Task: Search one way flight ticket for 5 adults, 2 children, 1 infant in seat and 2 infants on lap in economy from Tyler: Tyler Pounds Regional Airport to Gillette: Gillette Campbell County Airport on 5-1-2023. Choice of flights is Royal air maroc. Number of bags: 1 carry on bag and 1 checked bag. Price is upto 55000. Outbound departure time preference is 13:45.
Action: Mouse moved to (182, 329)
Screenshot: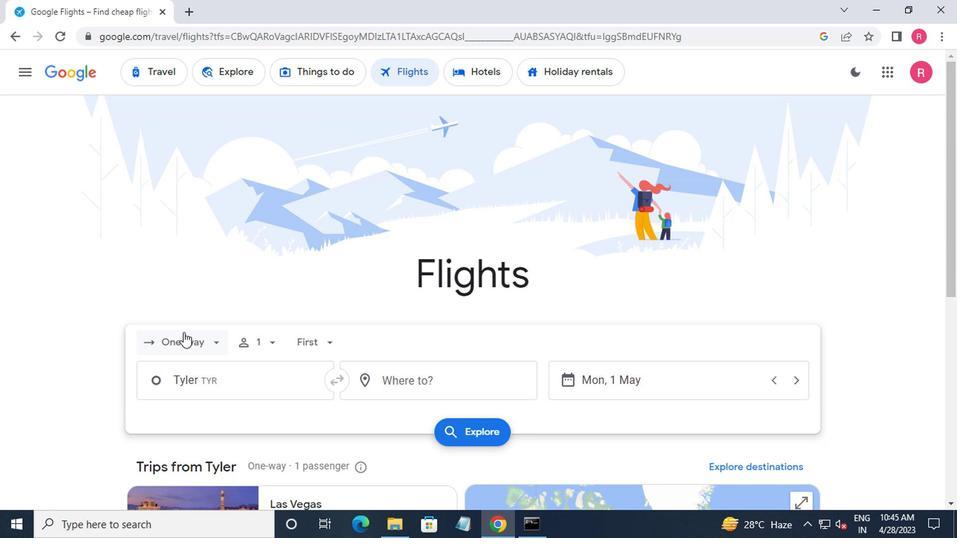 
Action: Mouse pressed left at (182, 329)
Screenshot: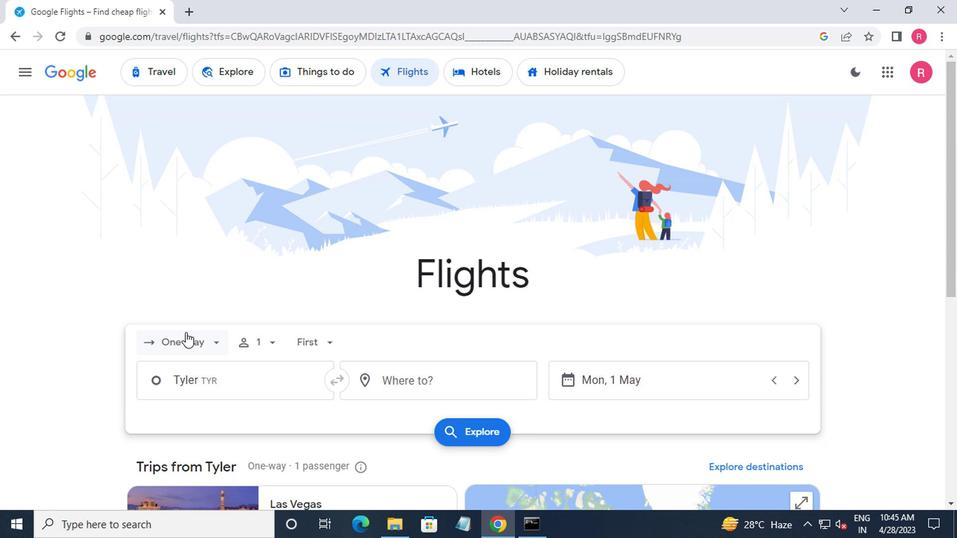 
Action: Mouse moved to (182, 402)
Screenshot: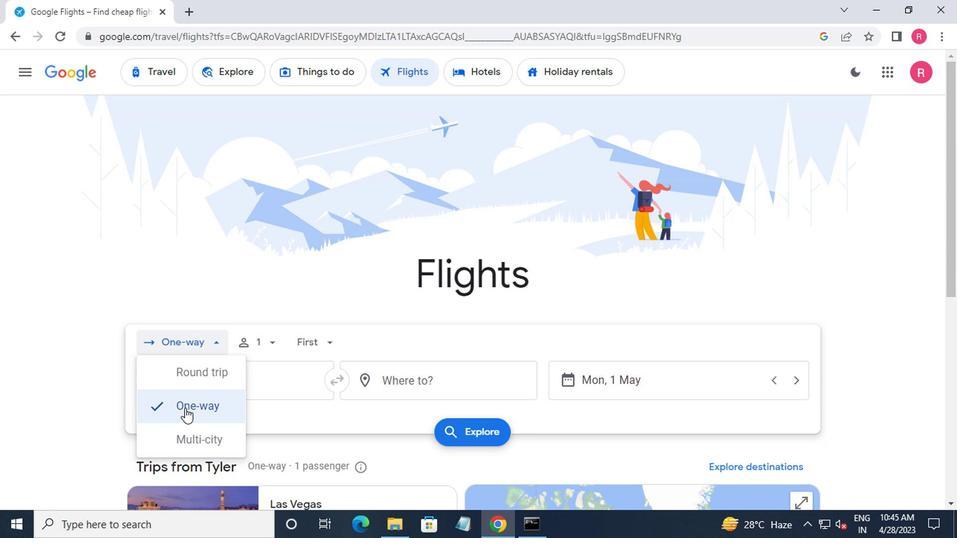 
Action: Mouse pressed left at (182, 402)
Screenshot: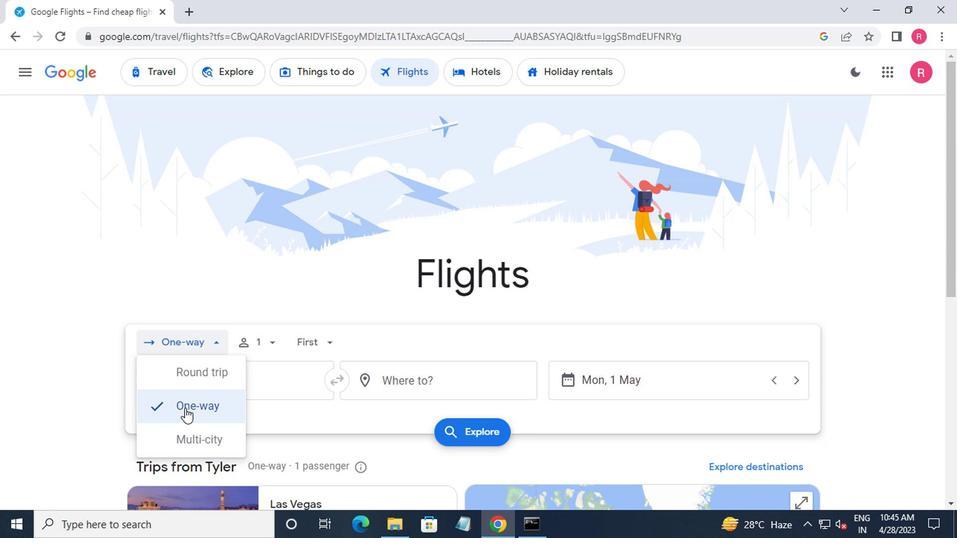 
Action: Mouse moved to (258, 351)
Screenshot: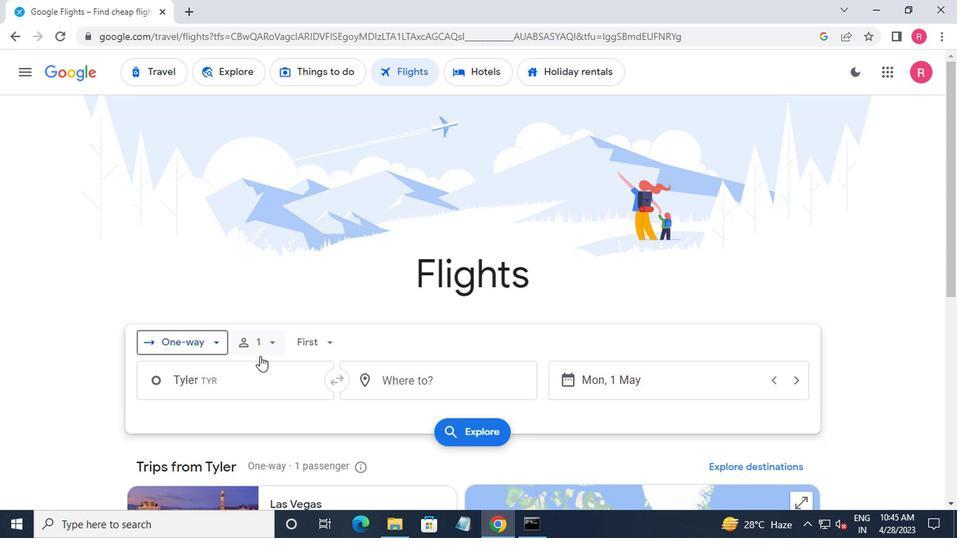 
Action: Mouse pressed left at (258, 351)
Screenshot: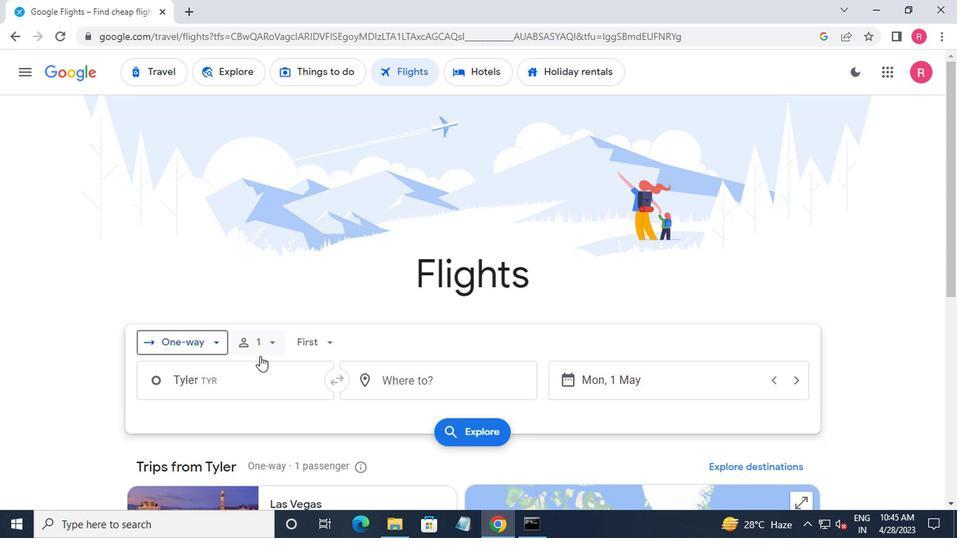 
Action: Mouse moved to (379, 372)
Screenshot: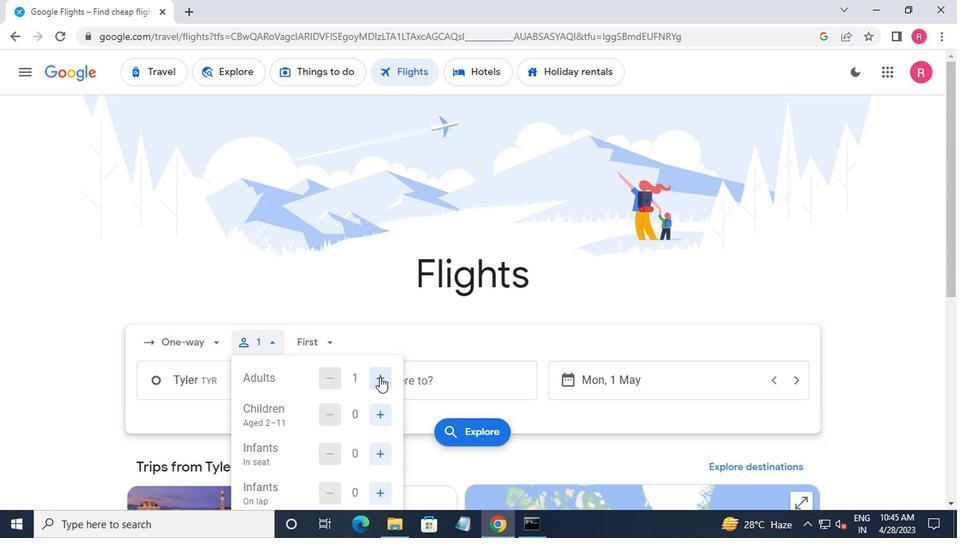 
Action: Mouse pressed left at (379, 372)
Screenshot: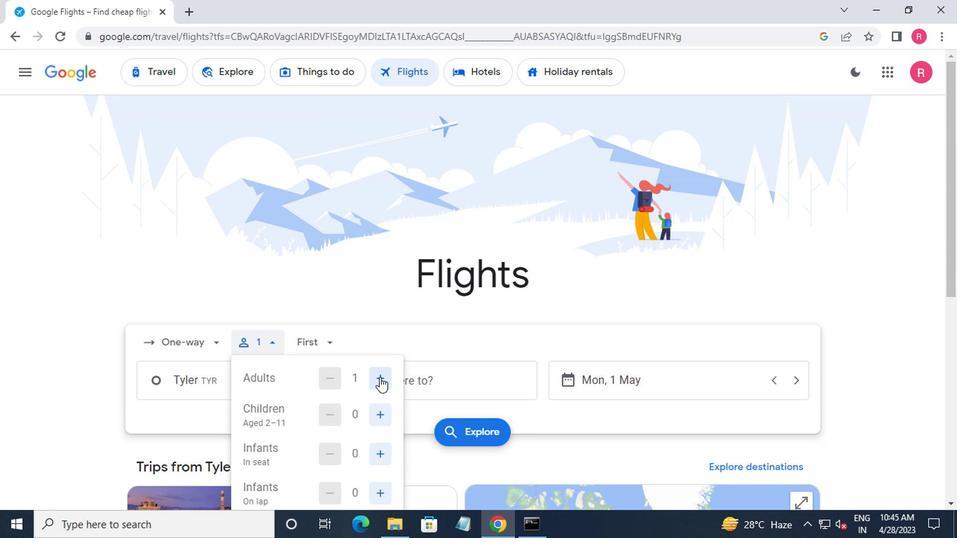 
Action: Mouse pressed left at (379, 372)
Screenshot: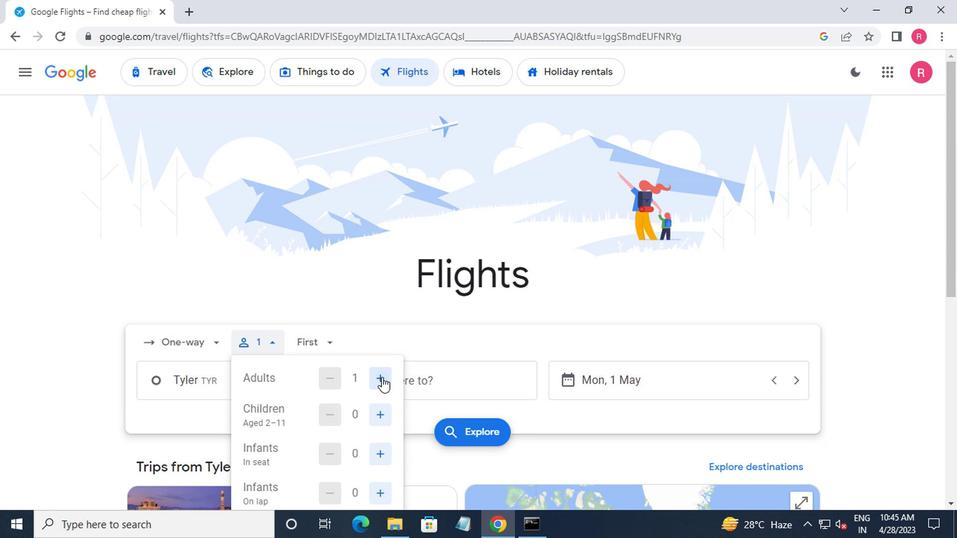 
Action: Mouse pressed left at (379, 372)
Screenshot: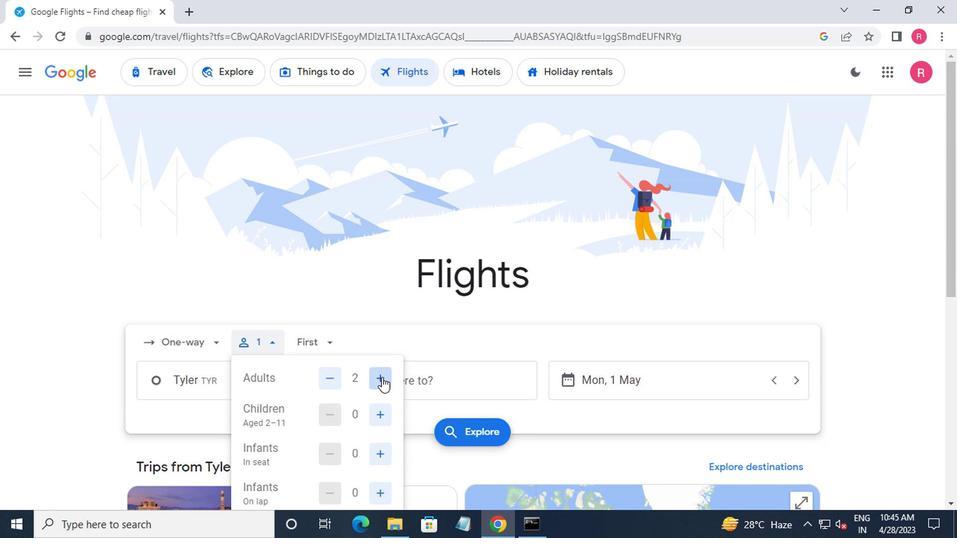 
Action: Mouse moved to (380, 372)
Screenshot: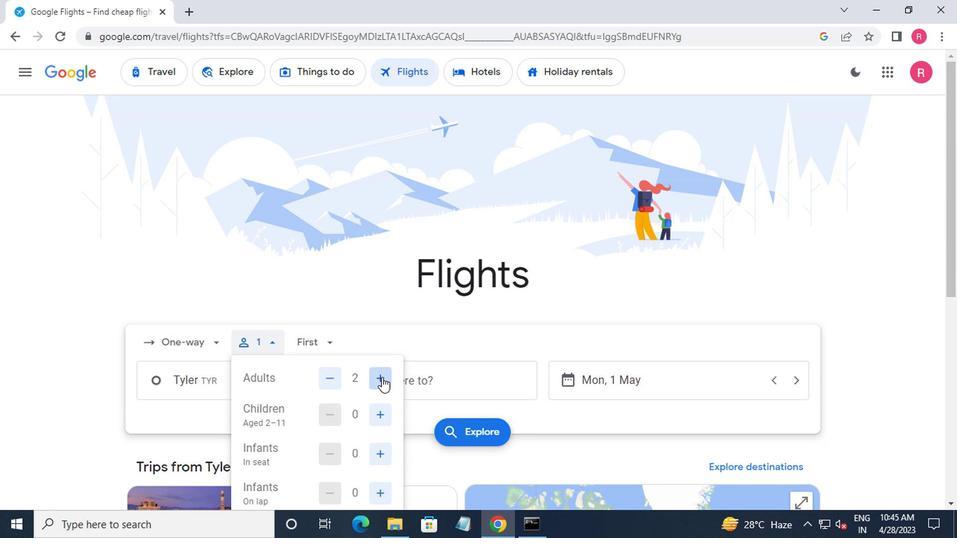 
Action: Mouse pressed left at (380, 372)
Screenshot: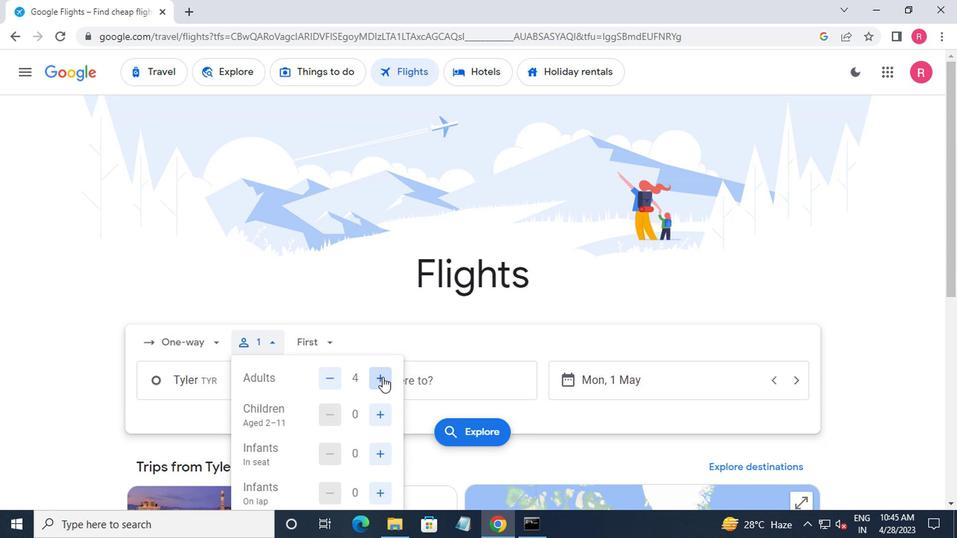 
Action: Mouse moved to (375, 418)
Screenshot: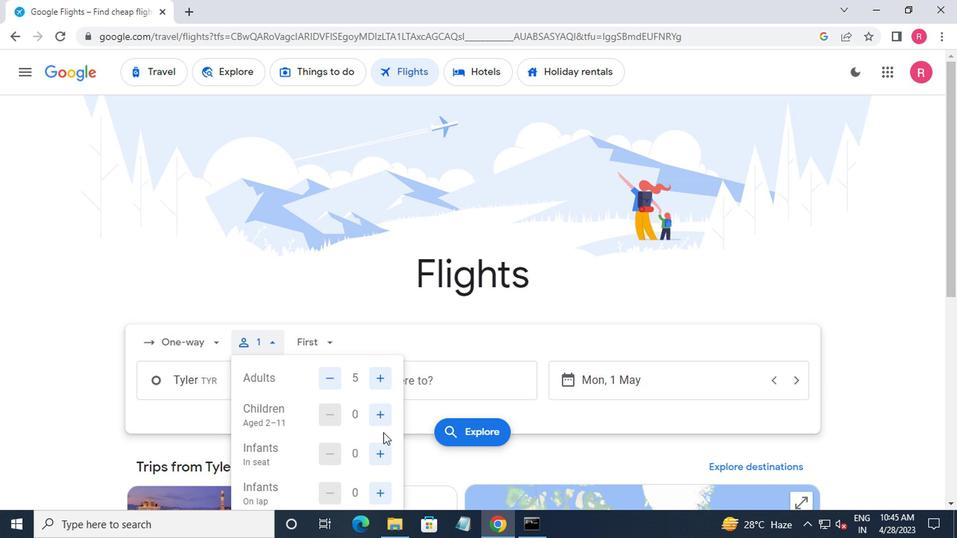 
Action: Mouse pressed left at (375, 418)
Screenshot: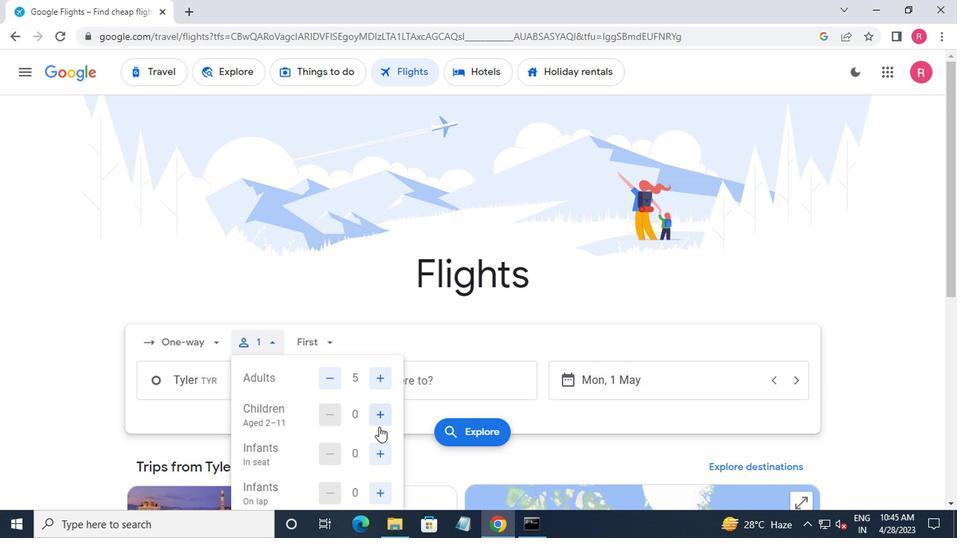 
Action: Mouse pressed left at (375, 418)
Screenshot: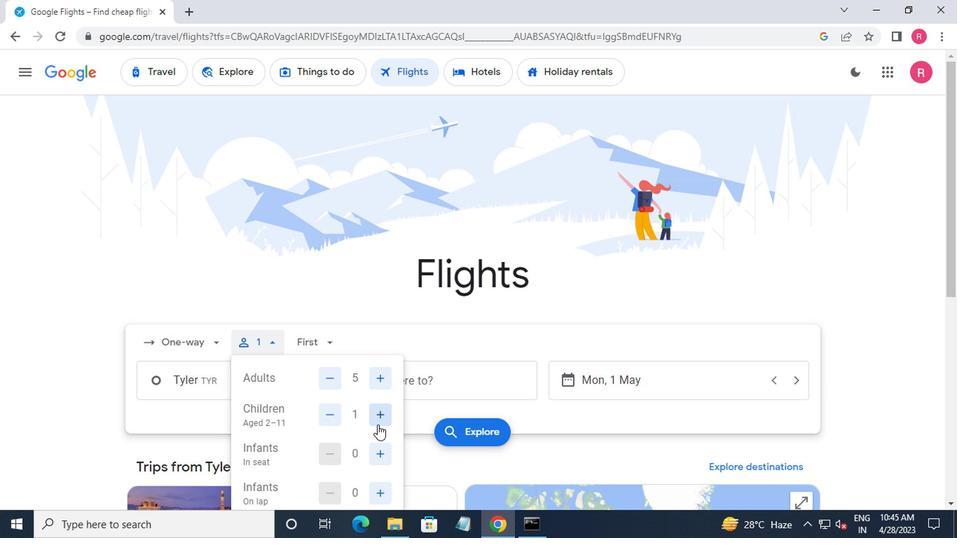 
Action: Mouse moved to (377, 450)
Screenshot: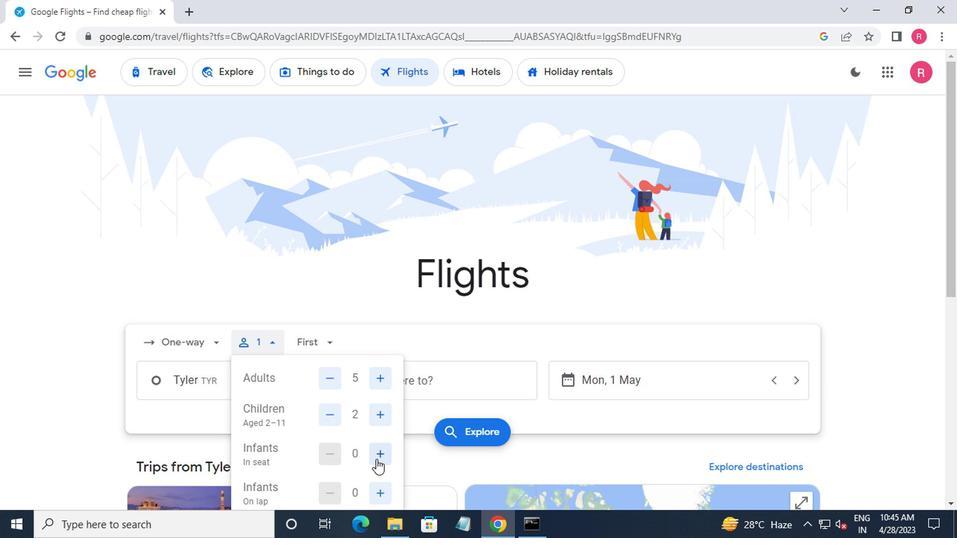 
Action: Mouse pressed left at (377, 450)
Screenshot: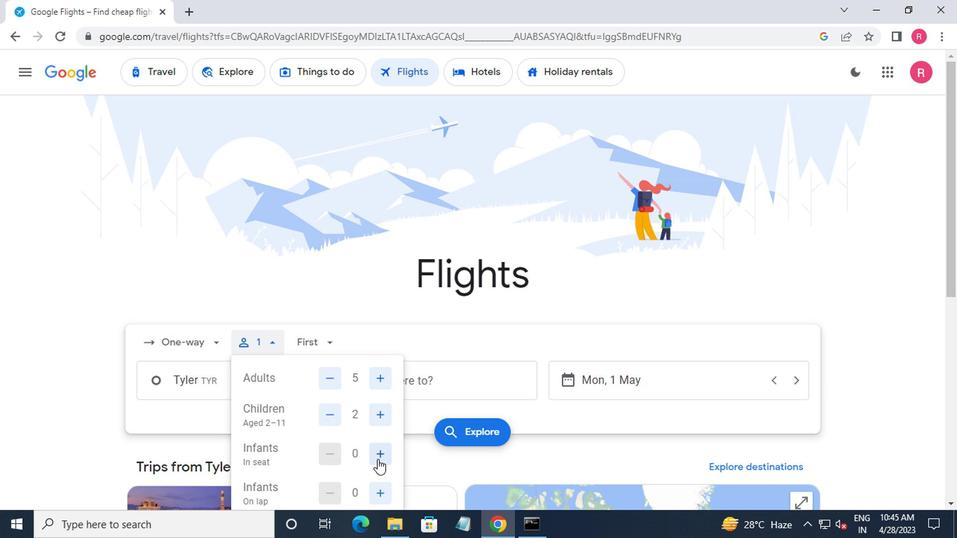 
Action: Mouse moved to (377, 446)
Screenshot: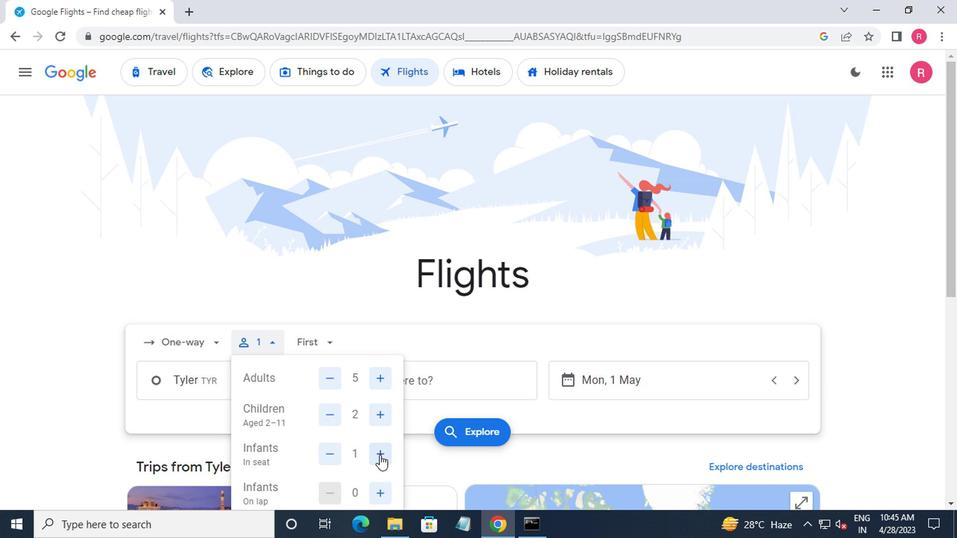
Action: Mouse scrolled (377, 446) with delta (0, 0)
Screenshot: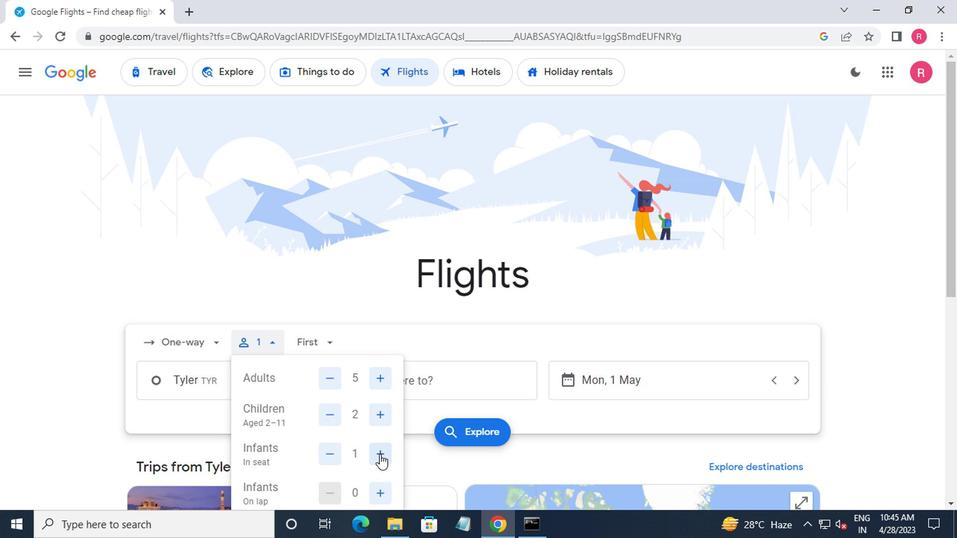 
Action: Mouse scrolled (377, 446) with delta (0, 0)
Screenshot: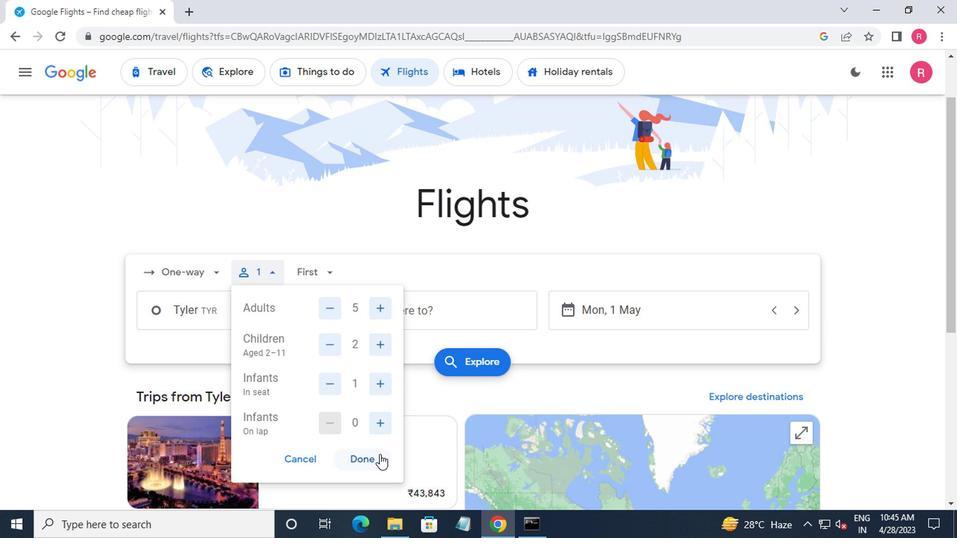 
Action: Mouse moved to (377, 354)
Screenshot: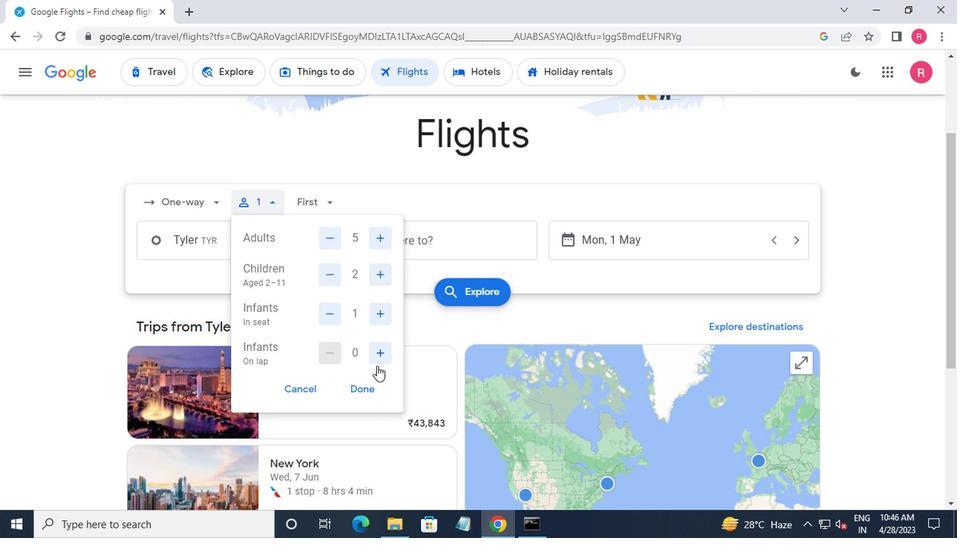 
Action: Mouse pressed left at (377, 354)
Screenshot: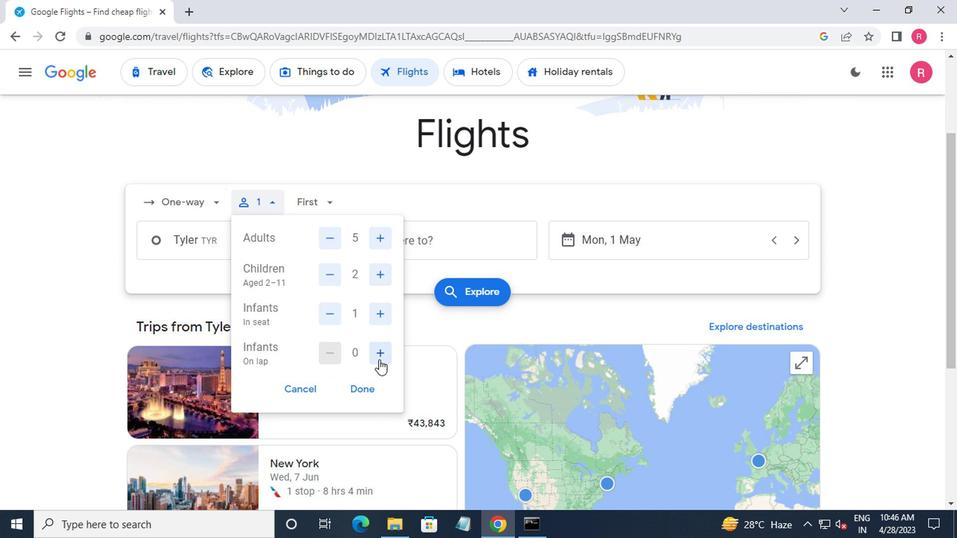 
Action: Mouse pressed left at (377, 354)
Screenshot: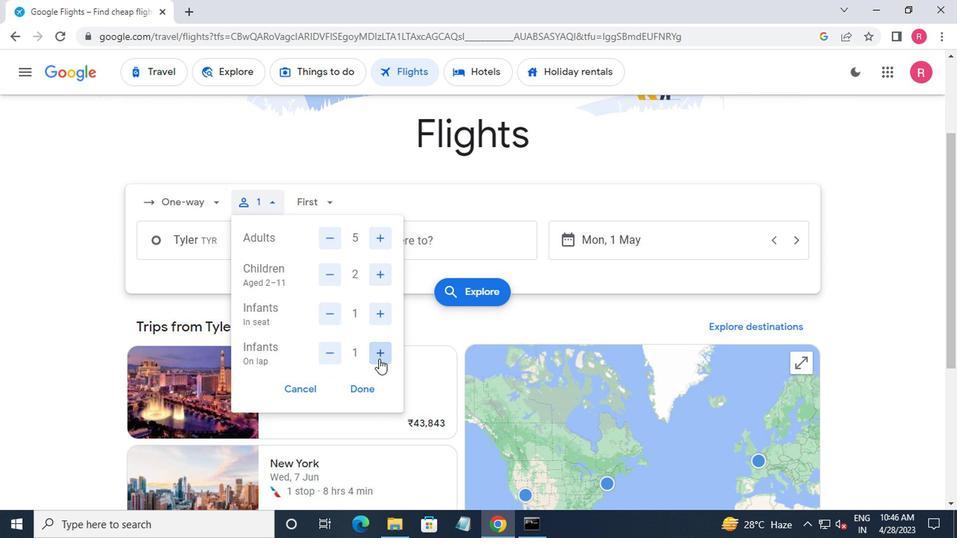 
Action: Mouse moved to (341, 350)
Screenshot: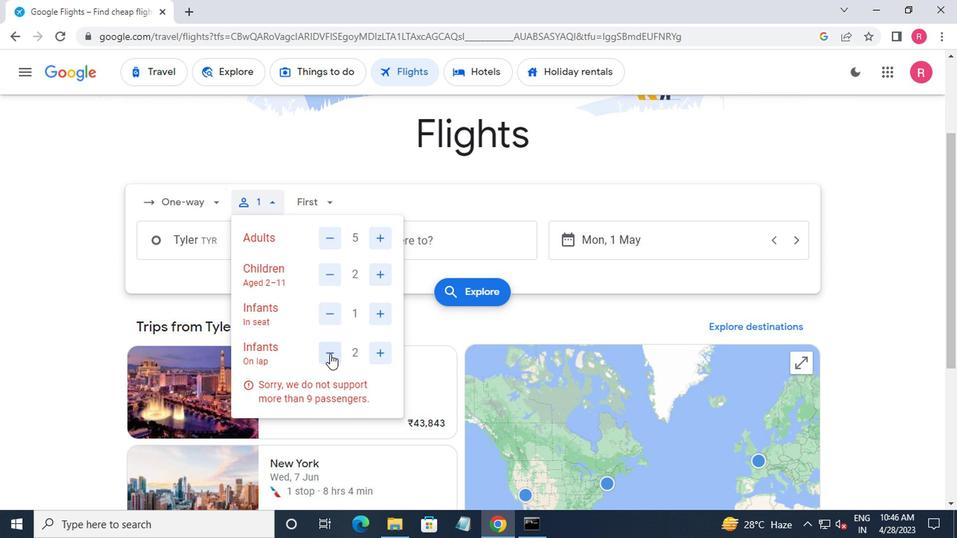 
Action: Mouse pressed left at (341, 350)
Screenshot: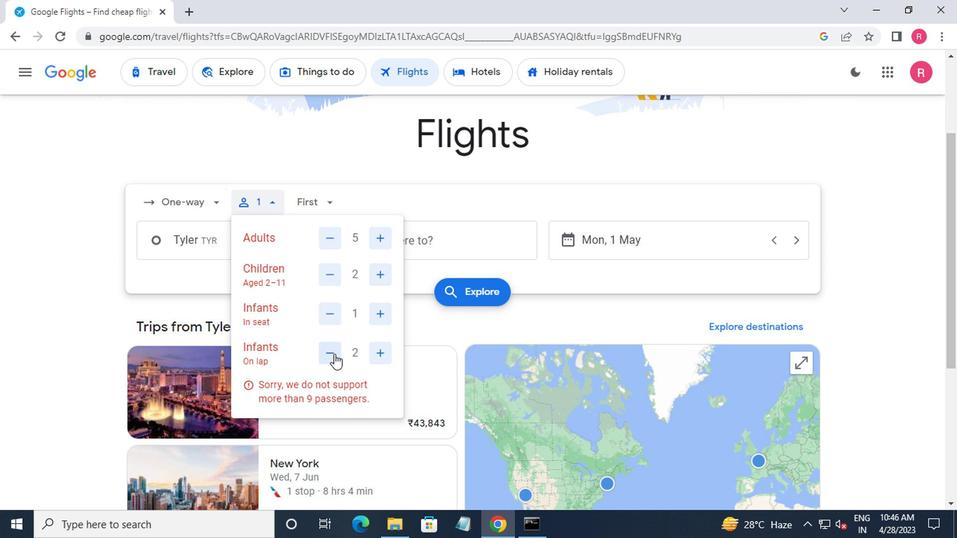 
Action: Mouse moved to (336, 350)
Screenshot: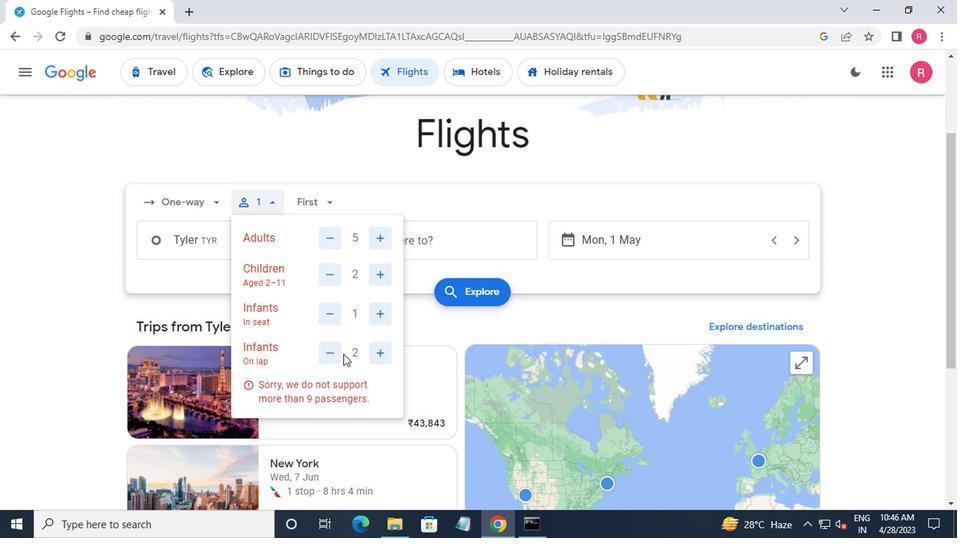 
Action: Mouse pressed left at (336, 350)
Screenshot: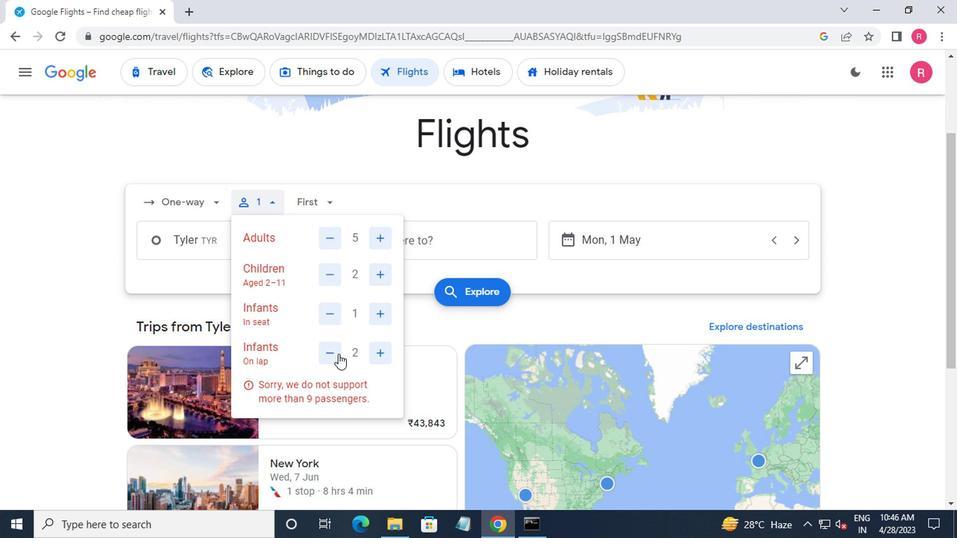 
Action: Mouse moved to (363, 386)
Screenshot: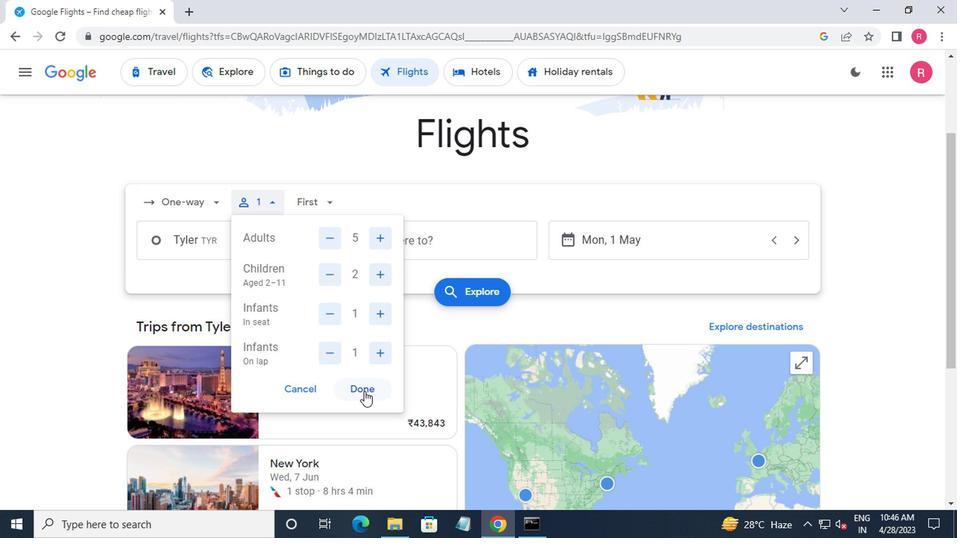 
Action: Mouse pressed left at (363, 386)
Screenshot: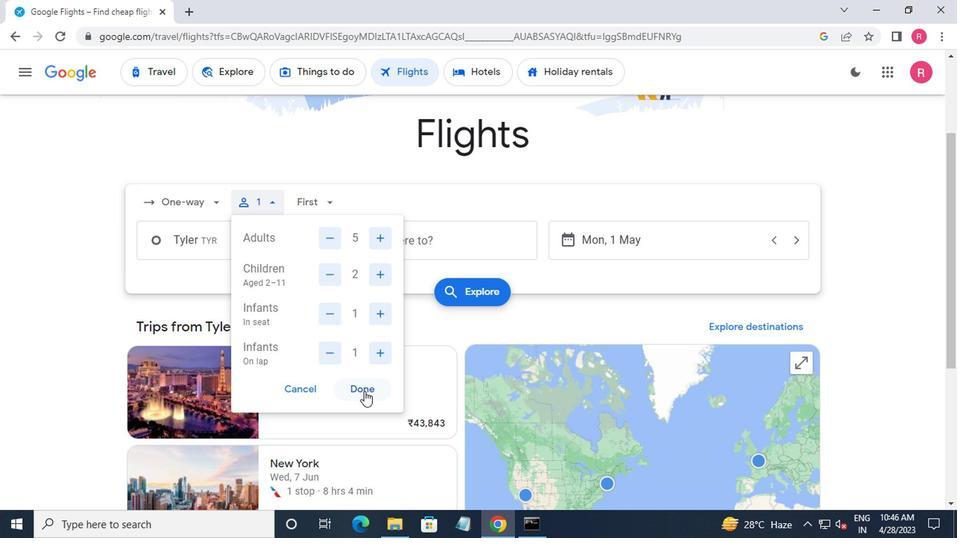 
Action: Mouse moved to (325, 202)
Screenshot: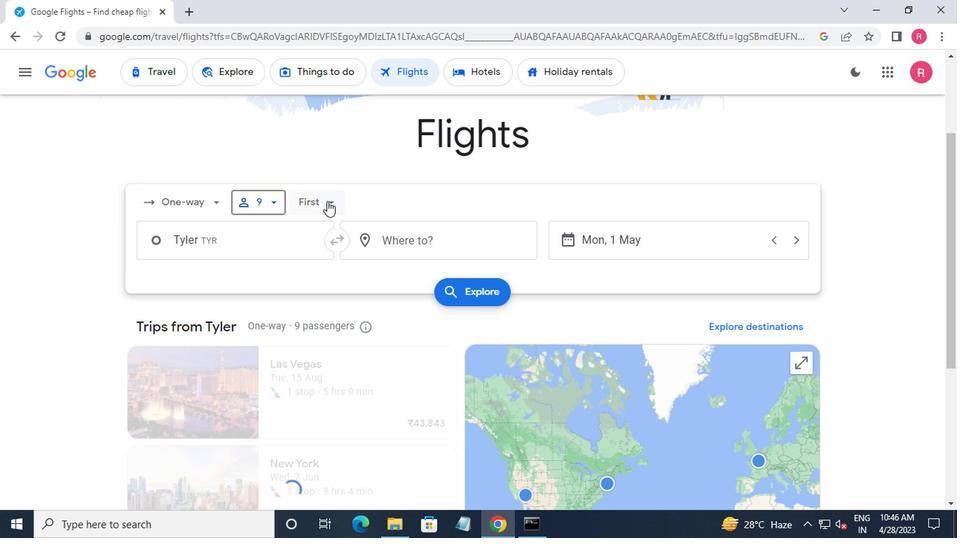 
Action: Mouse pressed left at (325, 202)
Screenshot: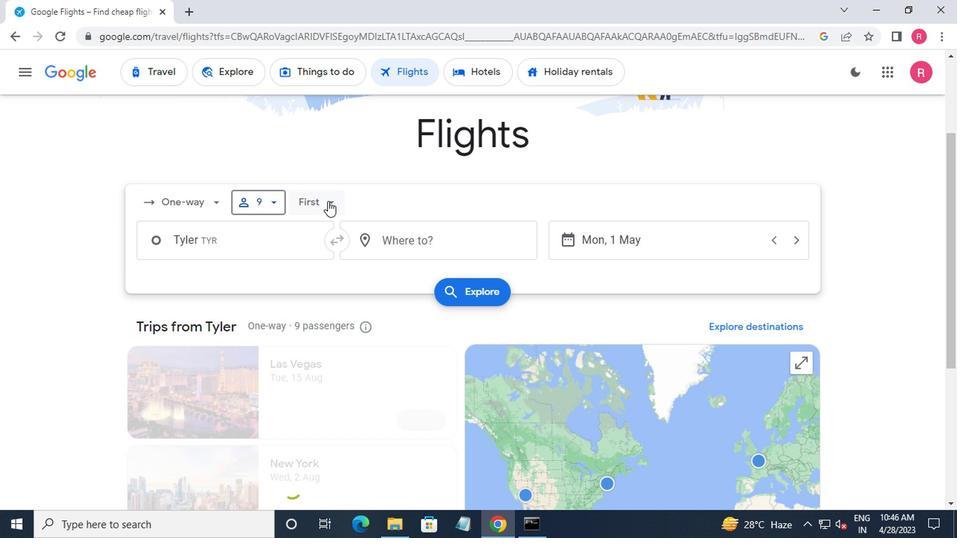 
Action: Mouse moved to (336, 232)
Screenshot: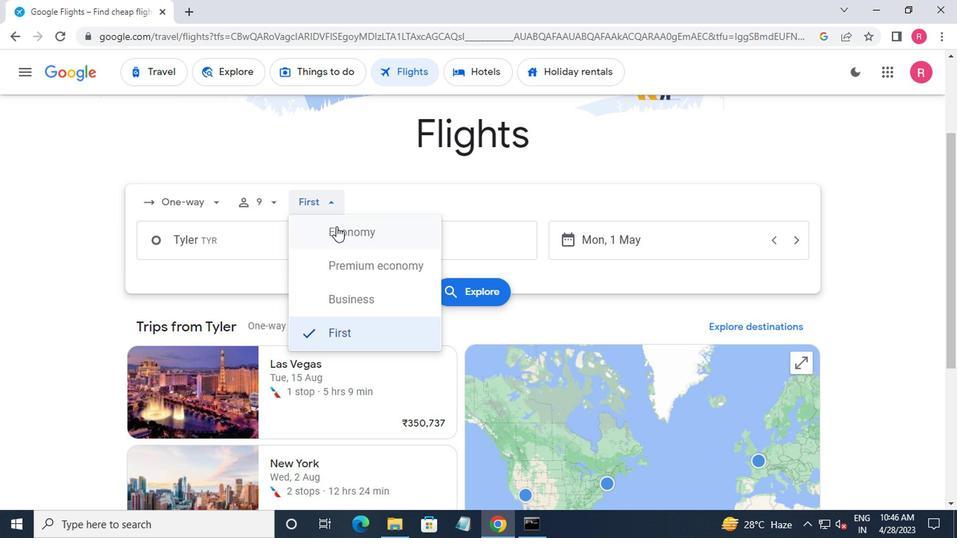 
Action: Mouse pressed left at (336, 232)
Screenshot: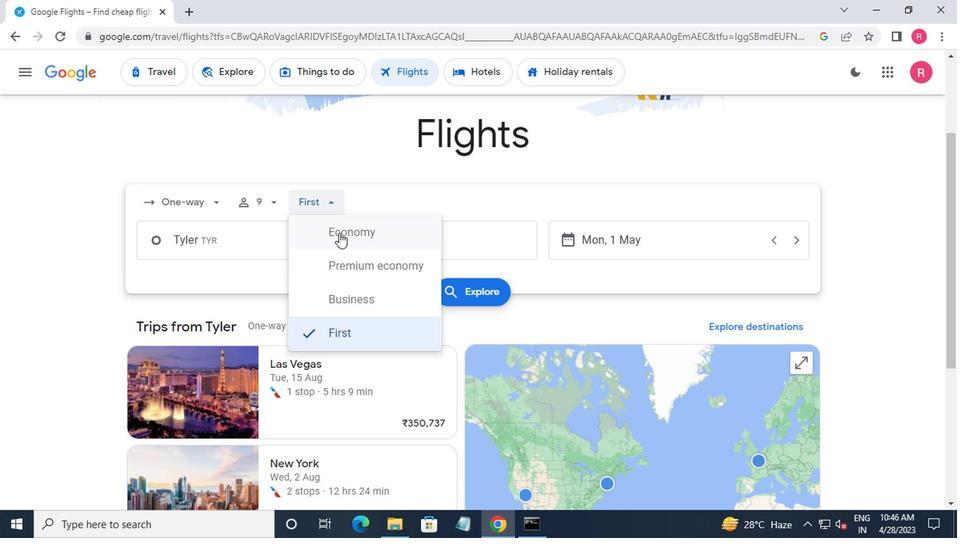 
Action: Mouse moved to (263, 246)
Screenshot: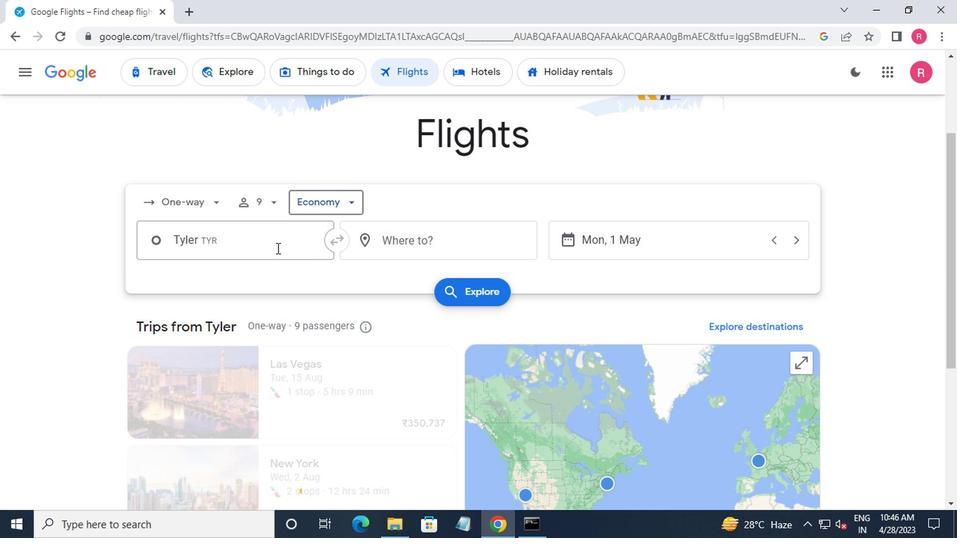 
Action: Mouse pressed left at (263, 246)
Screenshot: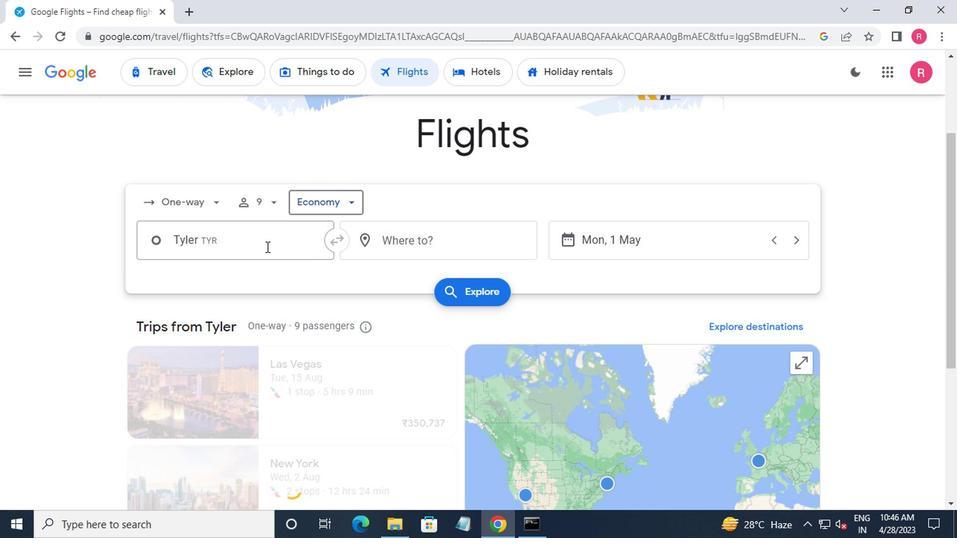 
Action: Mouse moved to (260, 246)
Screenshot: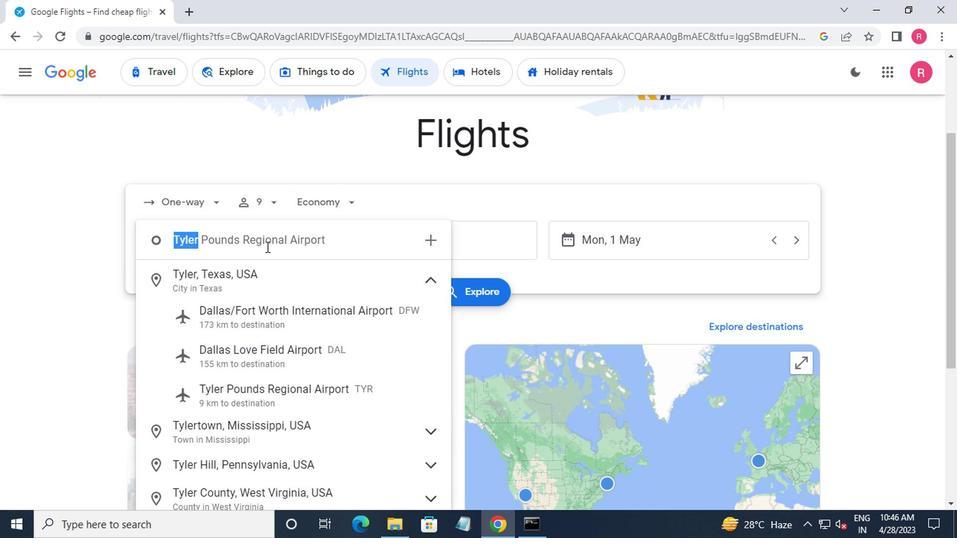 
Action: Key pressed <Key.shift>TY
Screenshot: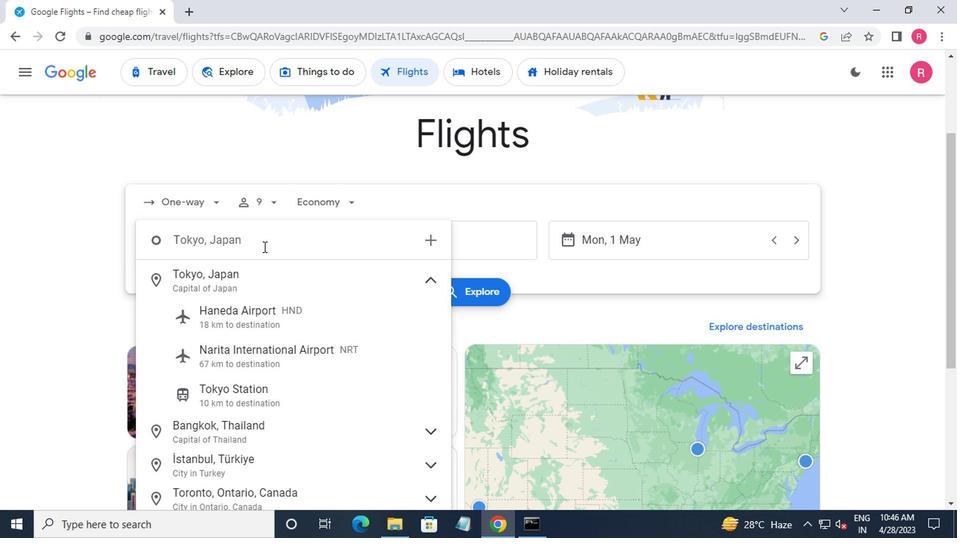 
Action: Mouse moved to (314, 219)
Screenshot: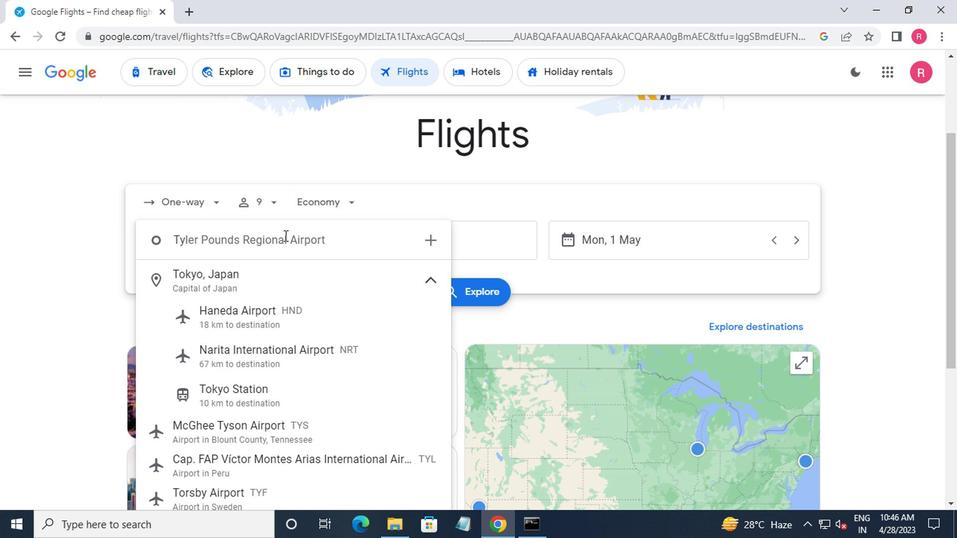 
Action: Mouse pressed left at (314, 219)
Screenshot: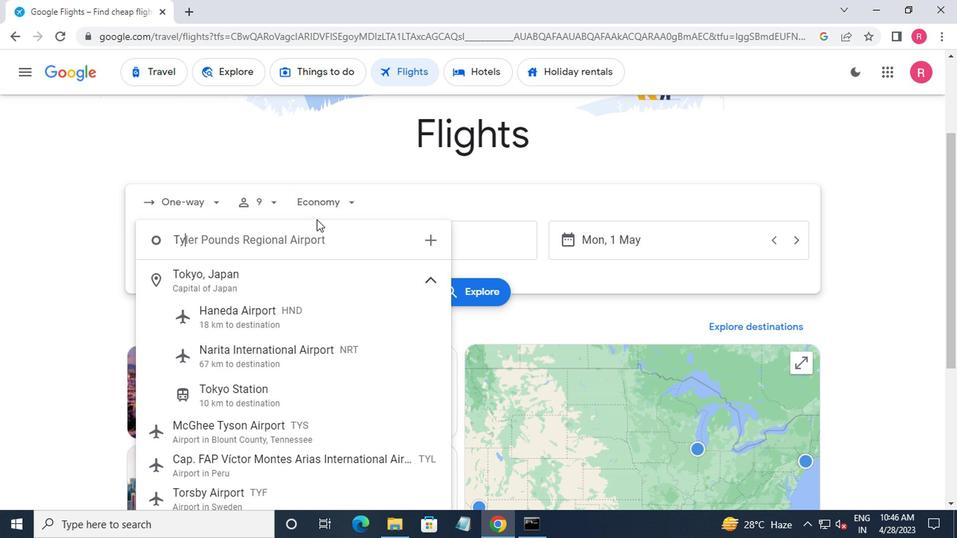 
Action: Mouse moved to (445, 246)
Screenshot: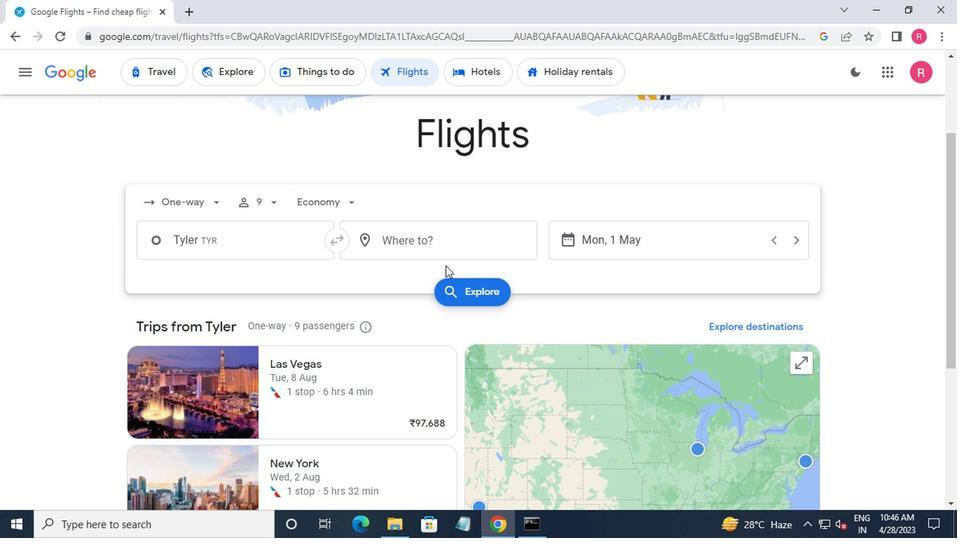 
Action: Mouse pressed left at (445, 246)
Screenshot: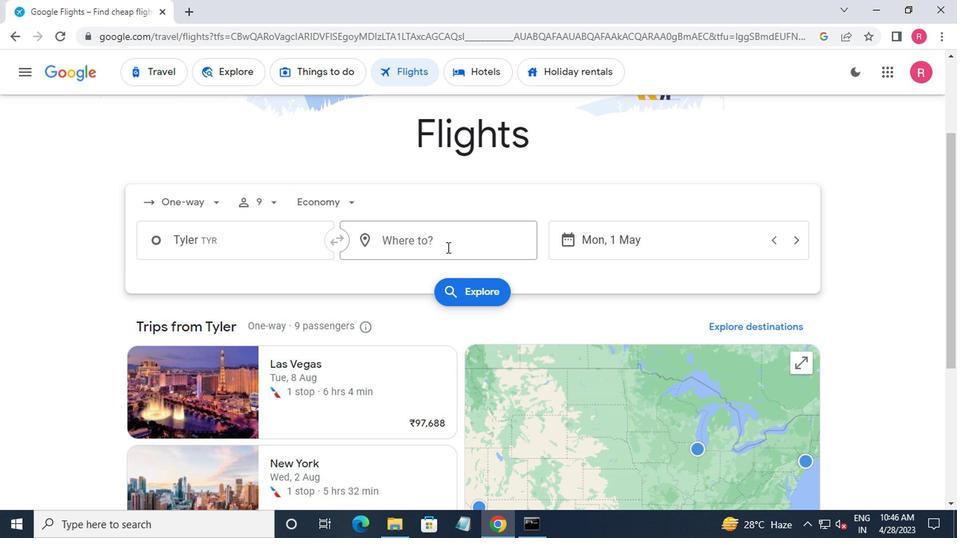 
Action: Mouse moved to (441, 251)
Screenshot: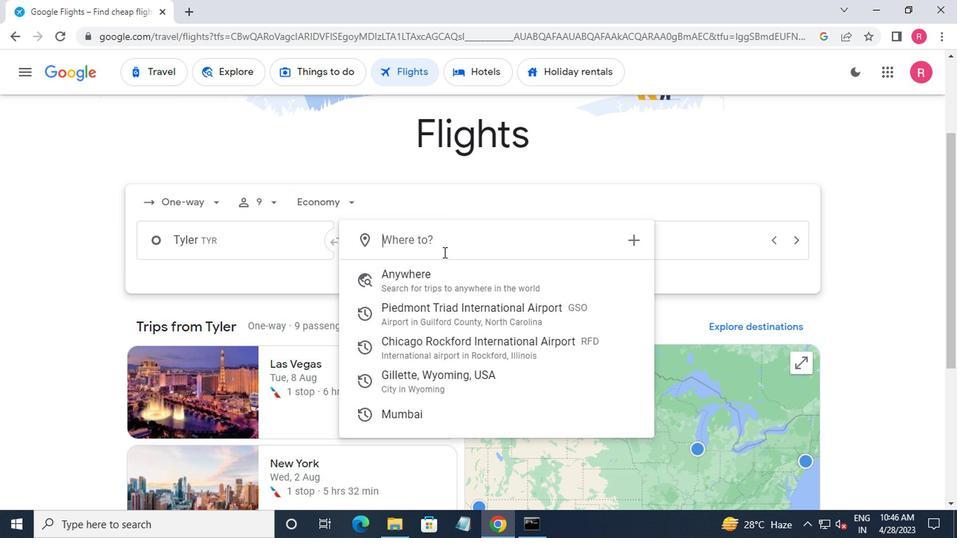 
Action: Key pressed <Key.shift_r><Key.shift_r><Key.shift_r>GILLETTE<Key.down><Key.enter>
Screenshot: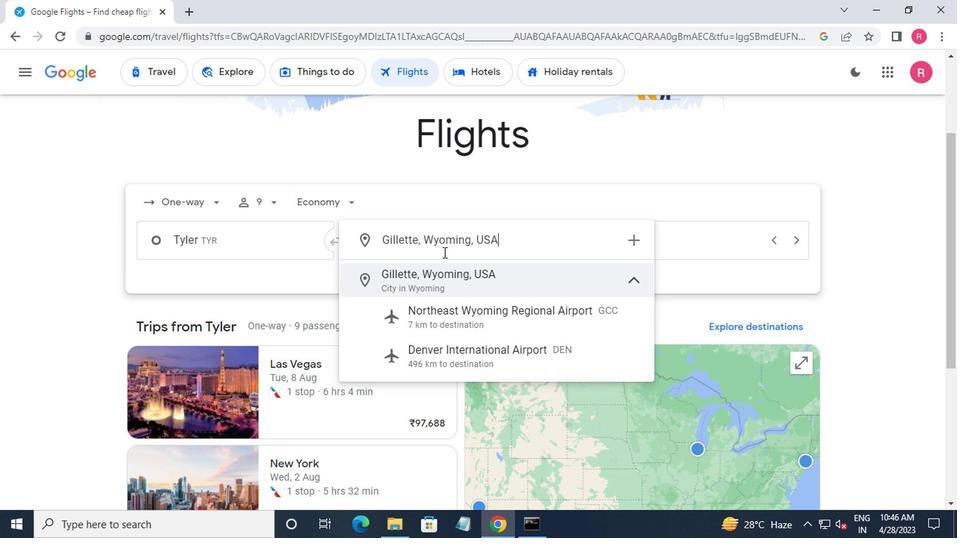 
Action: Mouse moved to (678, 243)
Screenshot: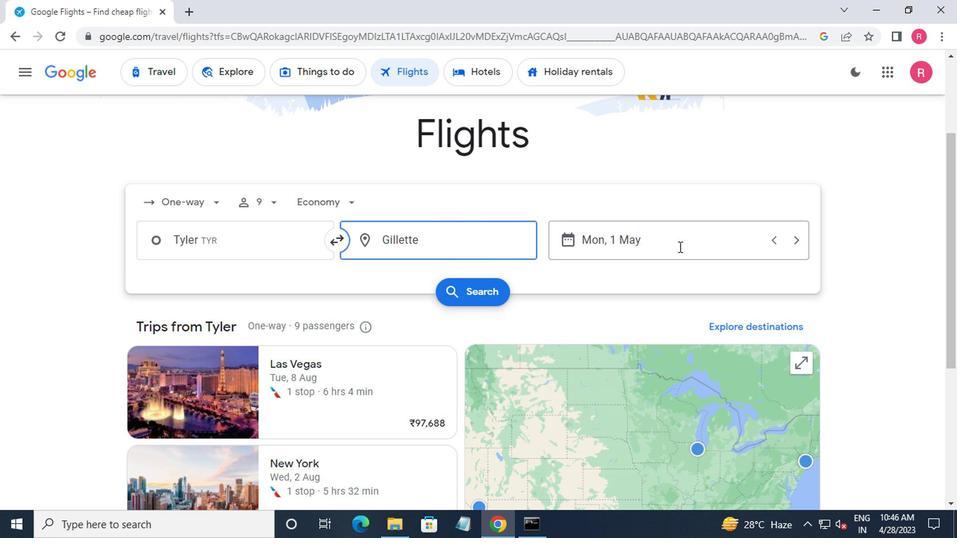 
Action: Mouse pressed left at (678, 243)
Screenshot: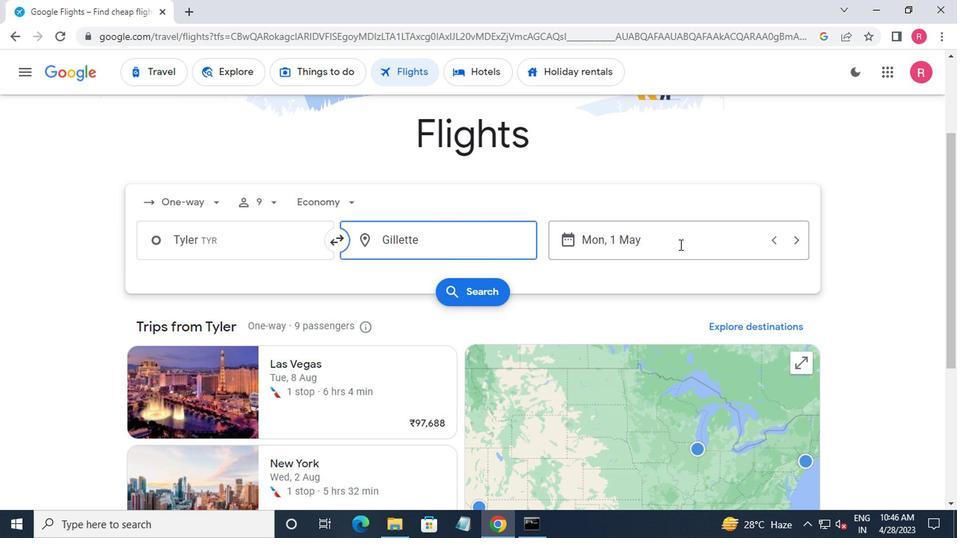 
Action: Mouse moved to (609, 253)
Screenshot: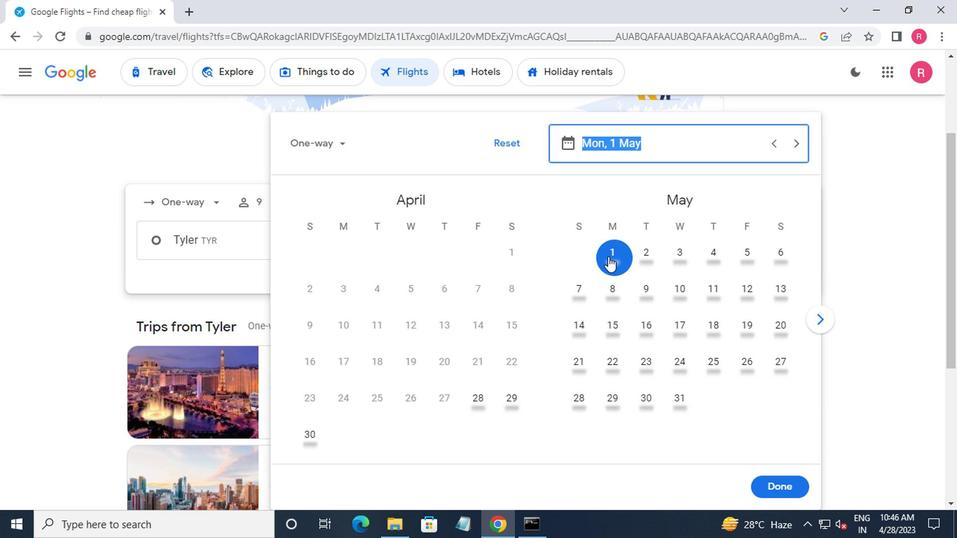 
Action: Mouse pressed left at (609, 253)
Screenshot: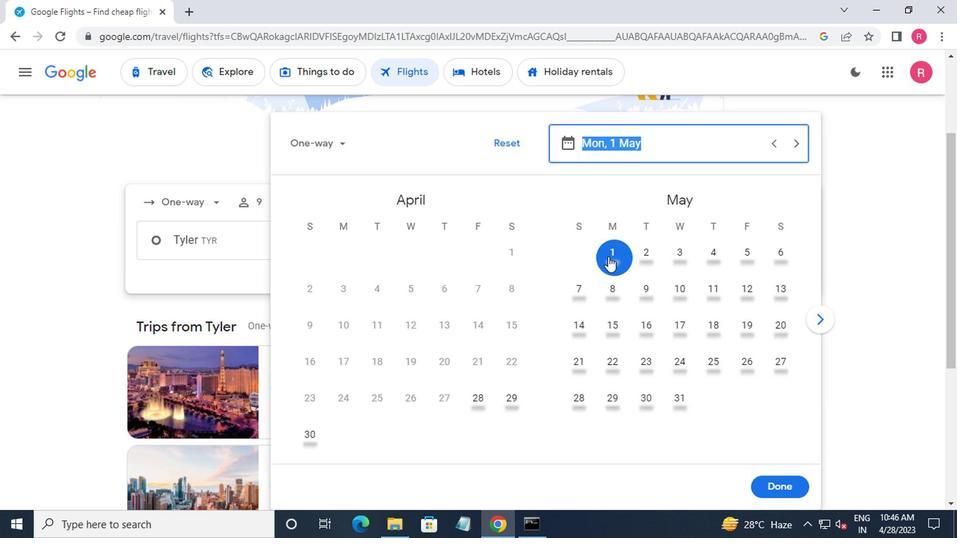 
Action: Mouse moved to (770, 485)
Screenshot: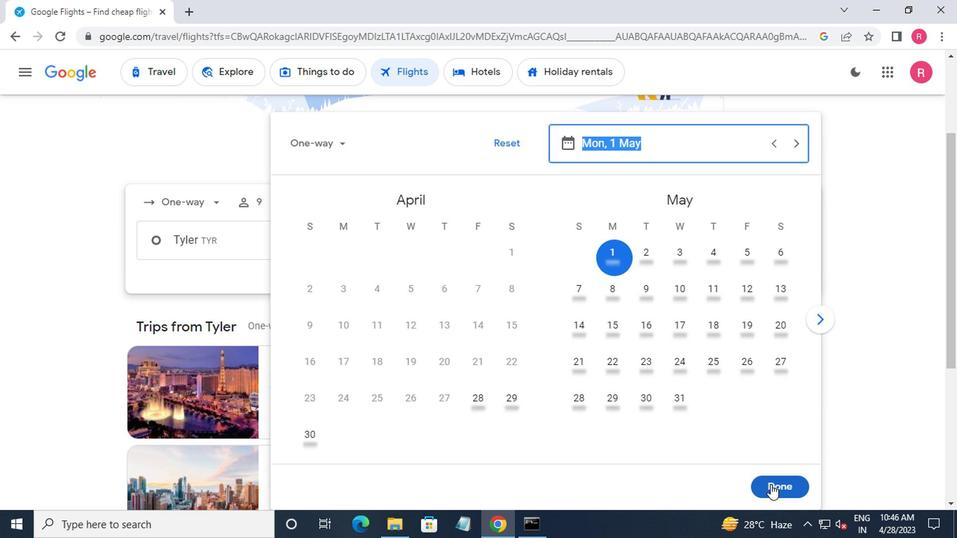 
Action: Mouse pressed left at (770, 485)
Screenshot: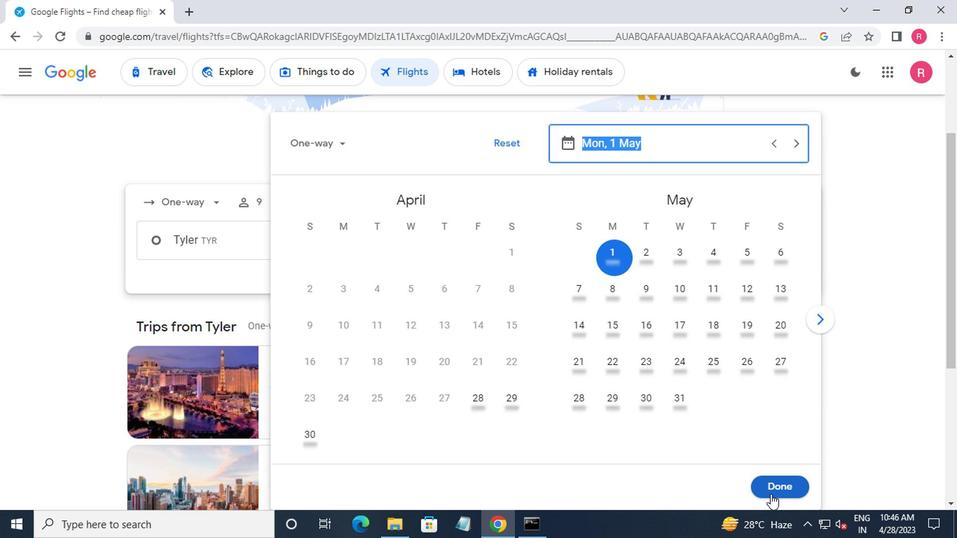 
Action: Mouse moved to (489, 288)
Screenshot: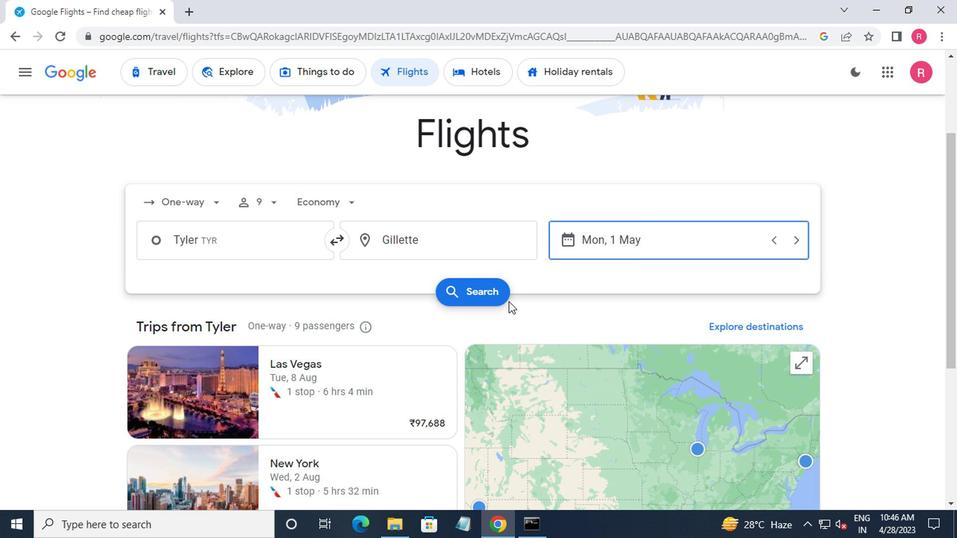 
Action: Mouse pressed left at (489, 288)
Screenshot: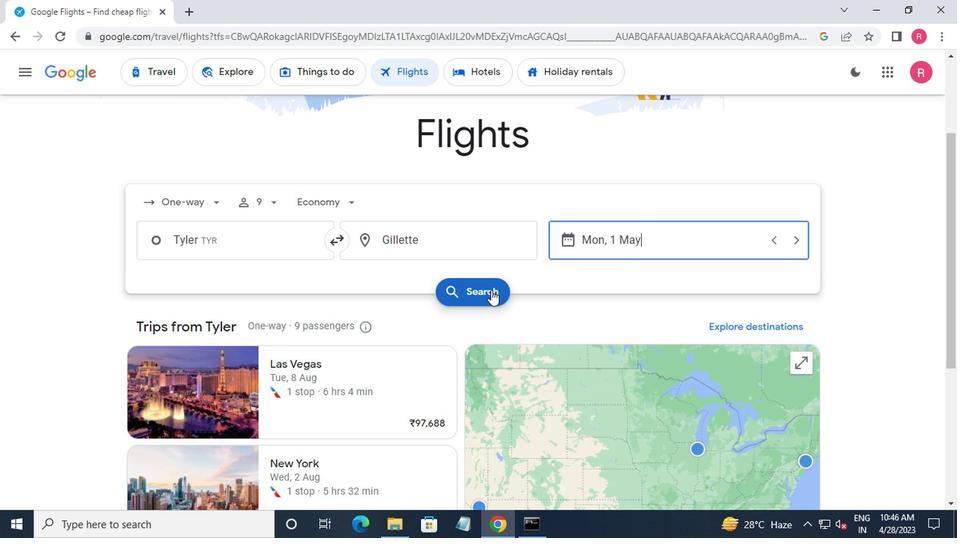 
Action: Mouse moved to (485, 289)
Screenshot: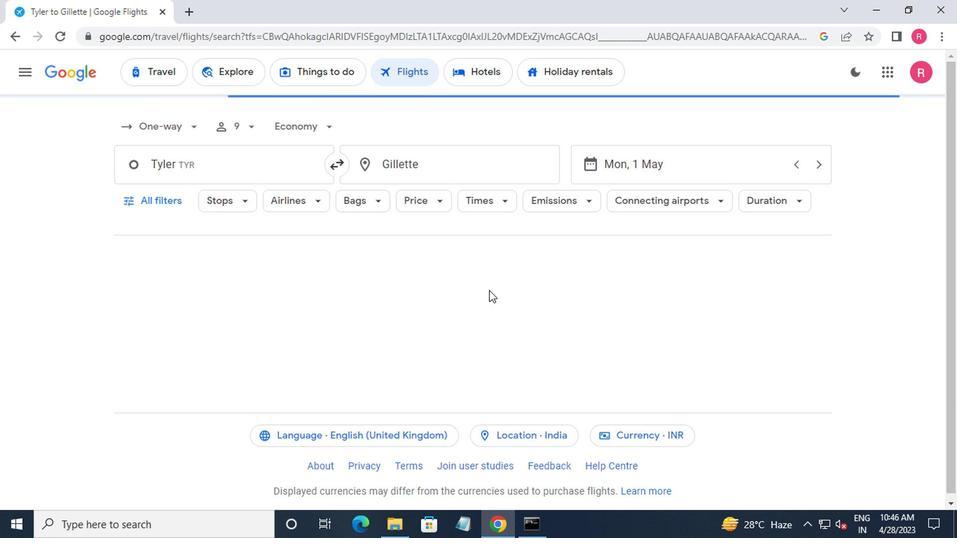 
Action: Mouse scrolled (485, 288) with delta (0, 0)
Screenshot: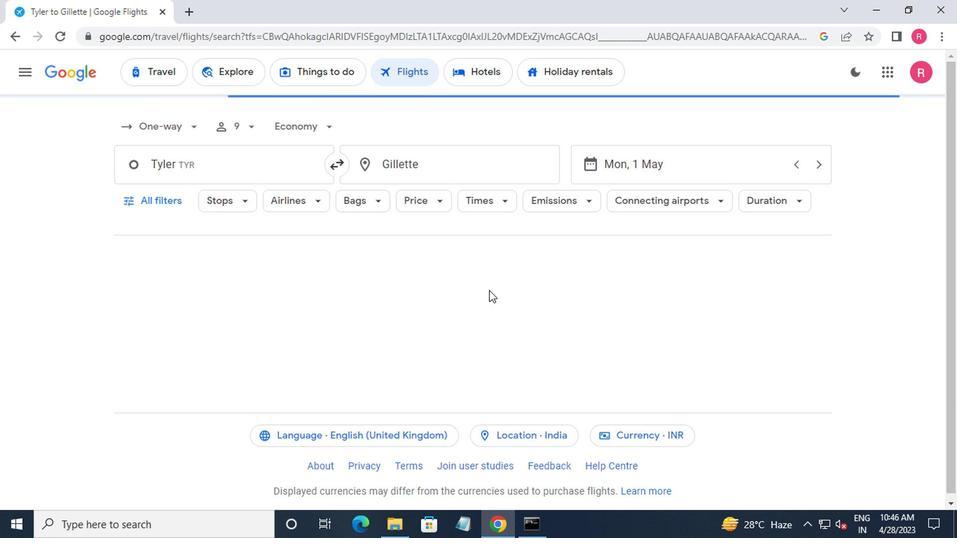 
Action: Mouse moved to (151, 194)
Screenshot: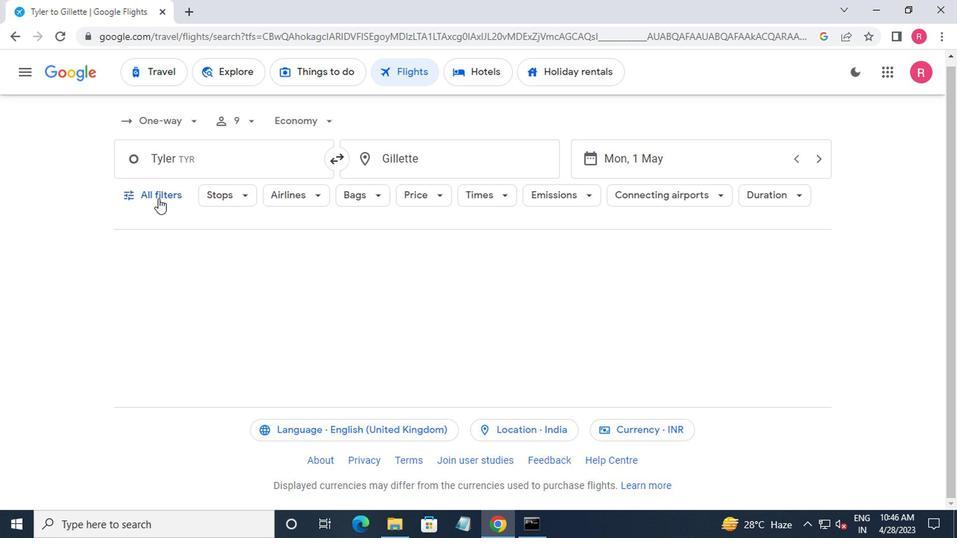 
Action: Mouse pressed left at (151, 194)
Screenshot: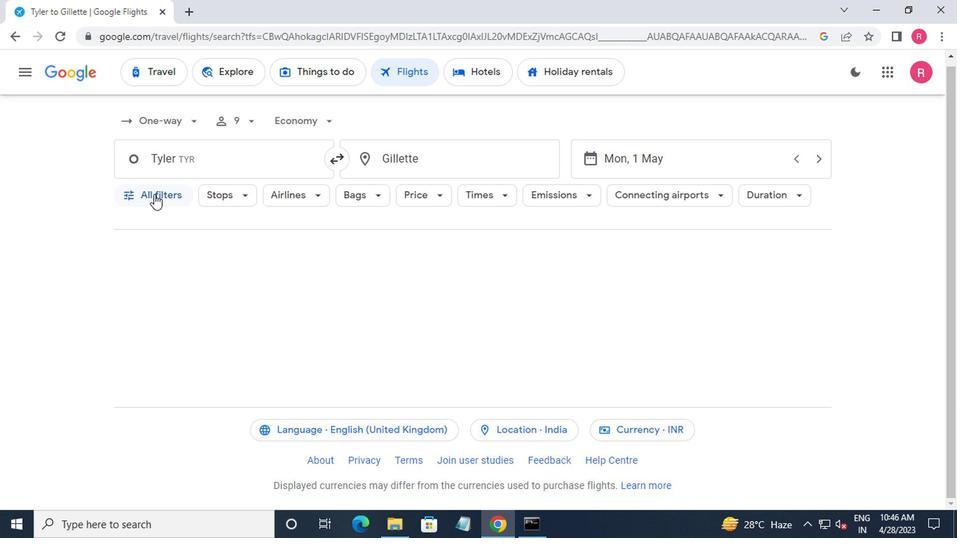 
Action: Mouse moved to (88, 224)
Screenshot: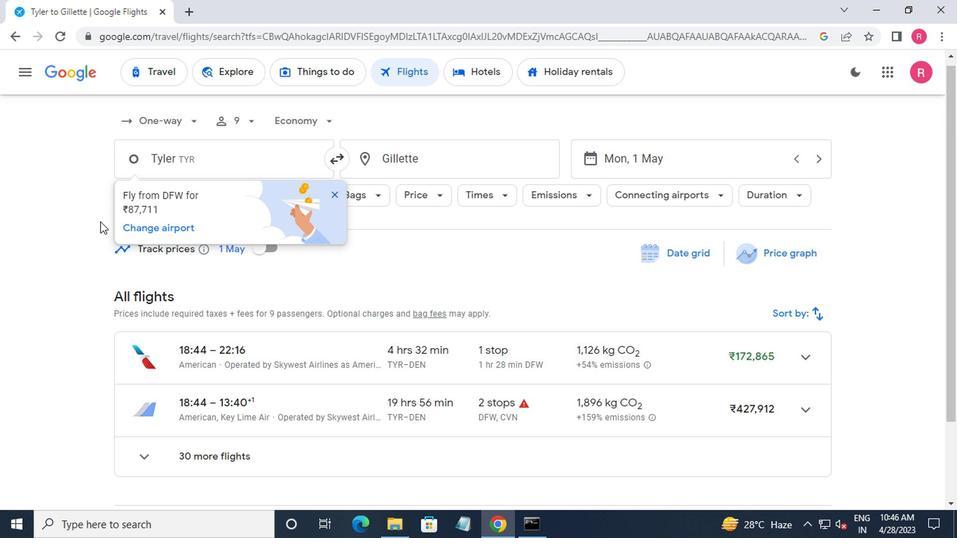
Action: Mouse pressed left at (88, 224)
Screenshot: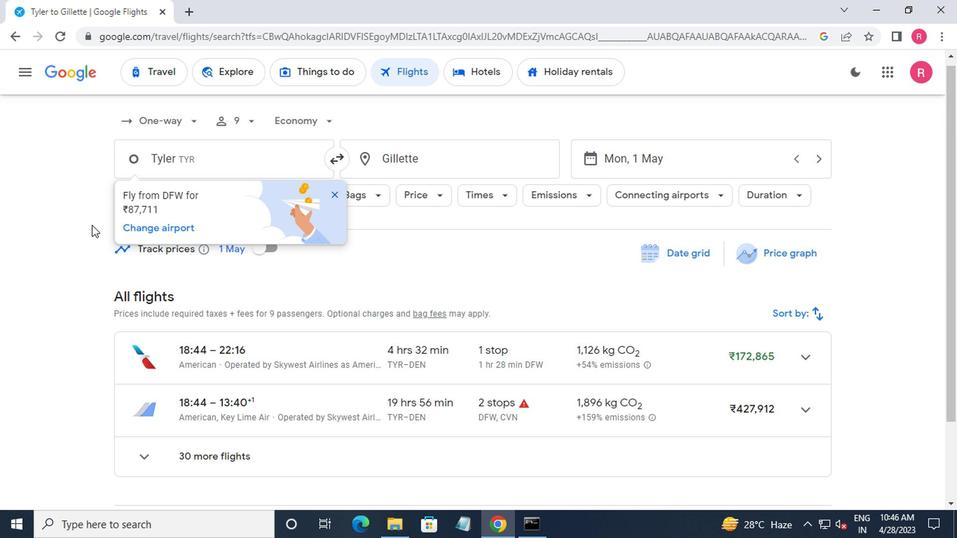
Action: Mouse moved to (332, 196)
Screenshot: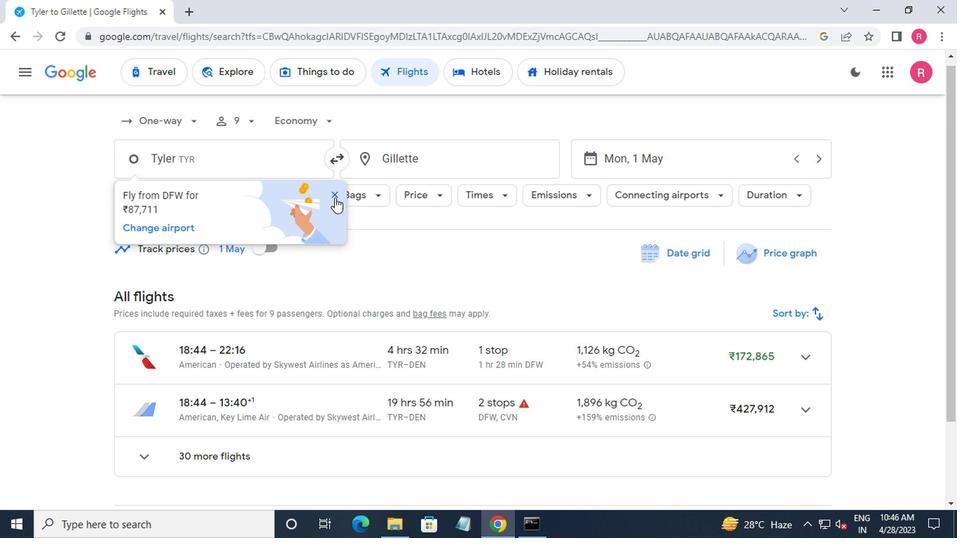 
Action: Mouse pressed left at (332, 196)
Screenshot: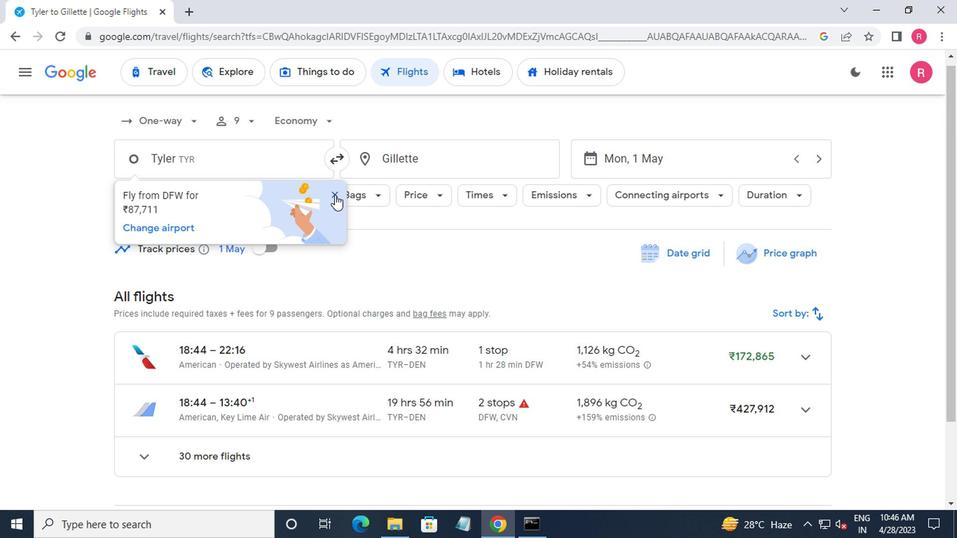 
Action: Mouse moved to (154, 196)
Screenshot: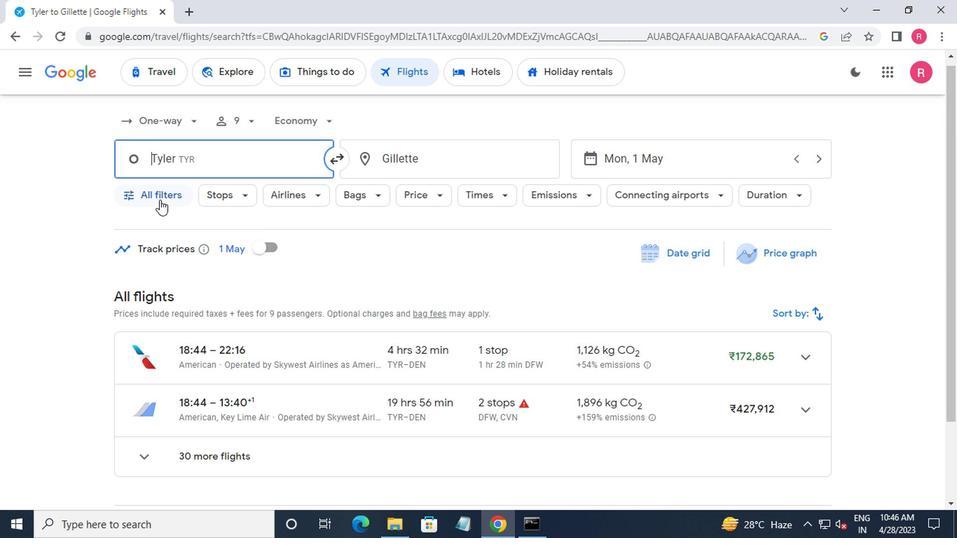 
Action: Mouse pressed left at (154, 196)
Screenshot: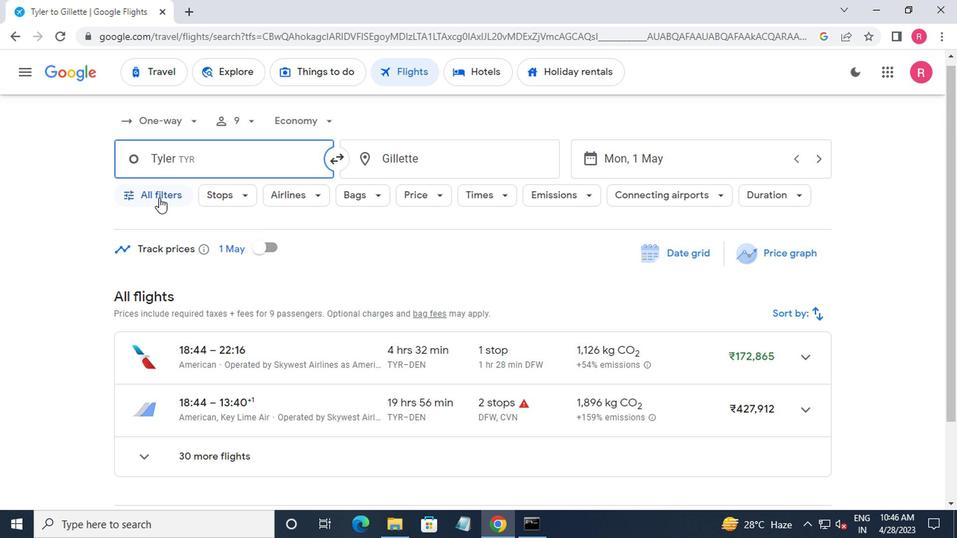 
Action: Mouse moved to (169, 263)
Screenshot: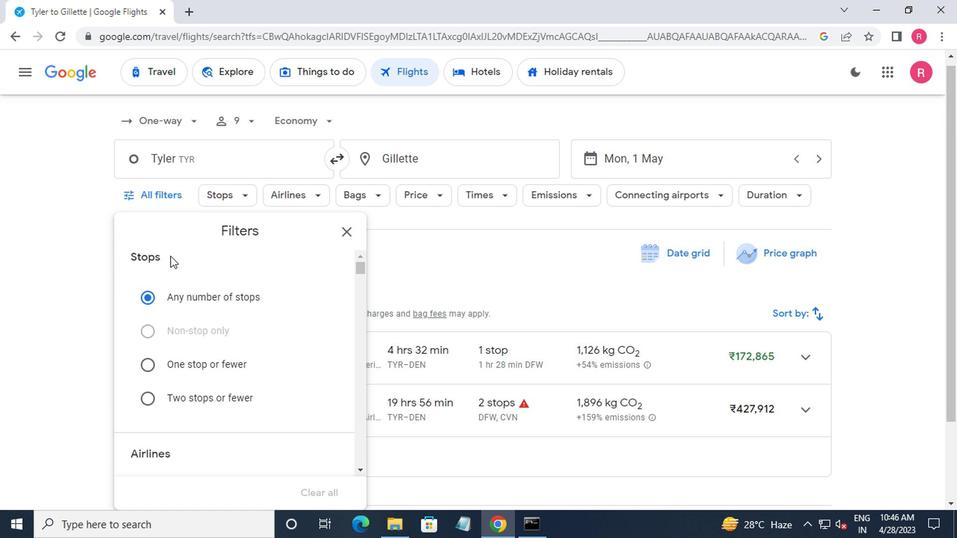 
Action: Mouse scrolled (169, 262) with delta (0, 0)
Screenshot: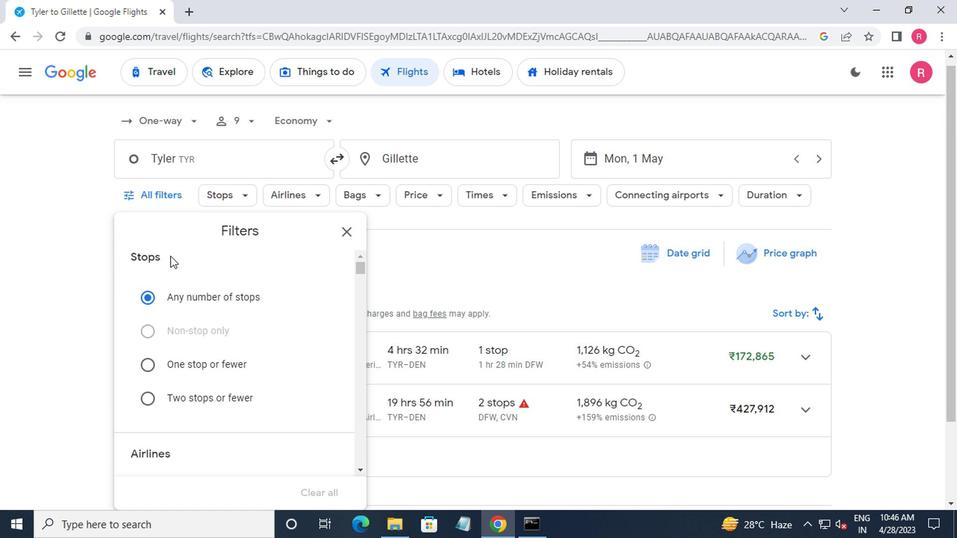 
Action: Mouse moved to (177, 278)
Screenshot: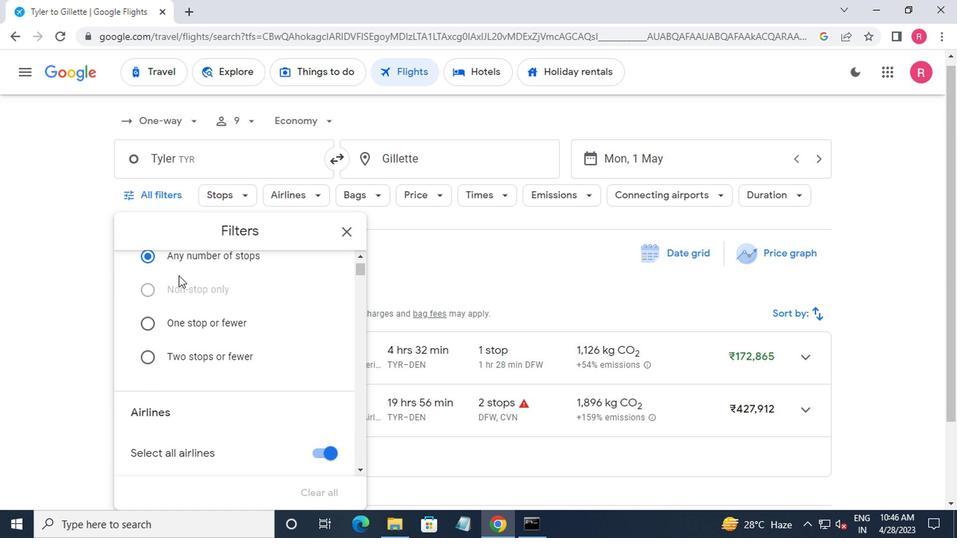 
Action: Mouse scrolled (177, 277) with delta (0, 0)
Screenshot: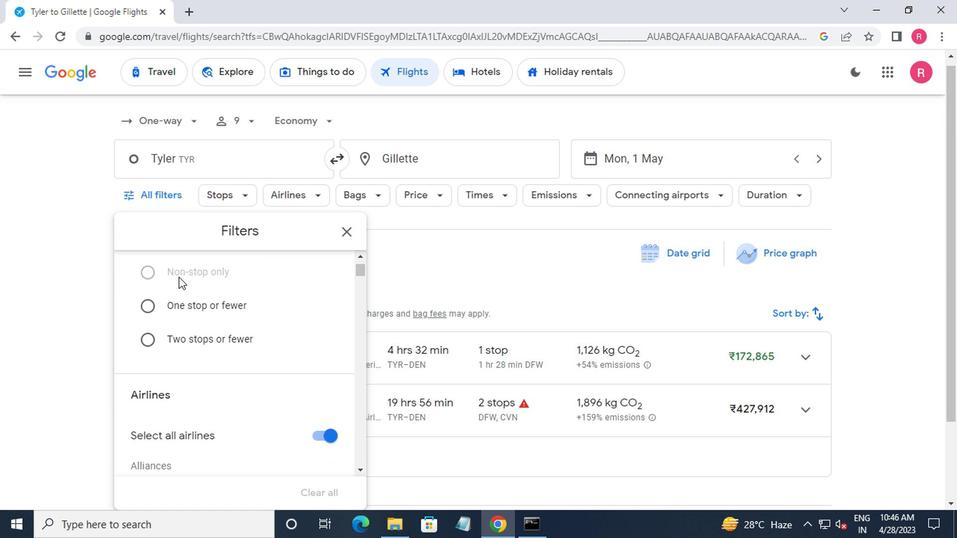 
Action: Mouse moved to (177, 281)
Screenshot: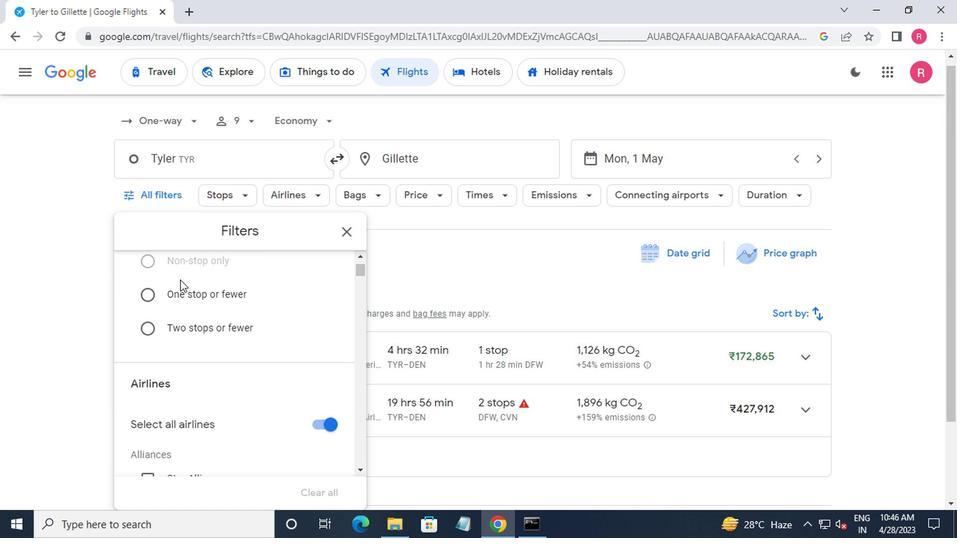 
Action: Mouse scrolled (177, 280) with delta (0, 0)
Screenshot: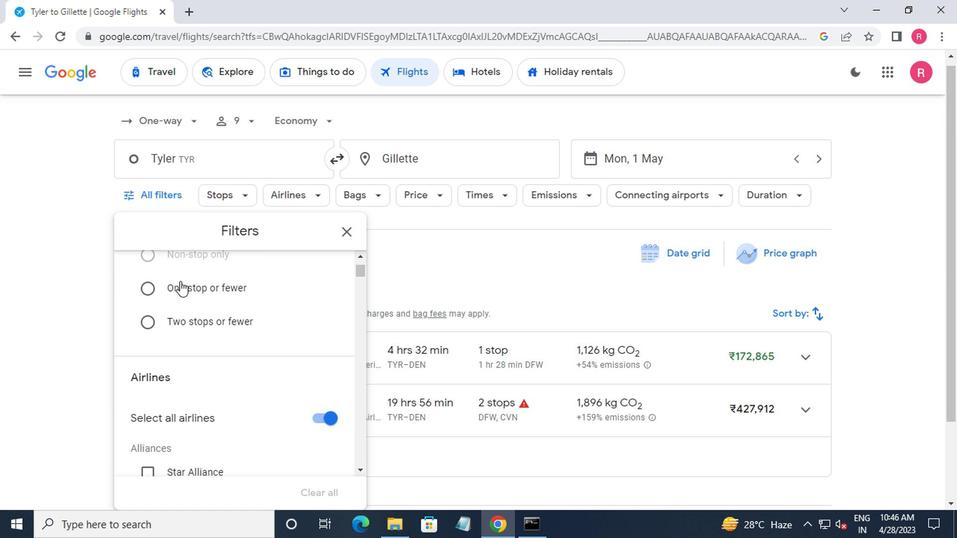 
Action: Mouse moved to (319, 278)
Screenshot: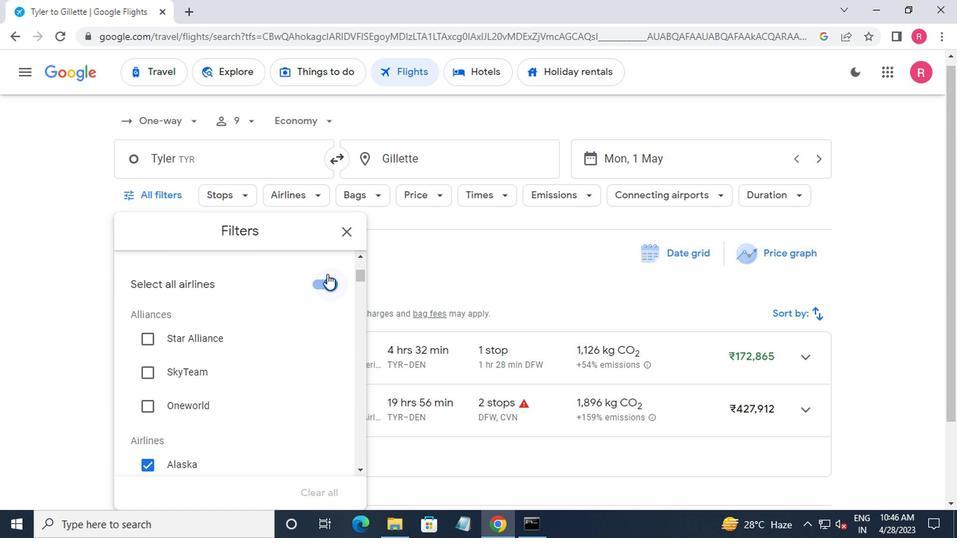 
Action: Mouse pressed left at (319, 278)
Screenshot: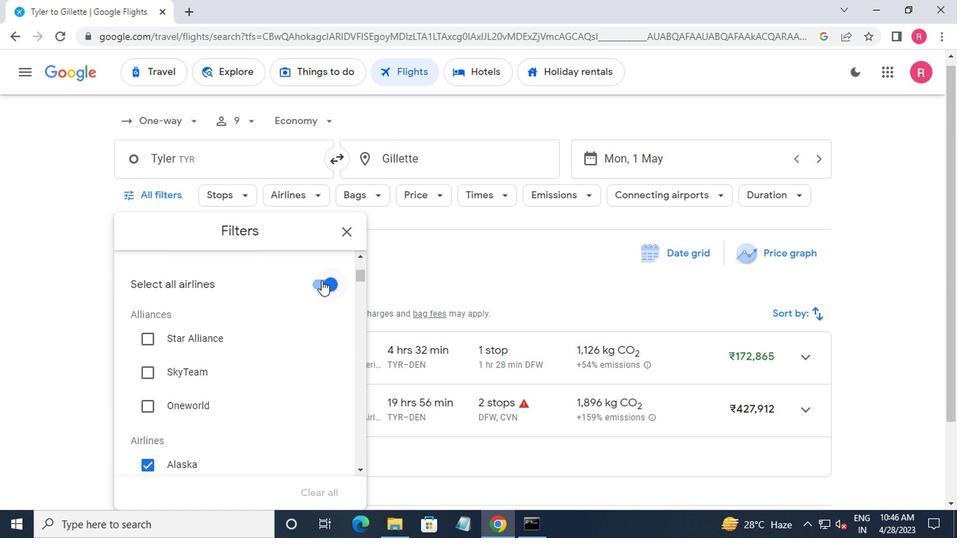 
Action: Mouse moved to (313, 288)
Screenshot: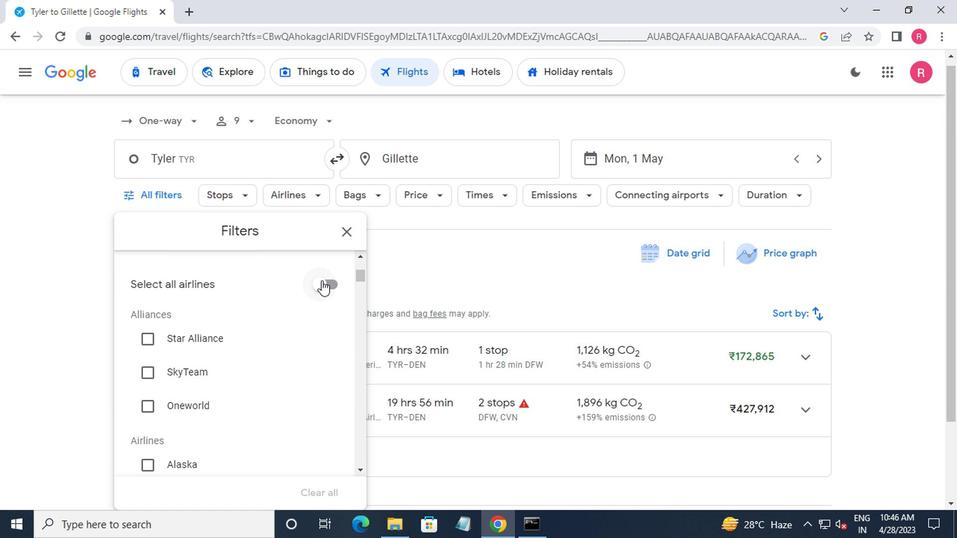 
Action: Mouse scrolled (313, 287) with delta (0, 0)
Screenshot: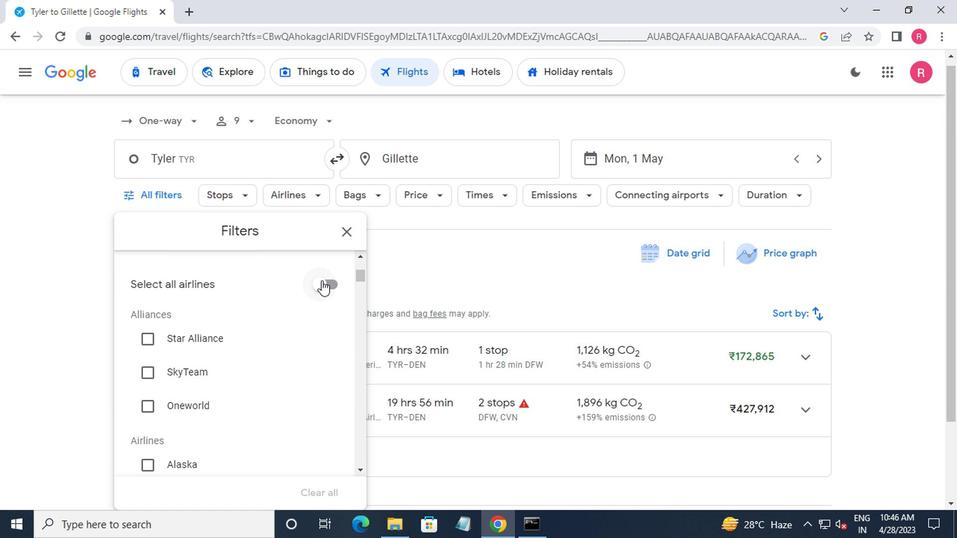 
Action: Mouse moved to (293, 292)
Screenshot: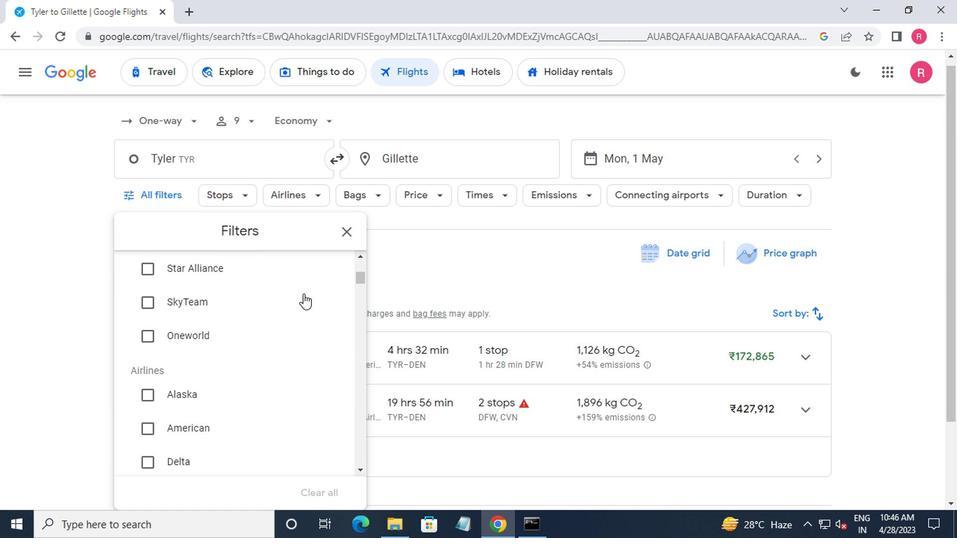 
Action: Mouse scrolled (293, 292) with delta (0, 0)
Screenshot: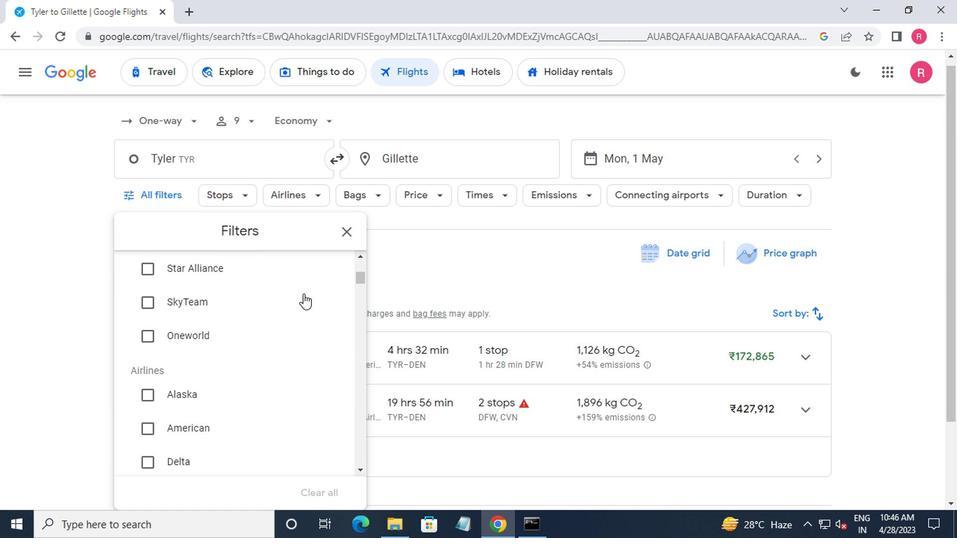 
Action: Mouse moved to (288, 295)
Screenshot: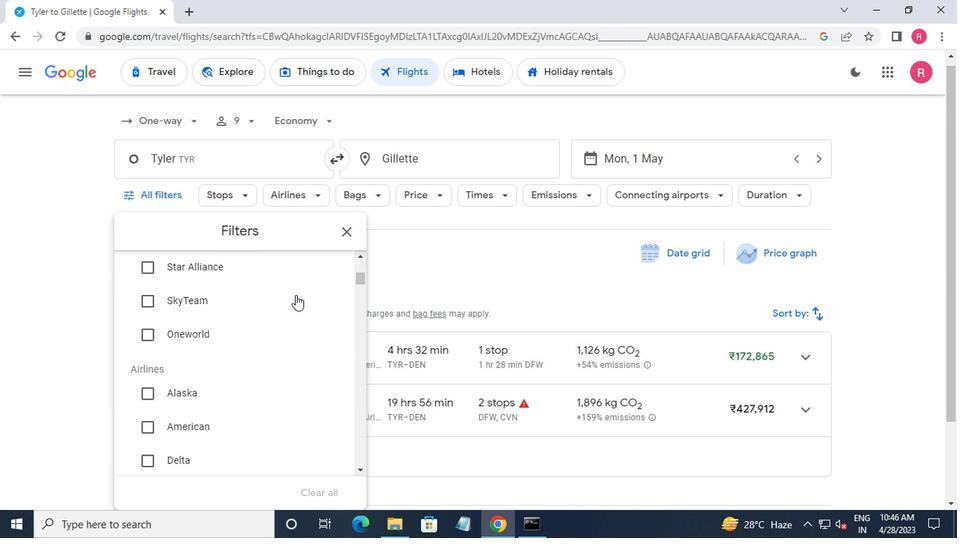 
Action: Mouse scrolled (288, 294) with delta (0, 0)
Screenshot: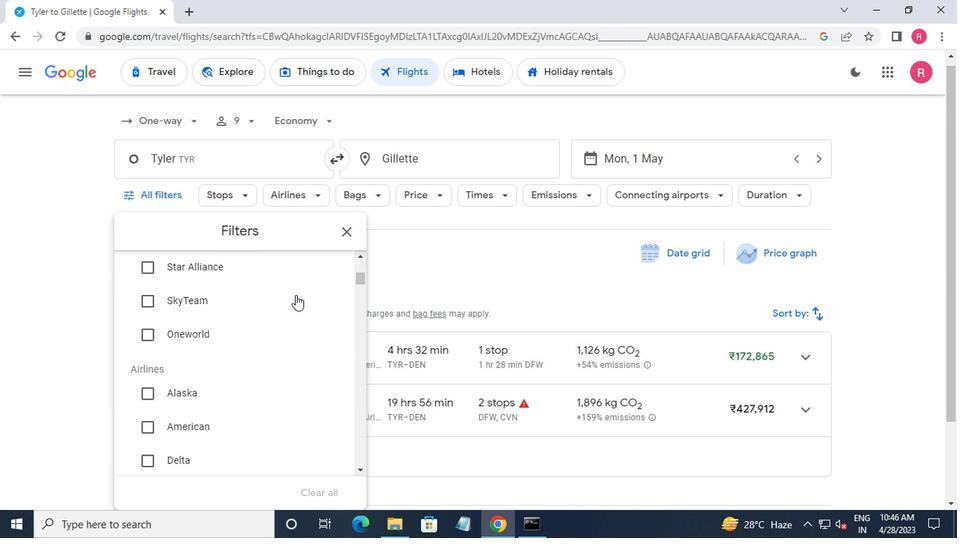 
Action: Mouse moved to (259, 299)
Screenshot: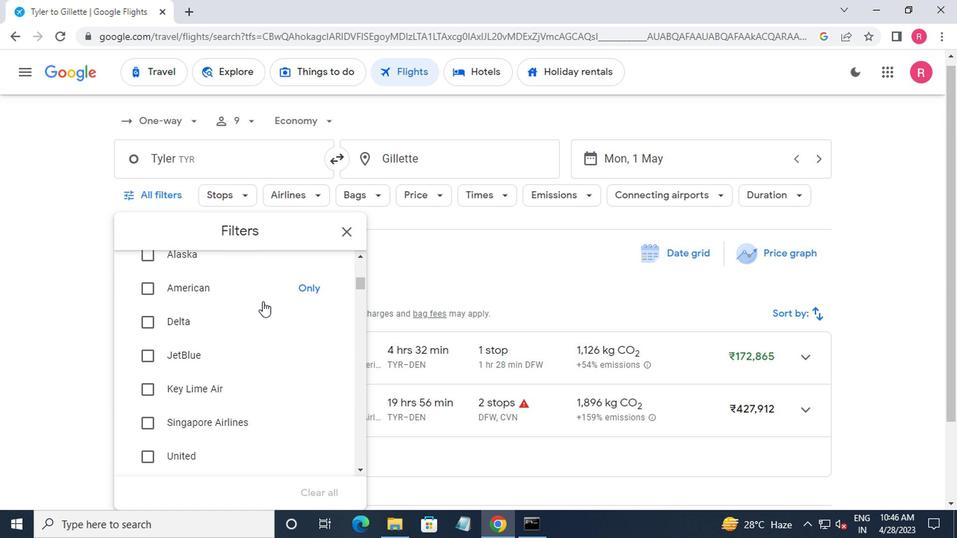 
Action: Mouse scrolled (259, 299) with delta (0, 0)
Screenshot: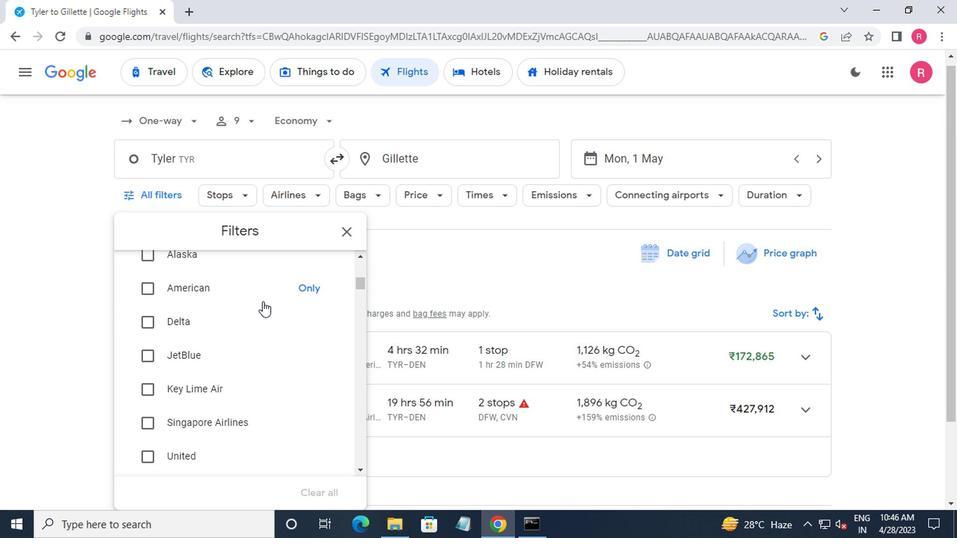 
Action: Mouse scrolled (259, 299) with delta (0, 0)
Screenshot: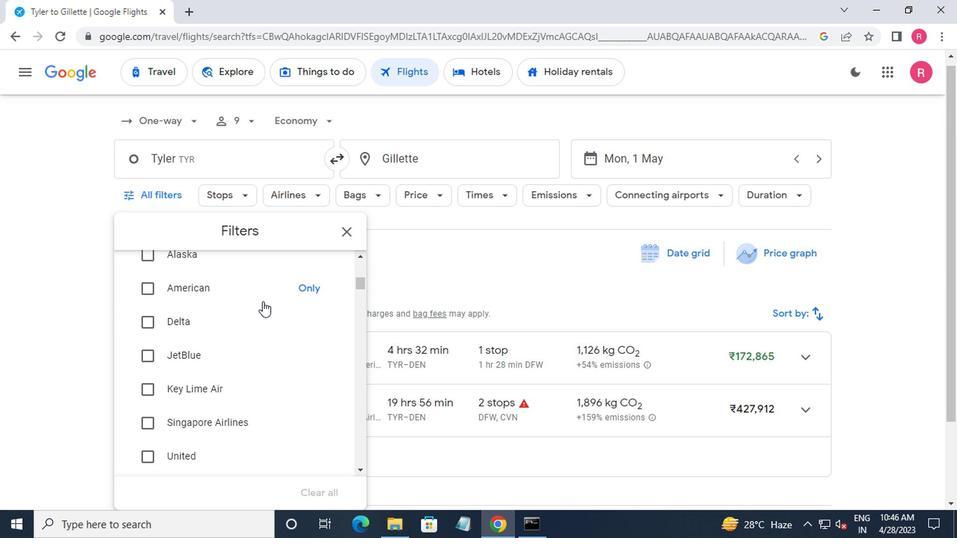 
Action: Mouse scrolled (259, 299) with delta (0, 0)
Screenshot: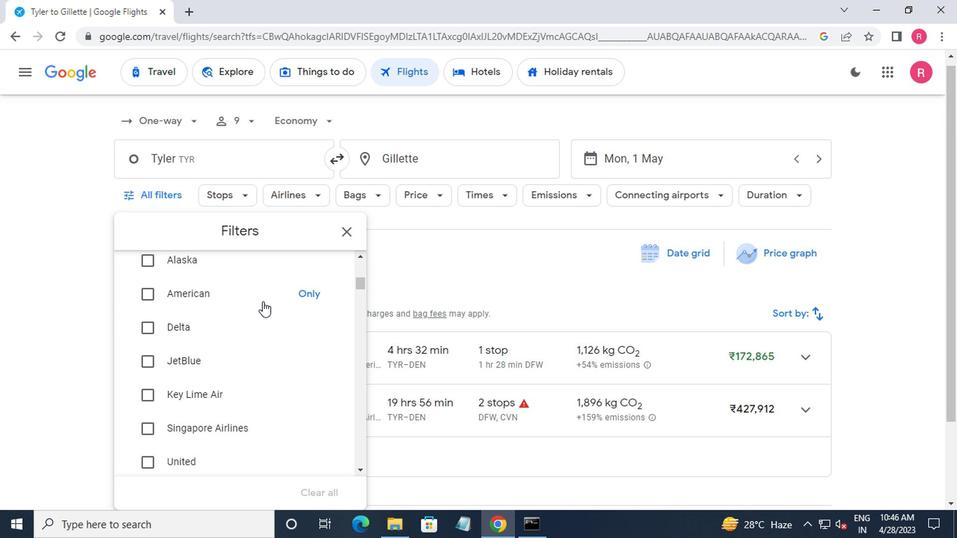 
Action: Mouse scrolled (259, 298) with delta (0, 0)
Screenshot: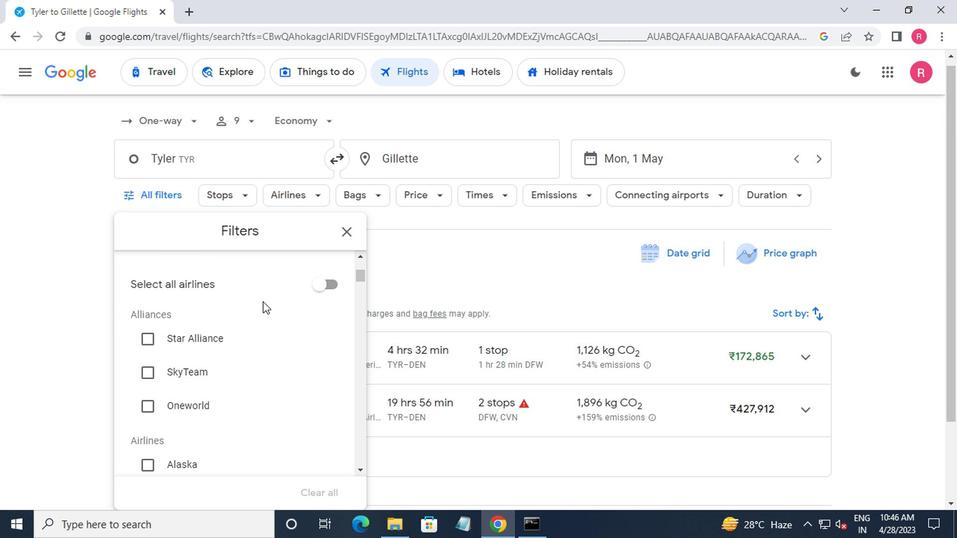 
Action: Mouse scrolled (259, 298) with delta (0, 0)
Screenshot: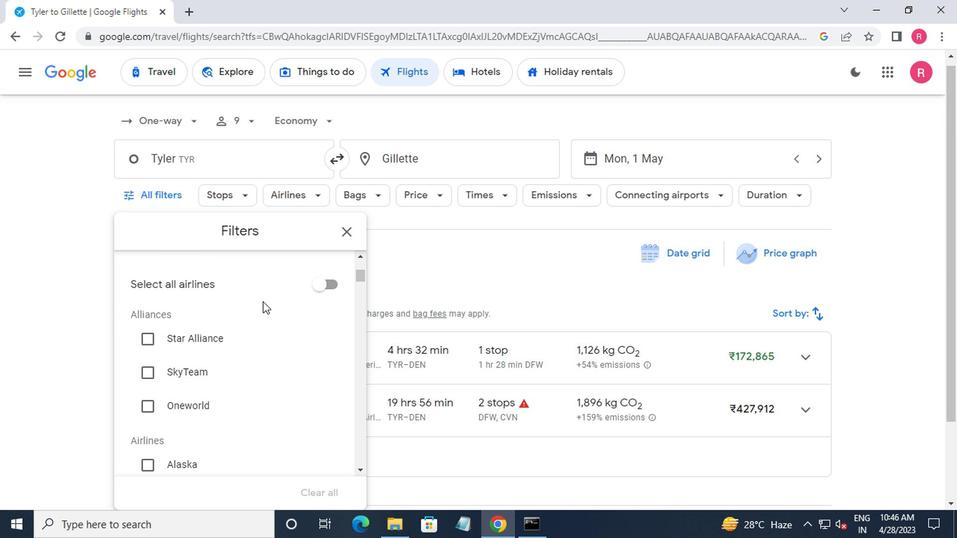 
Action: Mouse scrolled (259, 298) with delta (0, 0)
Screenshot: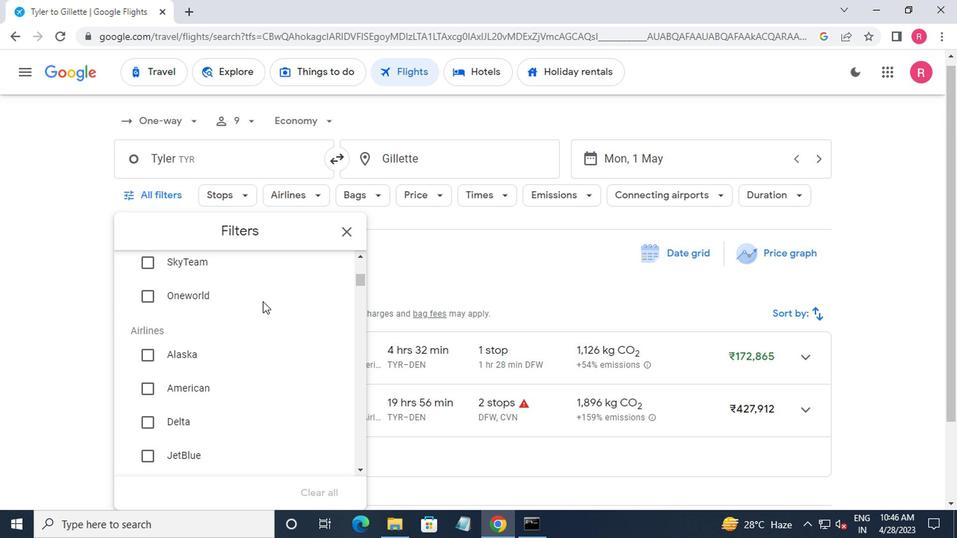 
Action: Mouse scrolled (259, 298) with delta (0, 0)
Screenshot: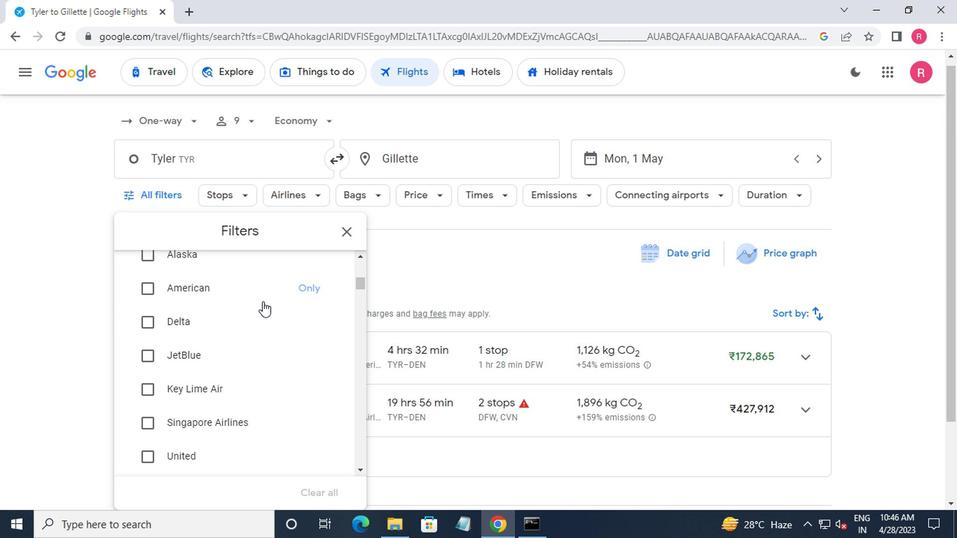 
Action: Mouse scrolled (259, 298) with delta (0, 0)
Screenshot: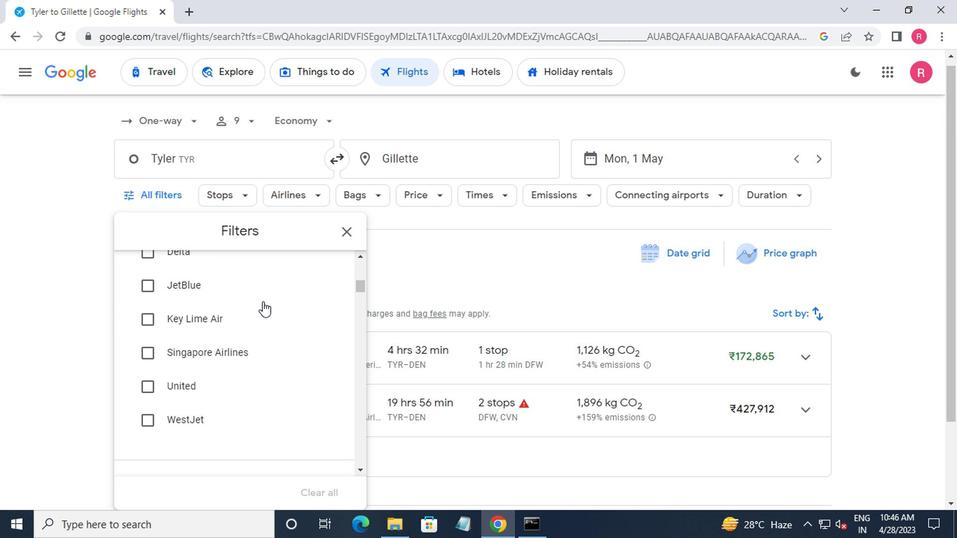 
Action: Mouse scrolled (259, 298) with delta (0, 0)
Screenshot: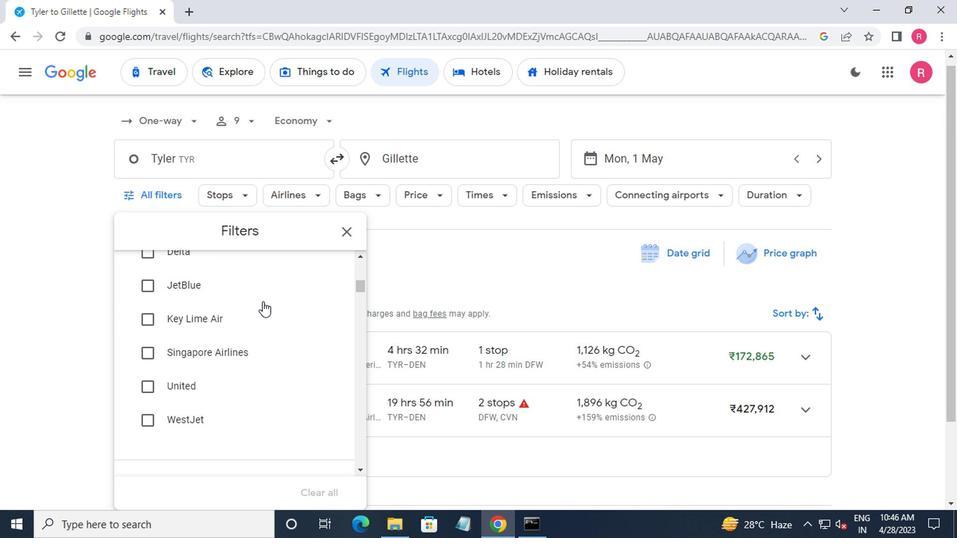 
Action: Mouse moved to (319, 376)
Screenshot: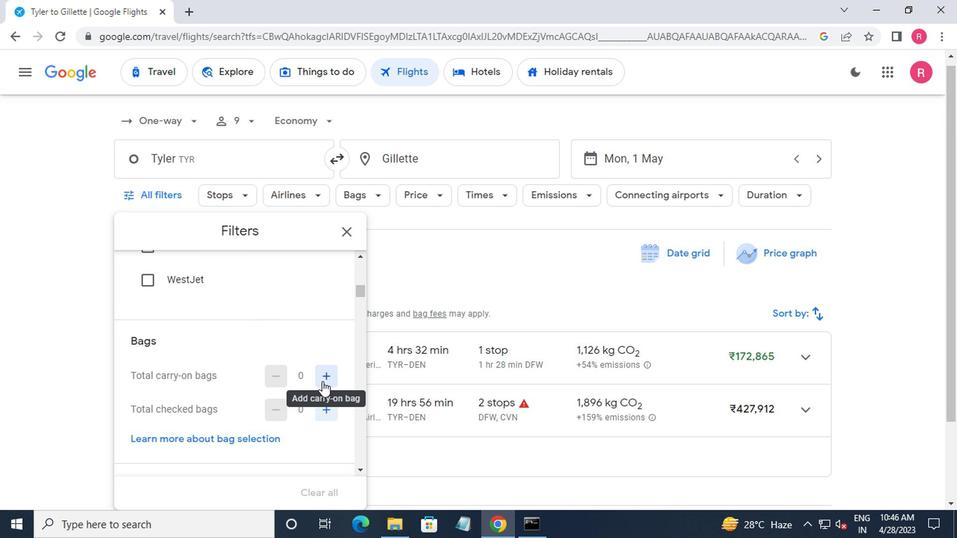 
Action: Mouse pressed left at (319, 376)
Screenshot: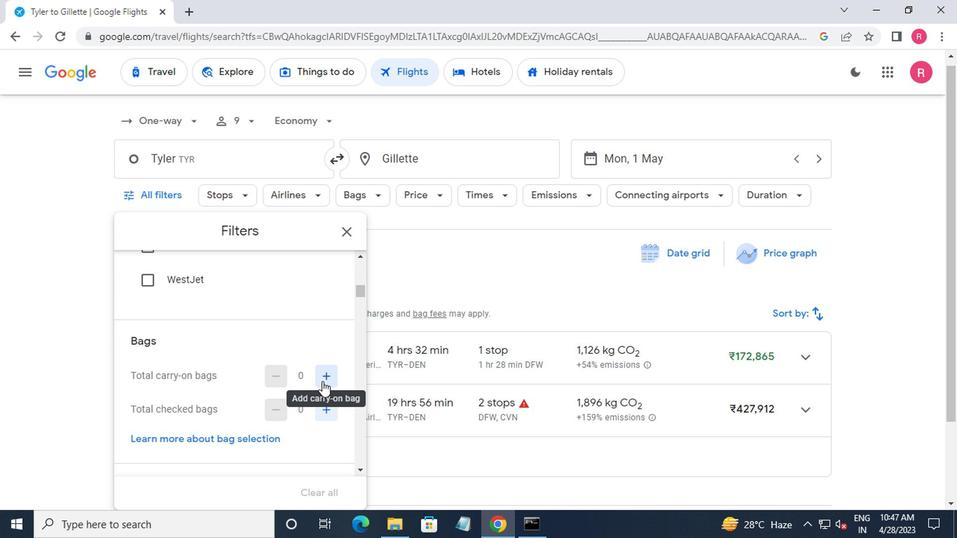 
Action: Mouse moved to (326, 404)
Screenshot: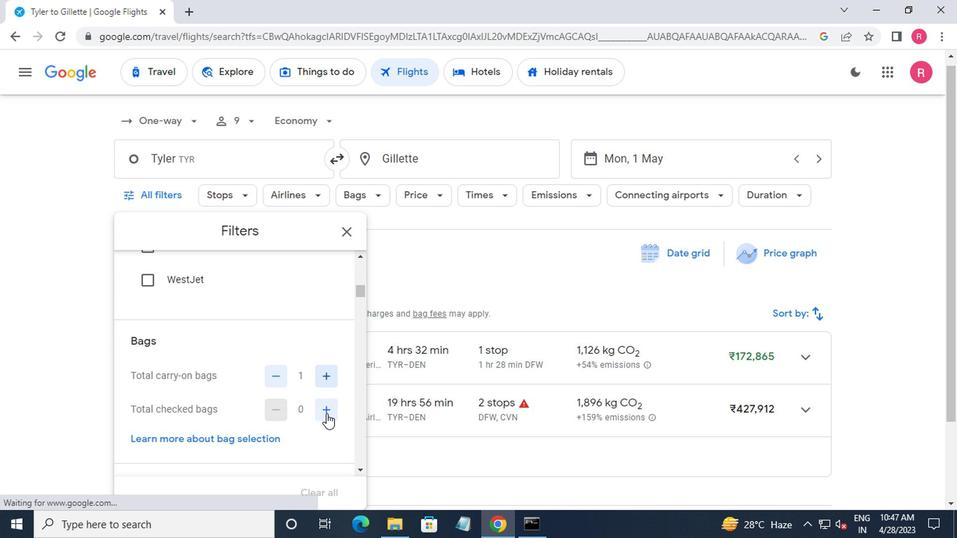 
Action: Mouse pressed left at (326, 404)
Screenshot: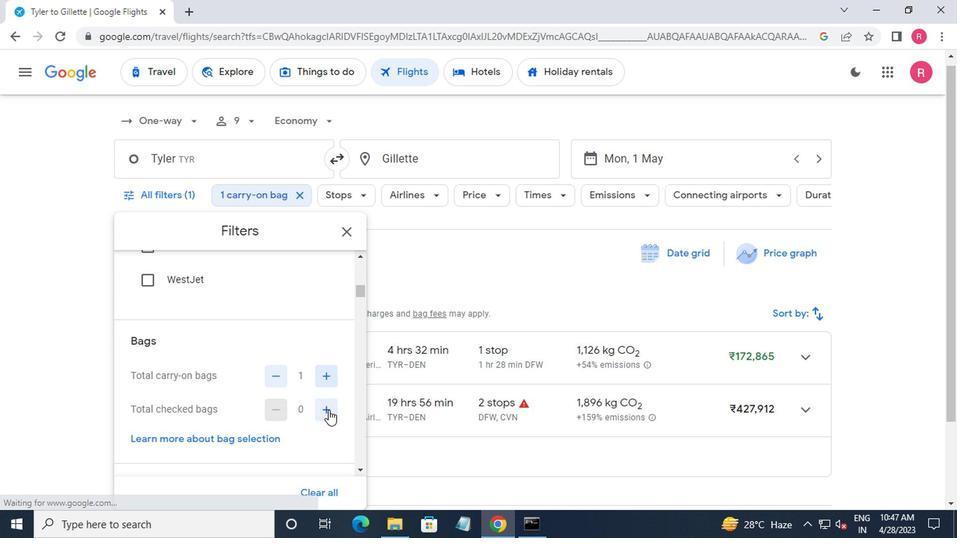 
Action: Mouse scrolled (326, 403) with delta (0, 0)
Screenshot: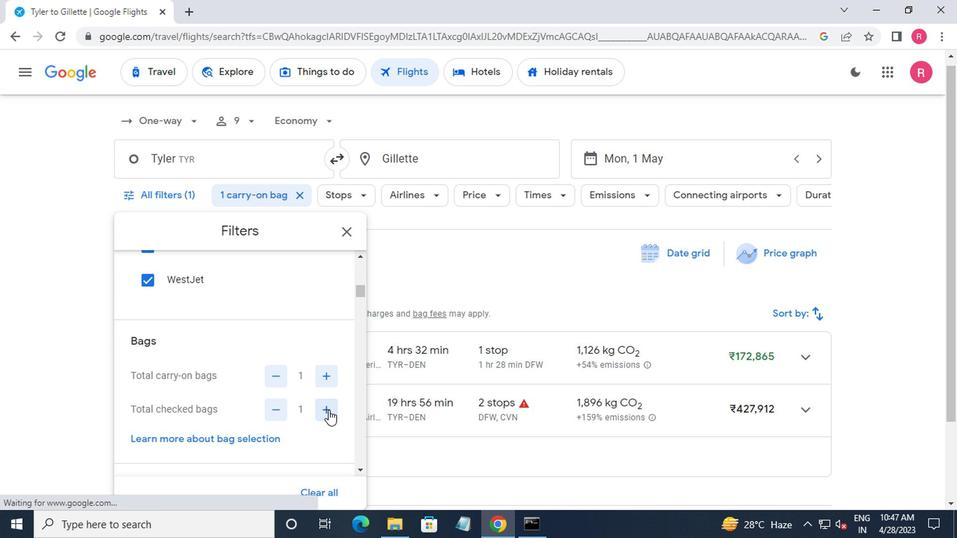 
Action: Mouse moved to (324, 399)
Screenshot: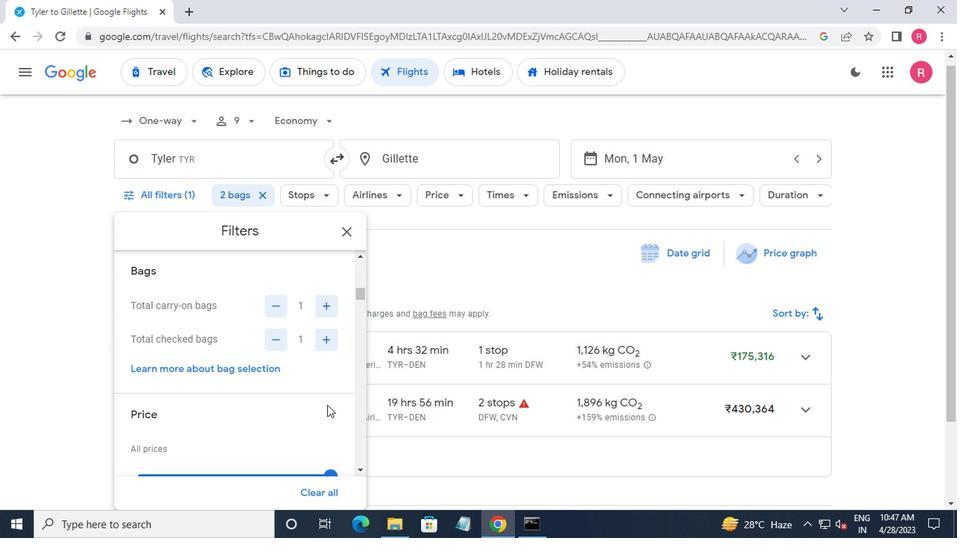 
Action: Mouse scrolled (324, 399) with delta (0, 0)
Screenshot: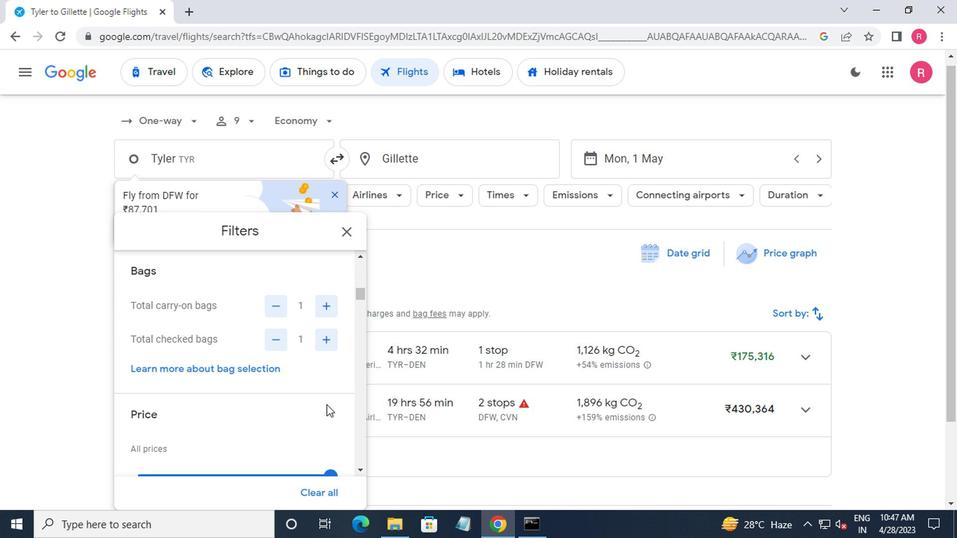 
Action: Mouse moved to (324, 397)
Screenshot: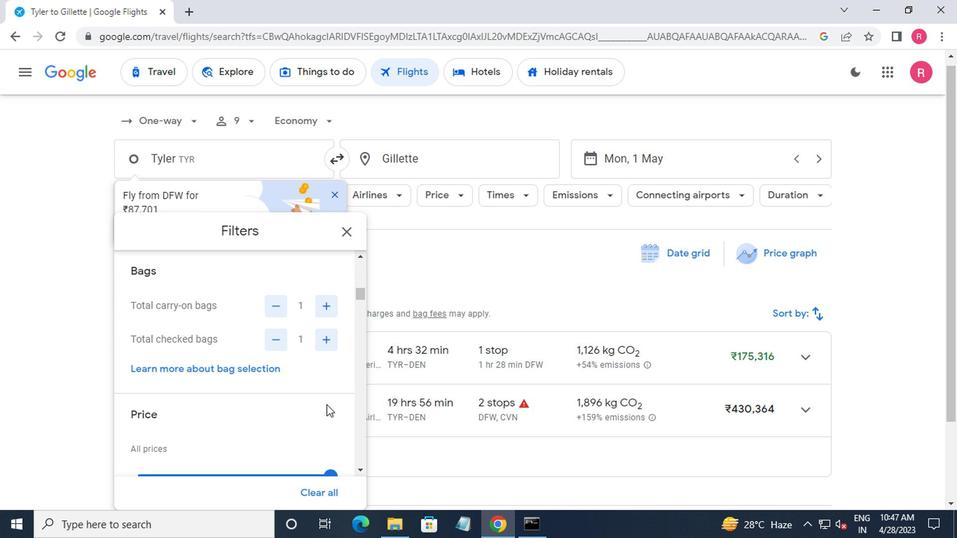 
Action: Mouse scrolled (324, 397) with delta (0, 0)
Screenshot: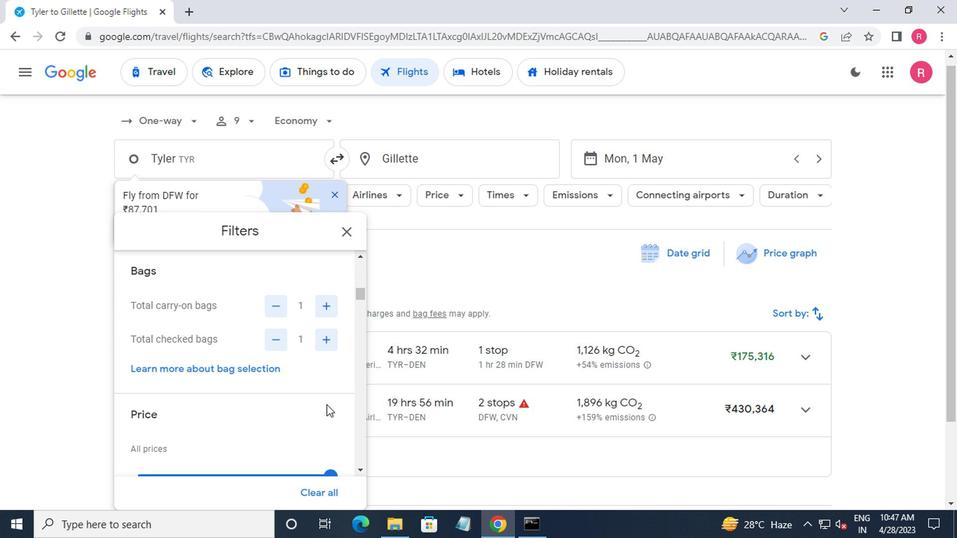 
Action: Mouse moved to (322, 393)
Screenshot: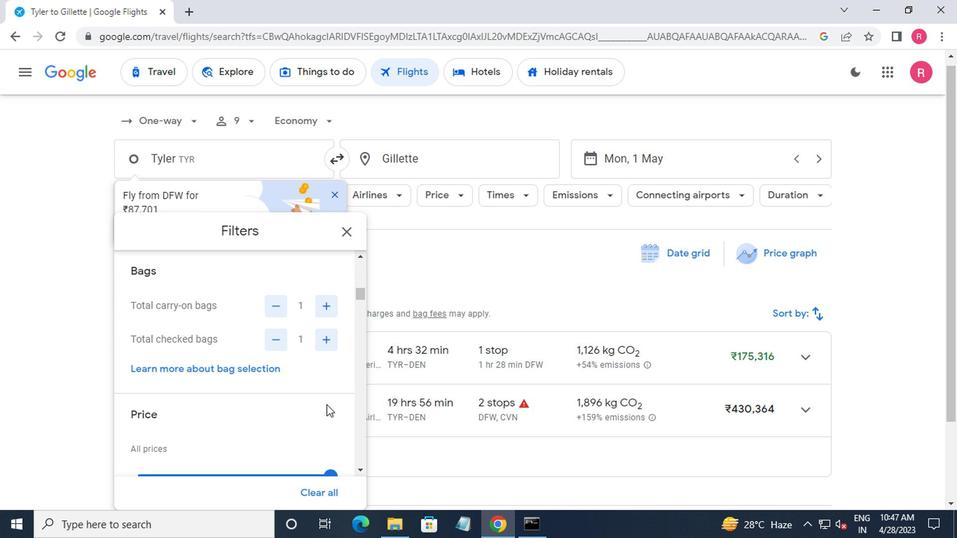 
Action: Mouse scrolled (322, 393) with delta (0, 0)
Screenshot: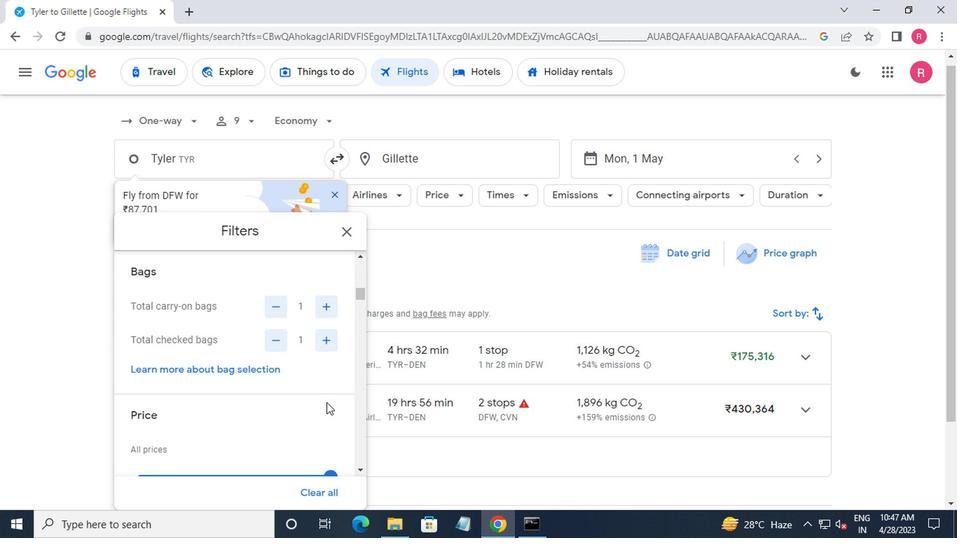 
Action: Mouse moved to (322, 392)
Screenshot: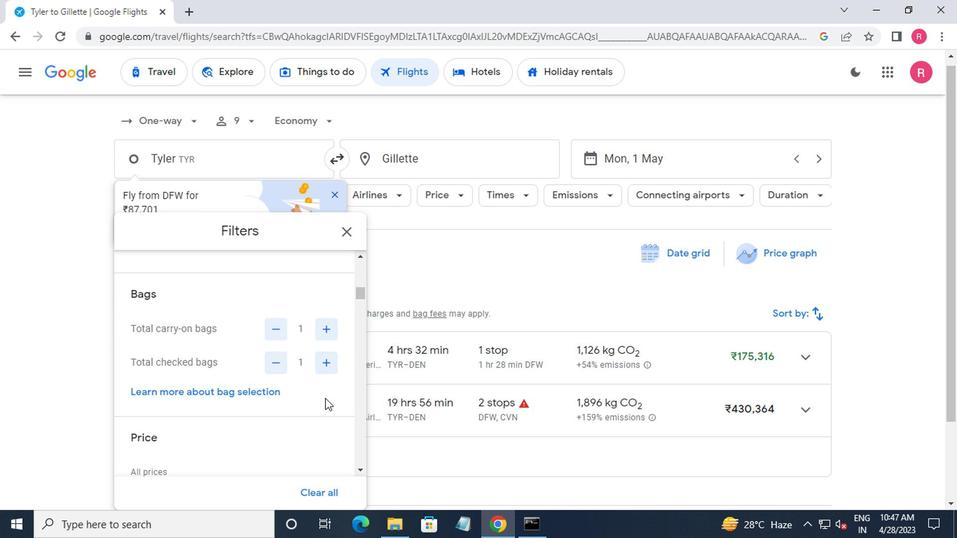 
Action: Mouse scrolled (322, 393) with delta (0, 0)
Screenshot: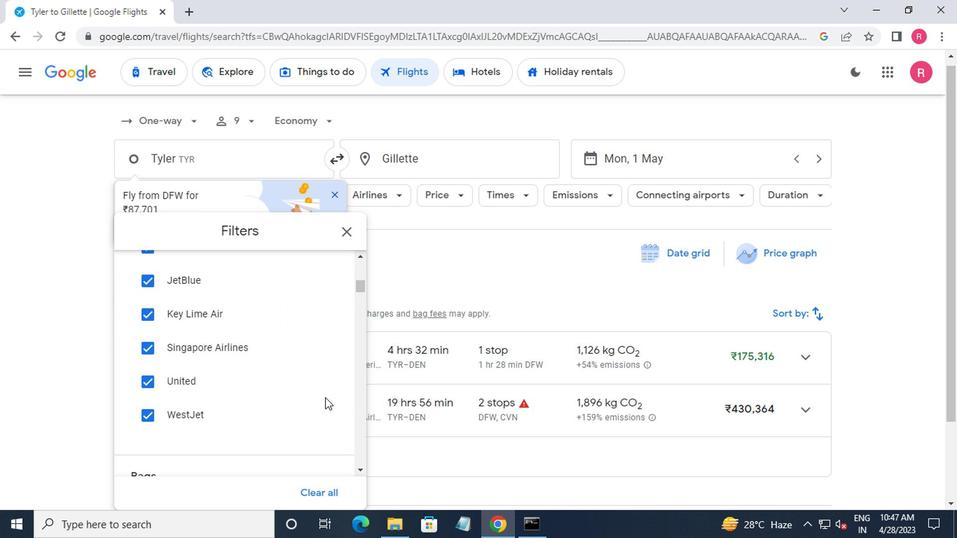 
Action: Mouse scrolled (322, 393) with delta (0, 0)
Screenshot: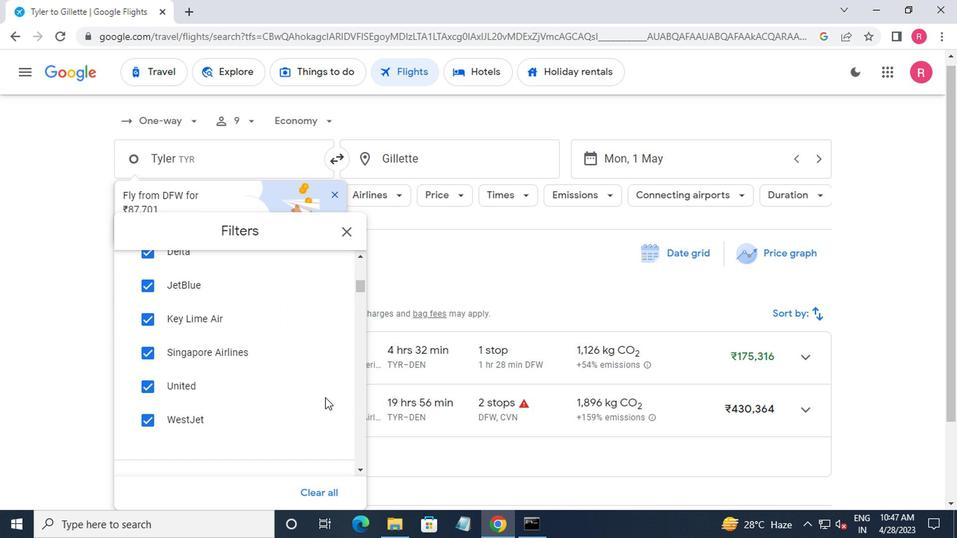 
Action: Mouse scrolled (322, 393) with delta (0, 0)
Screenshot: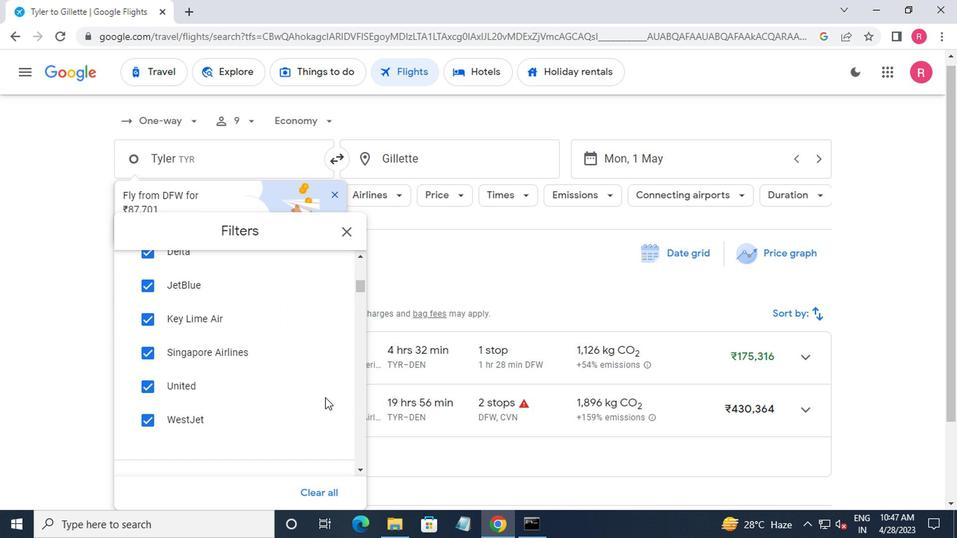 
Action: Mouse moved to (343, 322)
Screenshot: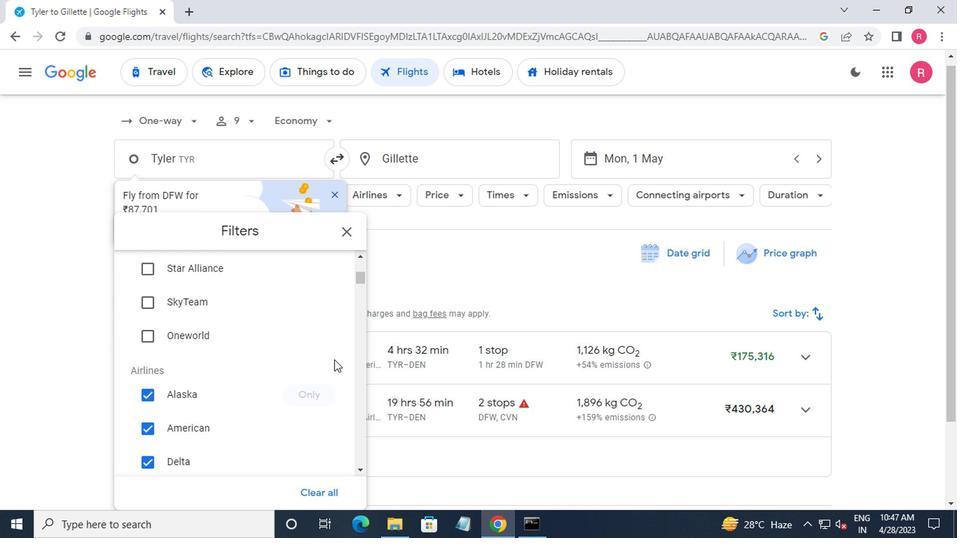 
Action: Mouse scrolled (343, 322) with delta (0, 0)
Screenshot: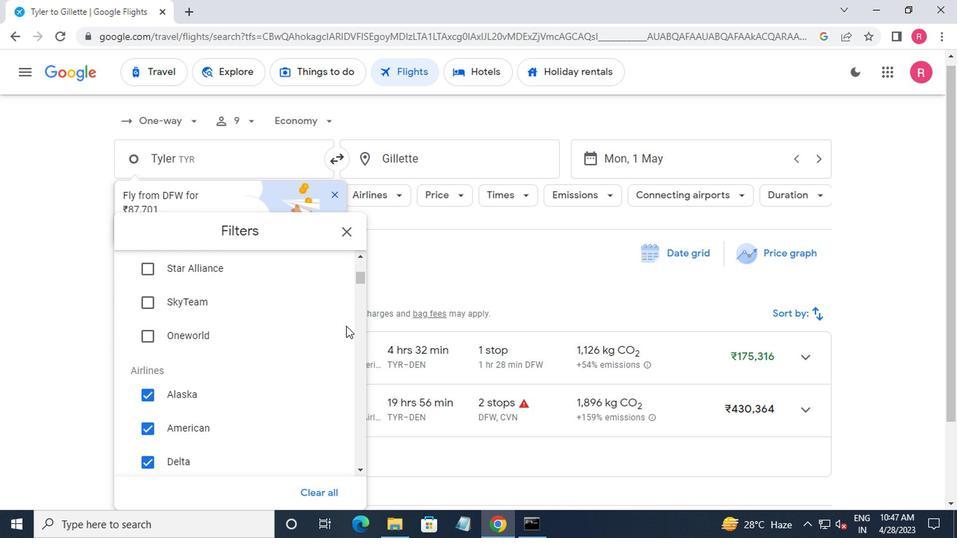 
Action: Mouse scrolled (343, 322) with delta (0, 0)
Screenshot: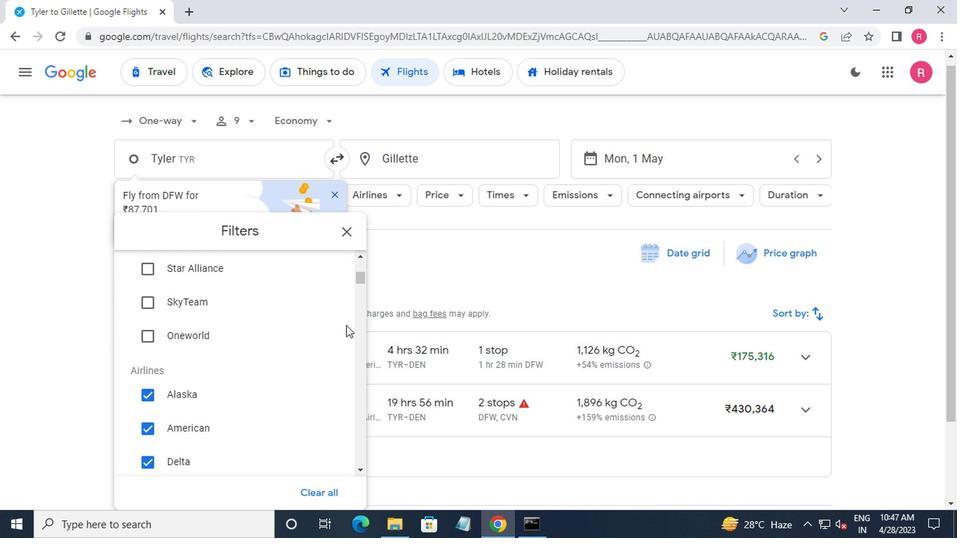 
Action: Mouse moved to (319, 384)
Screenshot: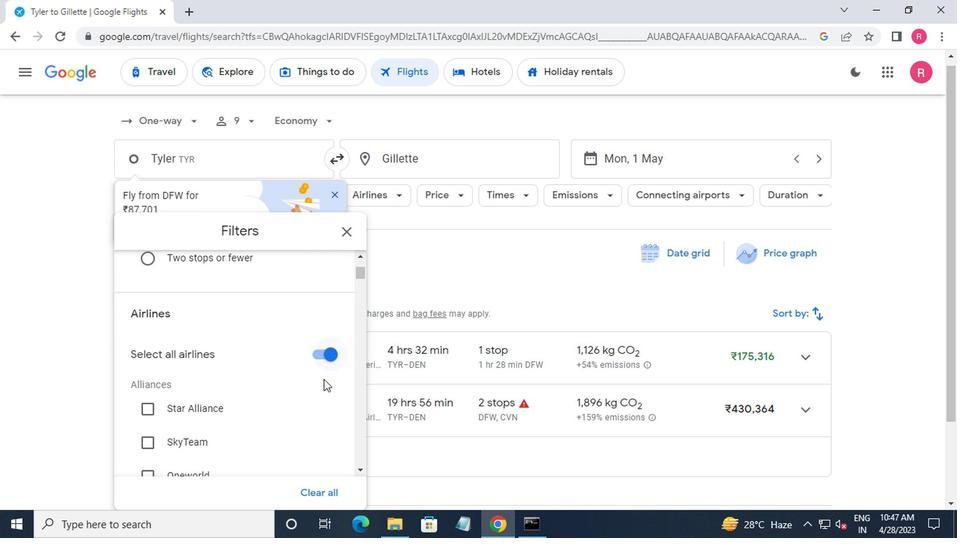 
Action: Mouse scrolled (319, 383) with delta (0, 0)
Screenshot: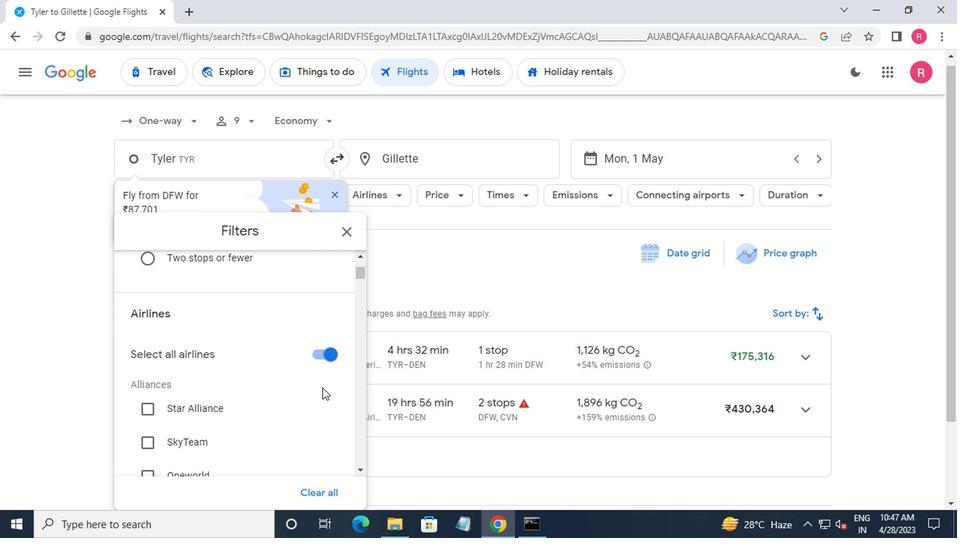 
Action: Mouse scrolled (319, 383) with delta (0, 0)
Screenshot: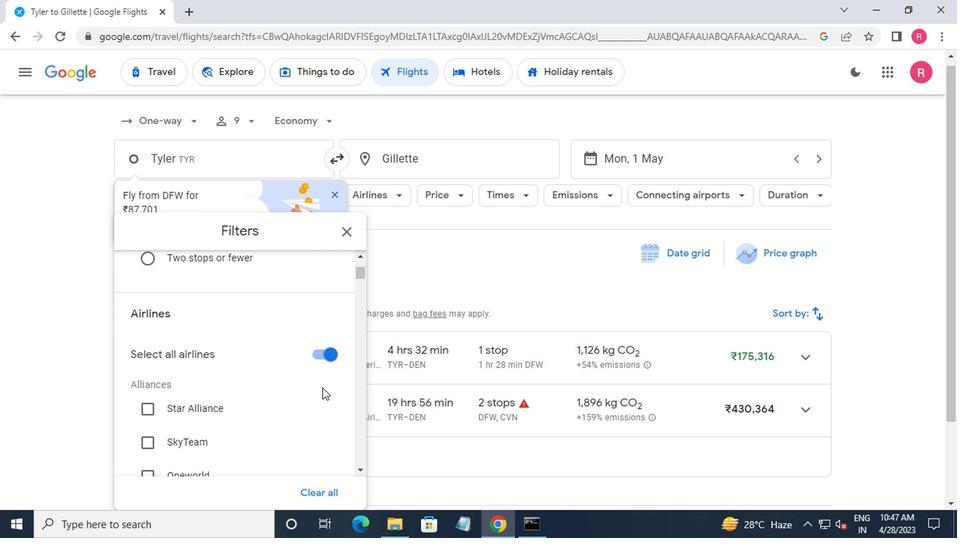 
Action: Mouse scrolled (319, 383) with delta (0, 0)
Screenshot: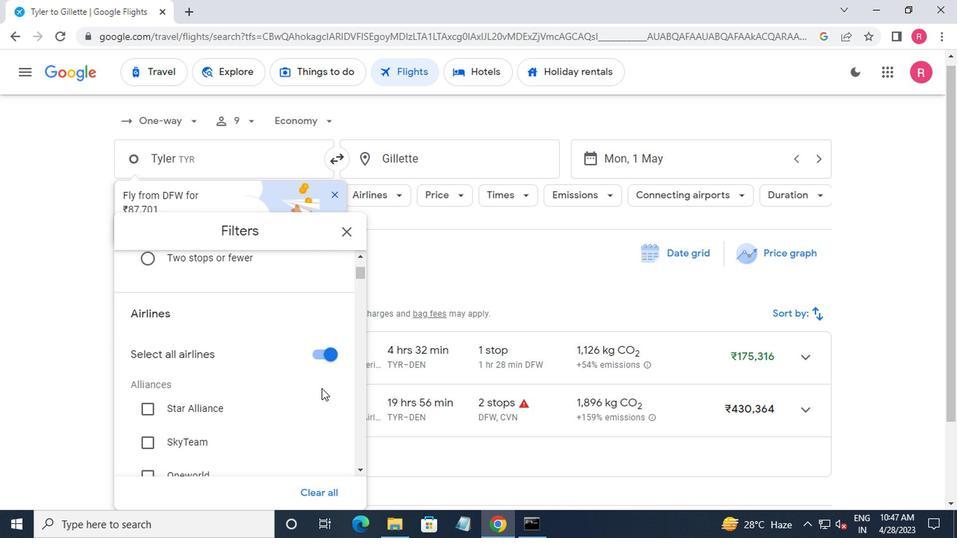 
Action: Mouse moved to (318, 384)
Screenshot: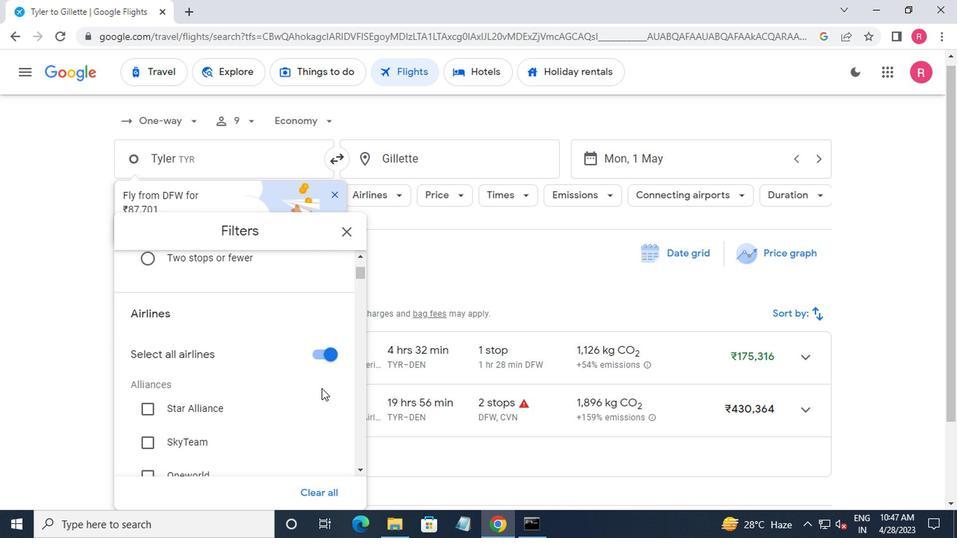 
Action: Mouse scrolled (318, 384) with delta (0, 0)
Screenshot: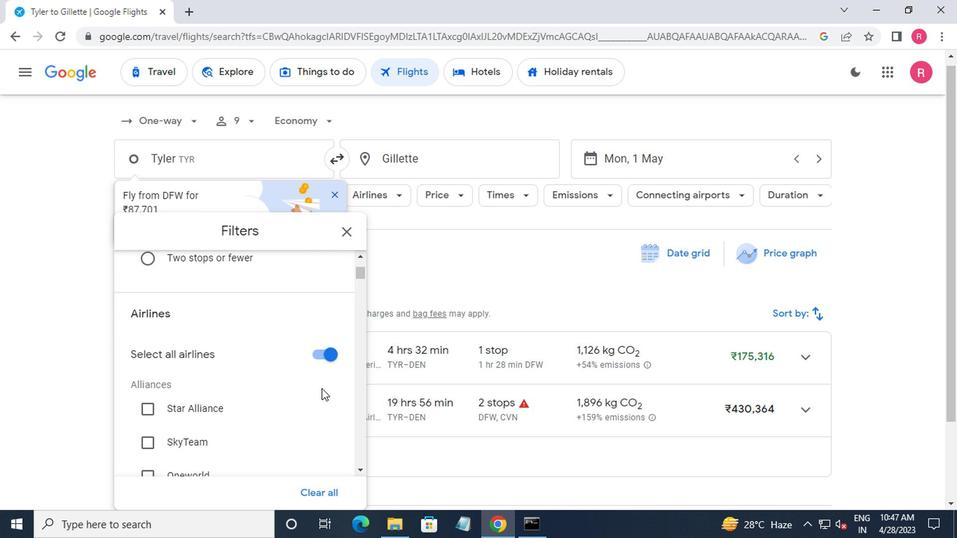 
Action: Mouse moved to (317, 385)
Screenshot: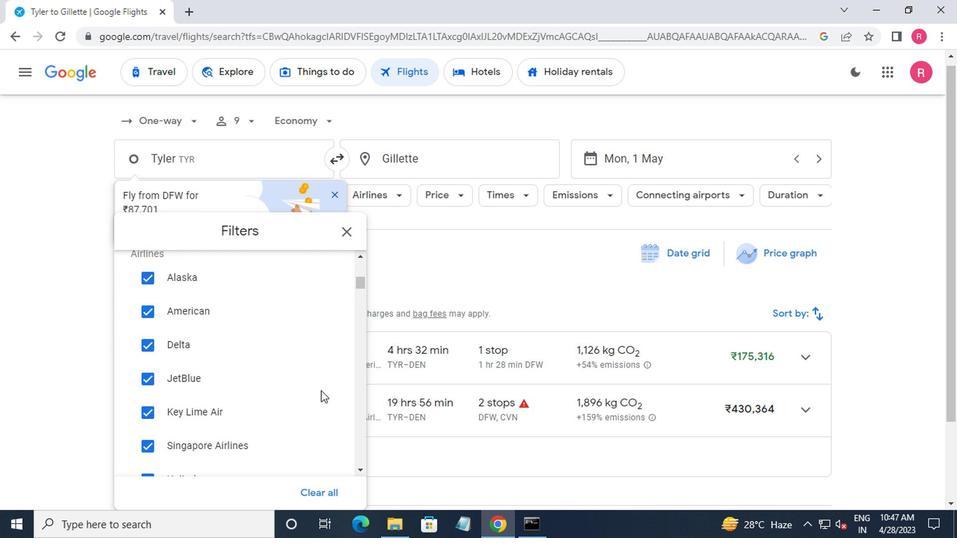 
Action: Mouse scrolled (317, 384) with delta (0, 0)
Screenshot: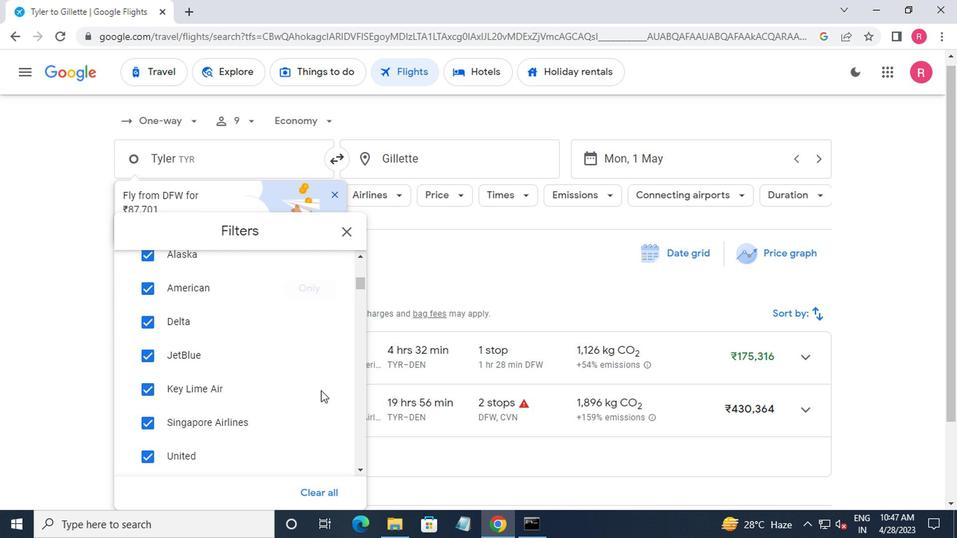 
Action: Mouse scrolled (317, 384) with delta (0, 0)
Screenshot: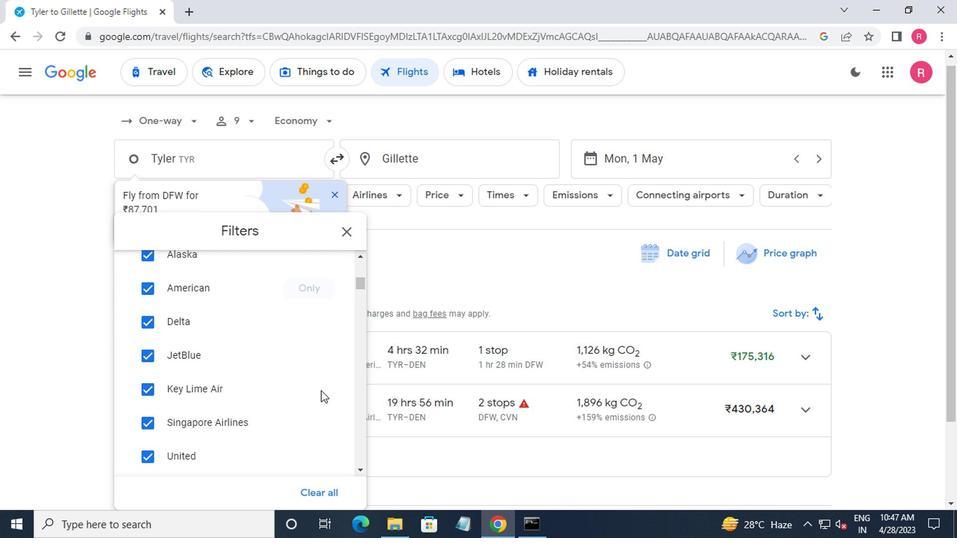 
Action: Mouse scrolled (317, 384) with delta (0, 0)
Screenshot: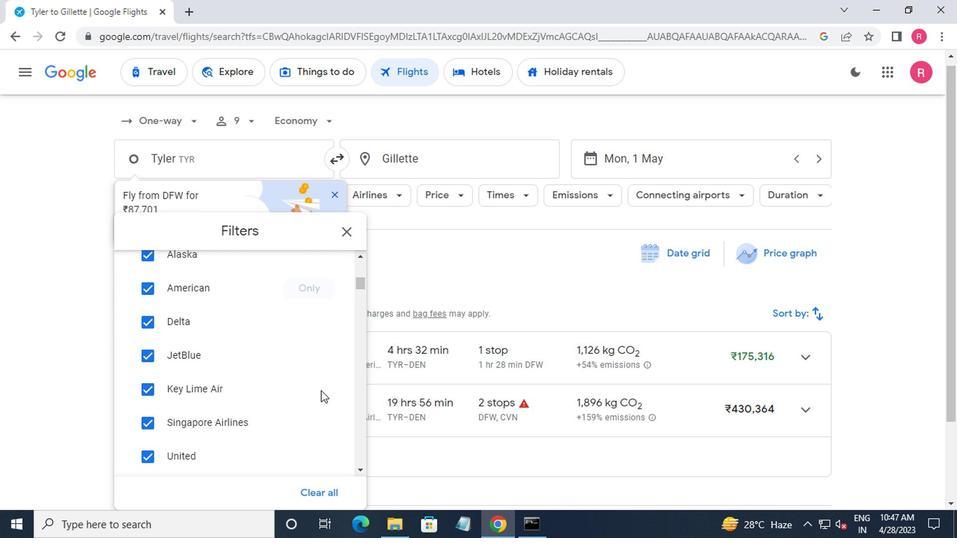 
Action: Mouse scrolled (317, 384) with delta (0, 0)
Screenshot: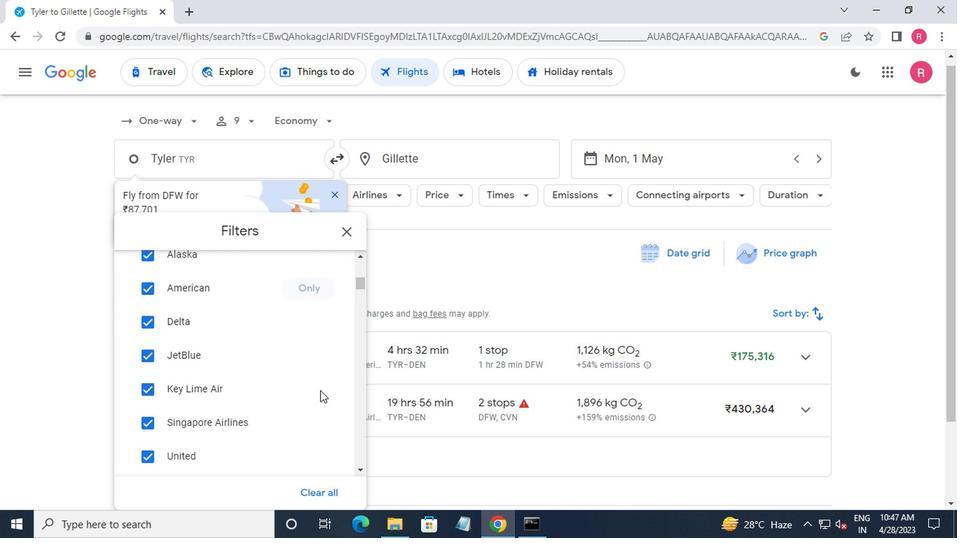 
Action: Mouse scrolled (317, 384) with delta (0, 0)
Screenshot: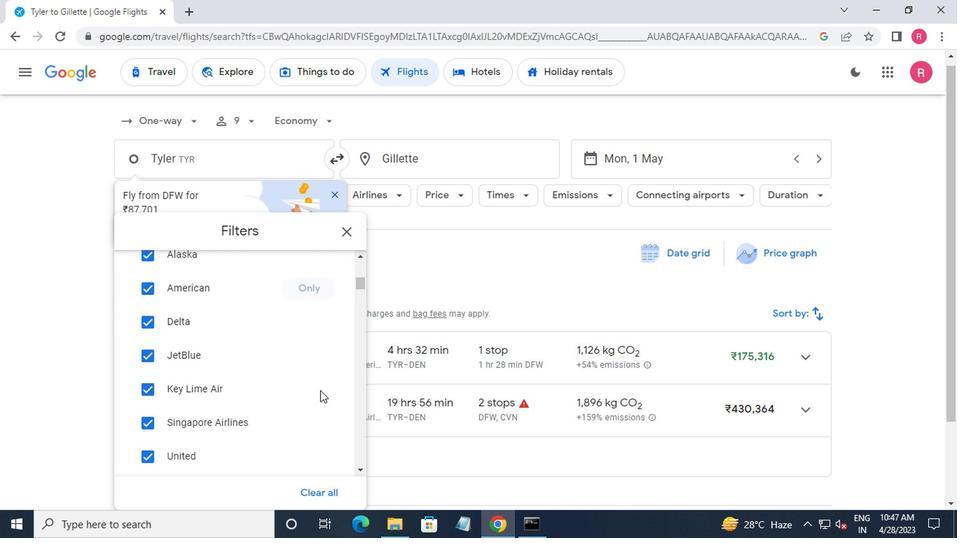 
Action: Mouse moved to (316, 382)
Screenshot: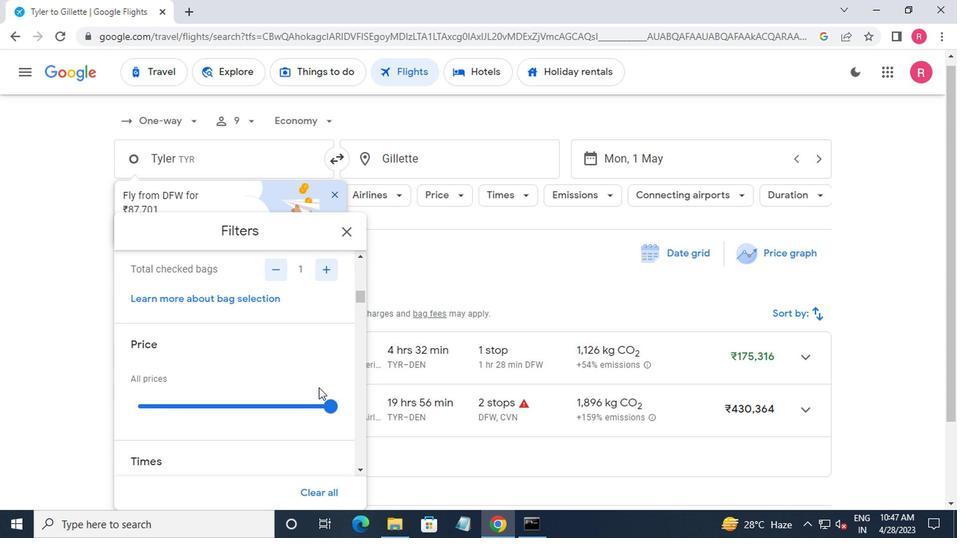 
Action: Mouse scrolled (316, 382) with delta (0, 0)
Screenshot: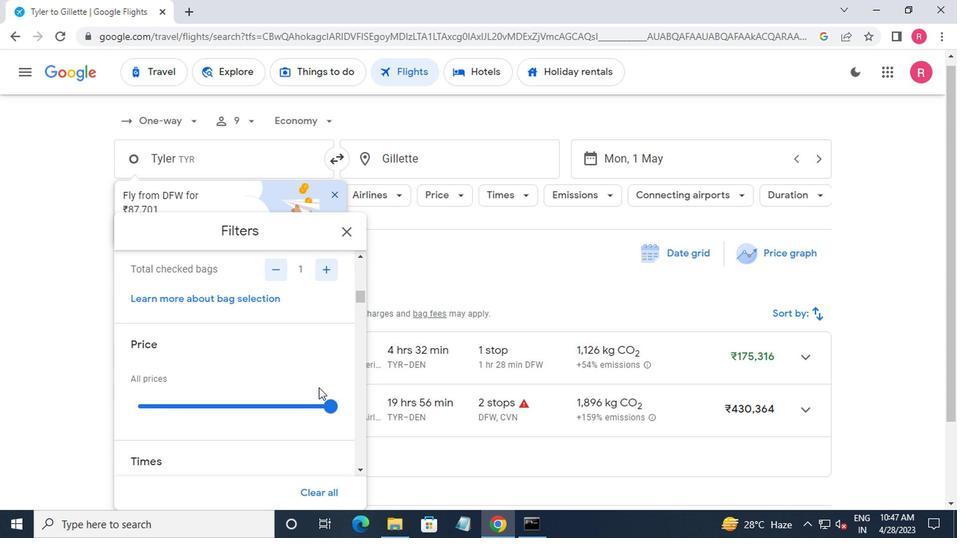 
Action: Mouse moved to (322, 337)
Screenshot: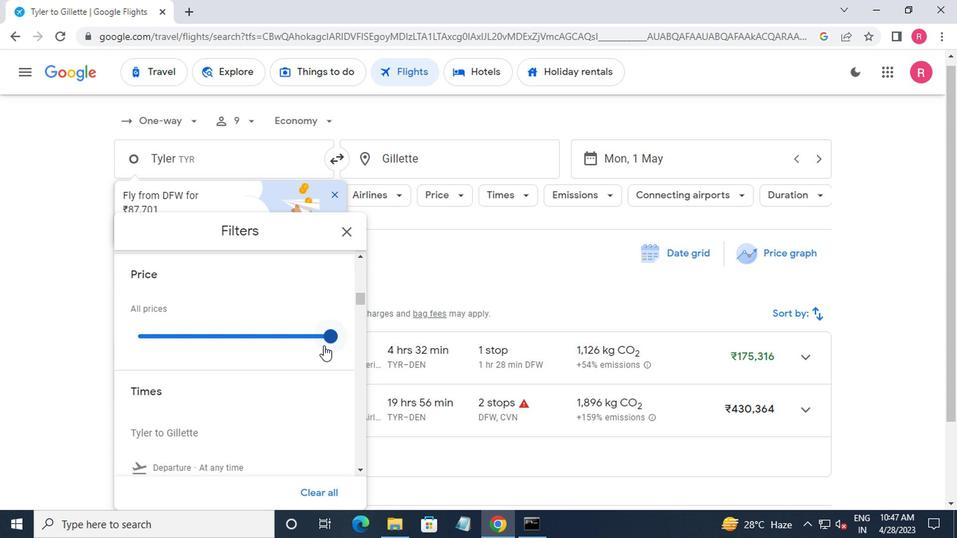 
Action: Mouse pressed left at (322, 337)
Screenshot: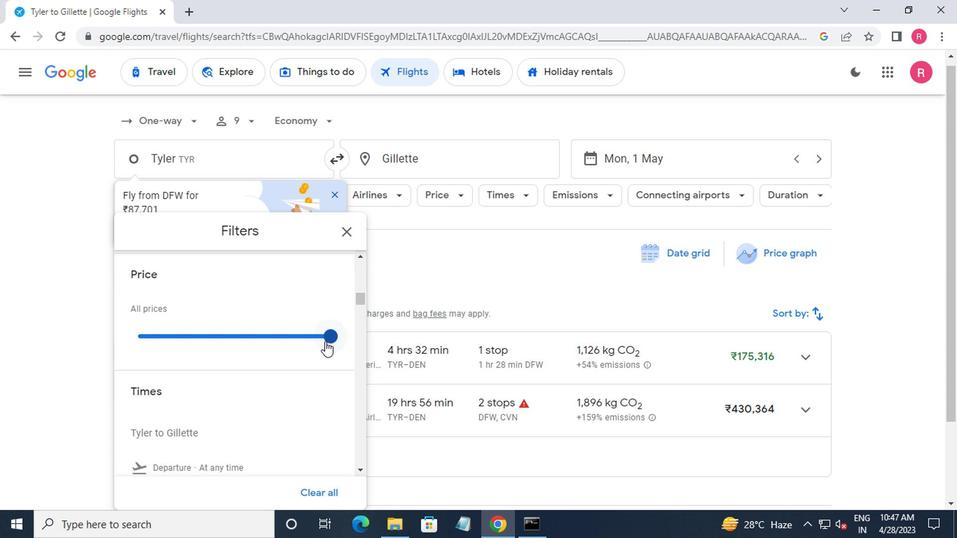 
Action: Mouse moved to (170, 366)
Screenshot: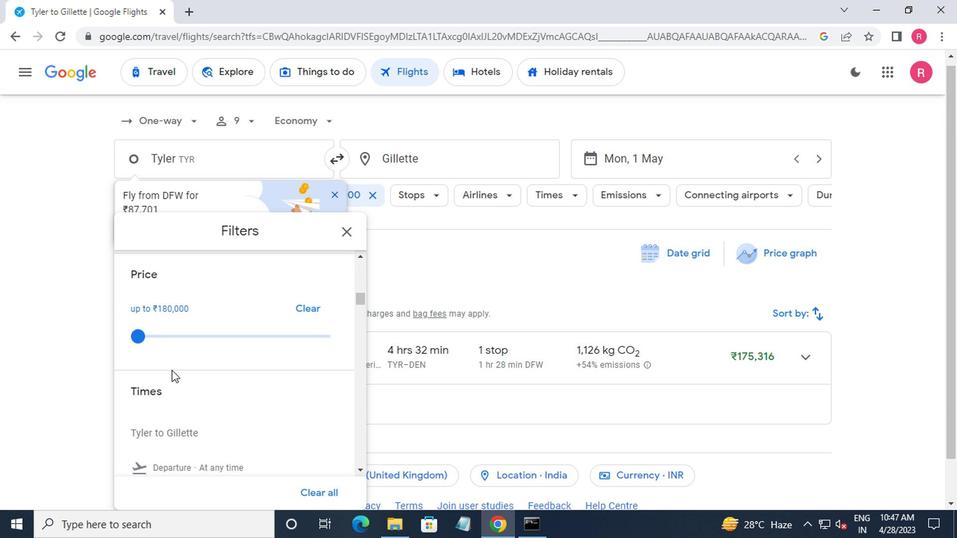 
Action: Mouse scrolled (170, 365) with delta (0, 0)
Screenshot: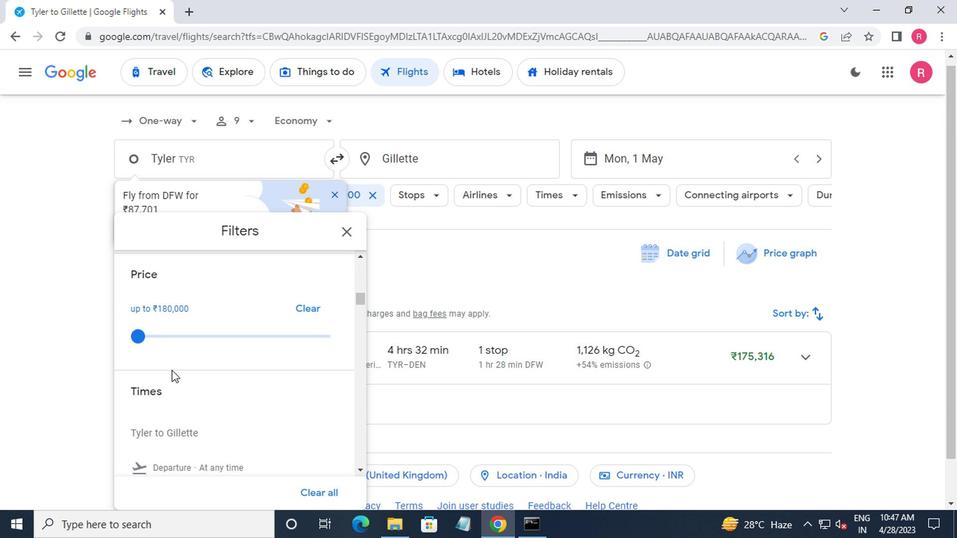 
Action: Mouse moved to (172, 367)
Screenshot: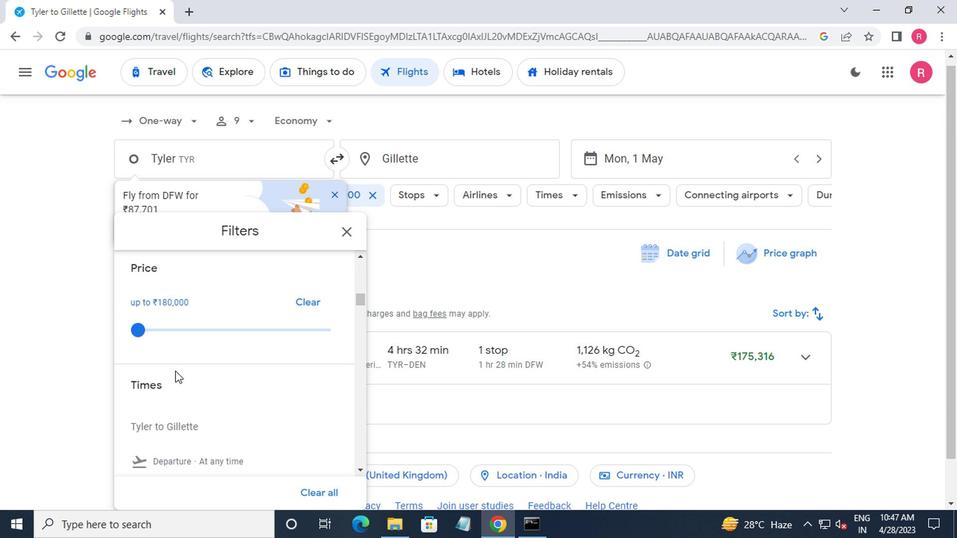 
Action: Mouse scrolled (172, 367) with delta (0, 0)
Screenshot: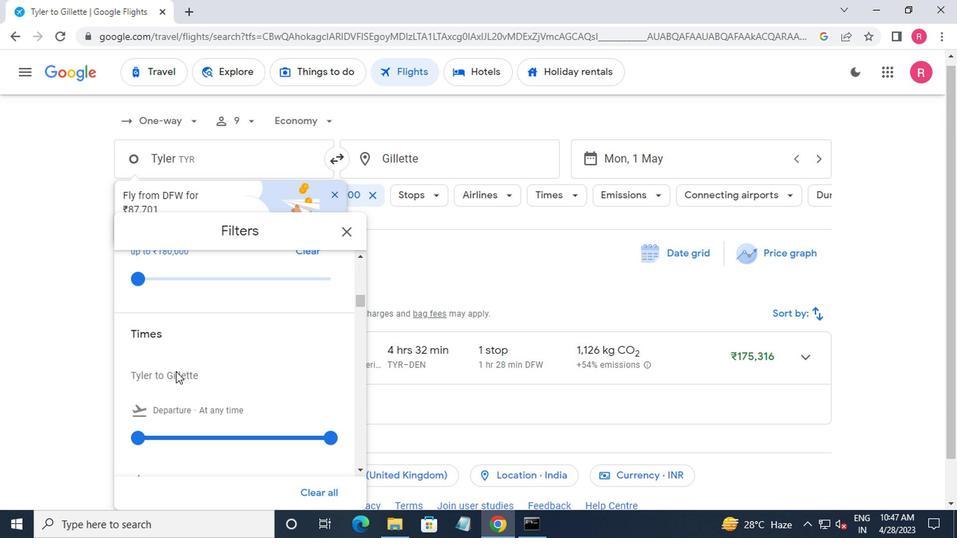 
Action: Mouse moved to (140, 354)
Screenshot: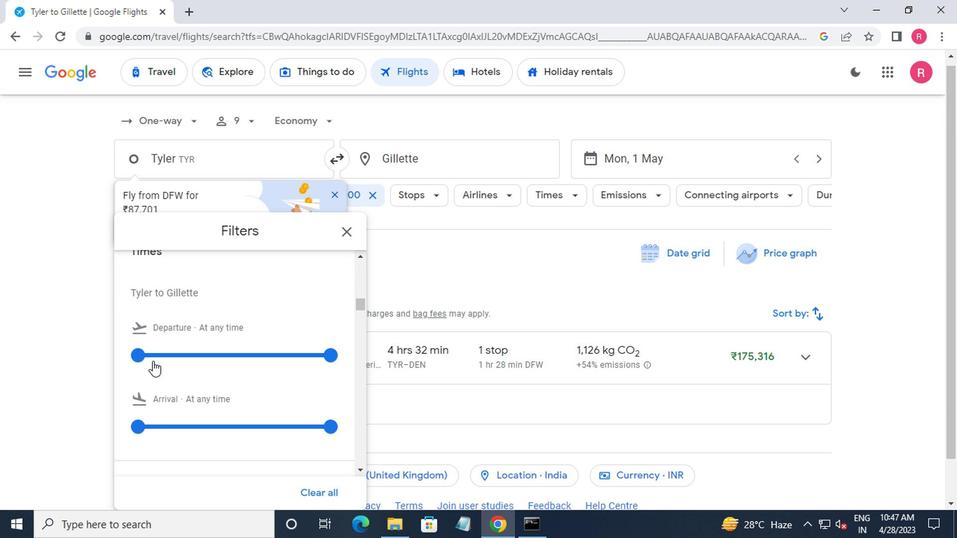 
Action: Mouse pressed left at (140, 354)
Screenshot: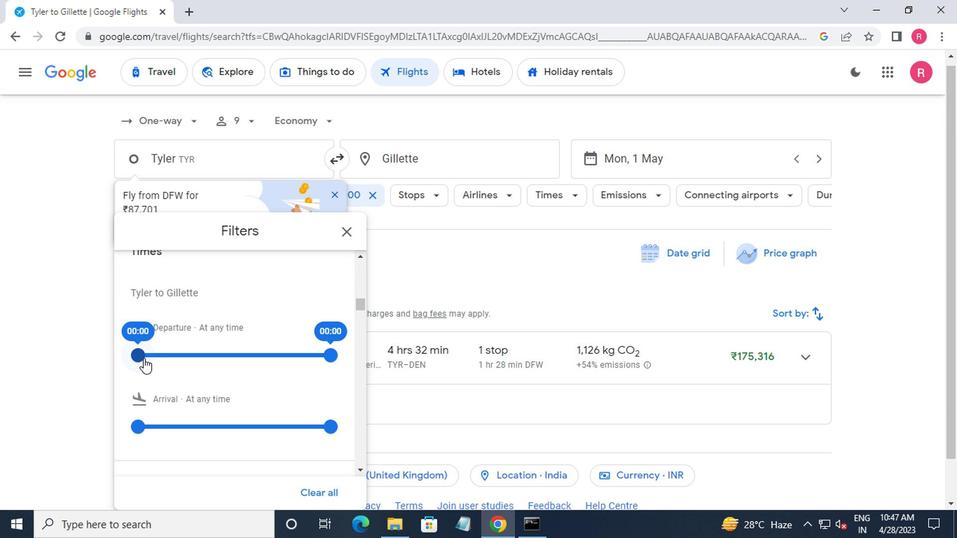 
Action: Mouse moved to (326, 353)
Screenshot: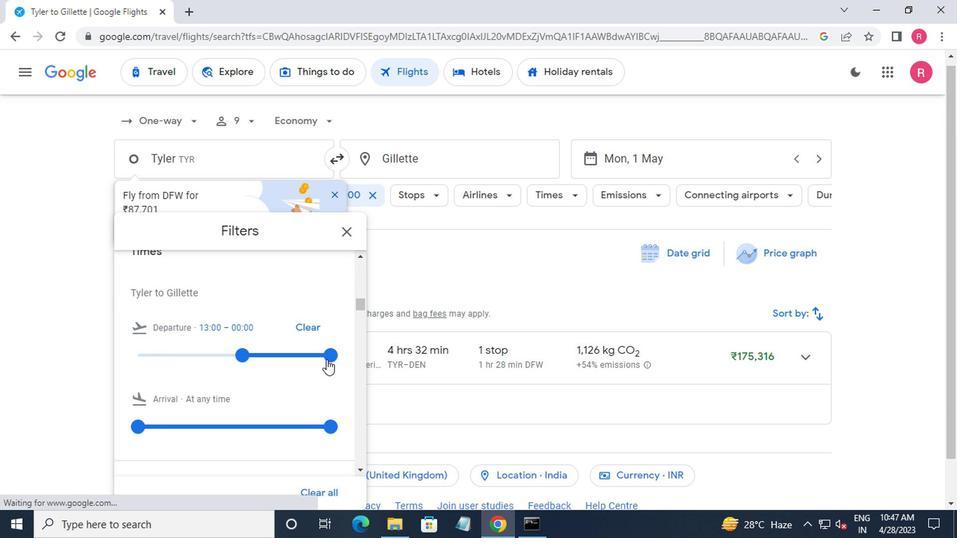 
Action: Mouse pressed left at (326, 353)
Screenshot: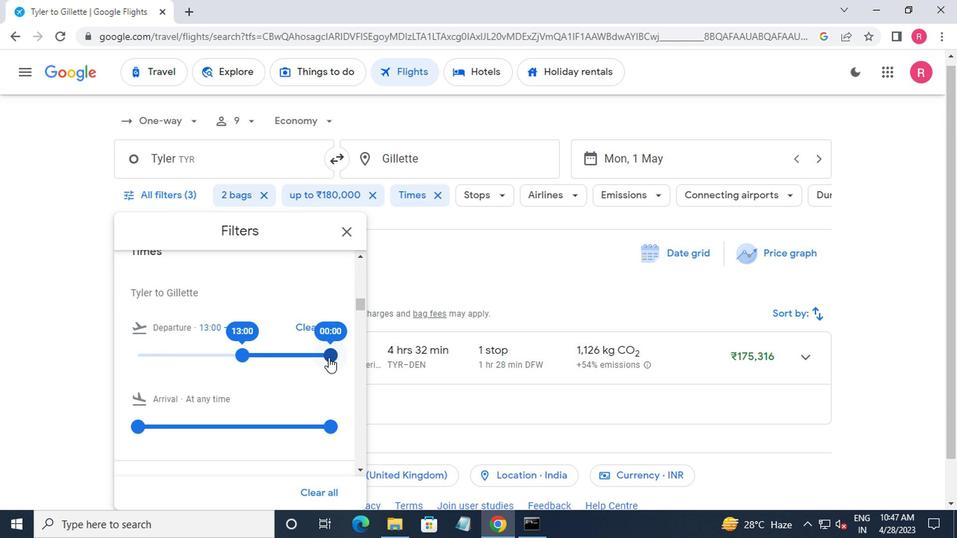 
Action: Mouse moved to (343, 235)
Screenshot: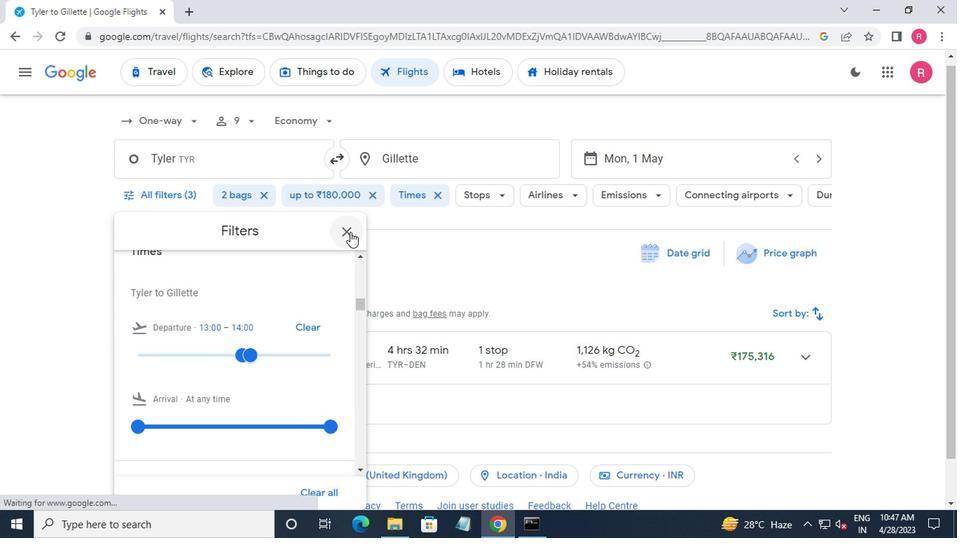 
Action: Mouse pressed left at (343, 235)
Screenshot: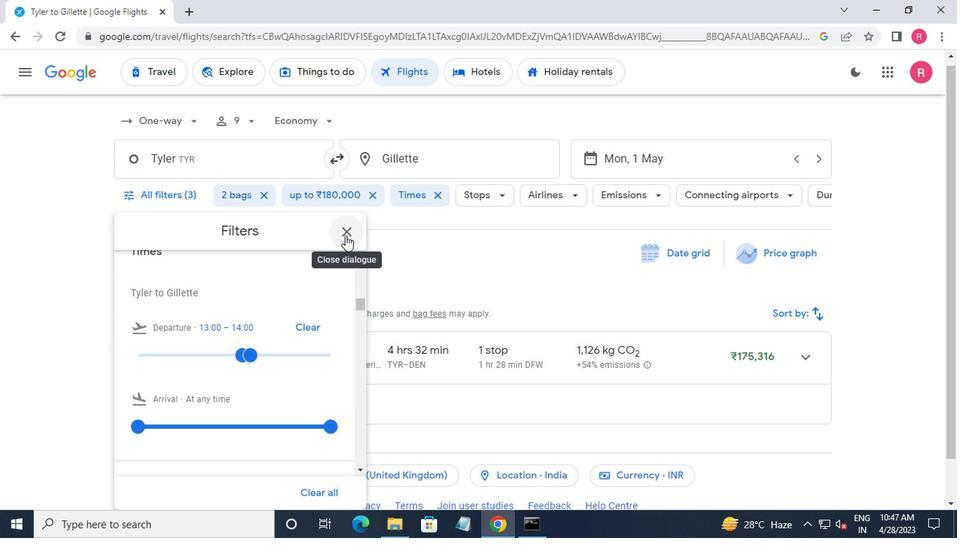 
Action: Mouse moved to (340, 237)
Screenshot: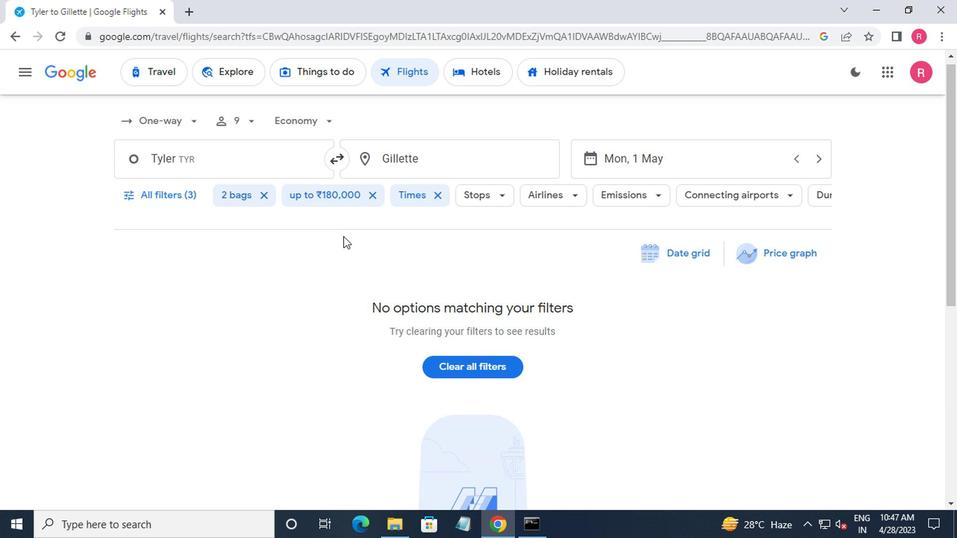 
